 Task: Add a signature Joel Lee containing With gratitude and sincere wishes, Joel Lee to email address softage.5@softage.net and add a label Blogging
Action: Mouse moved to (1241, 102)
Screenshot: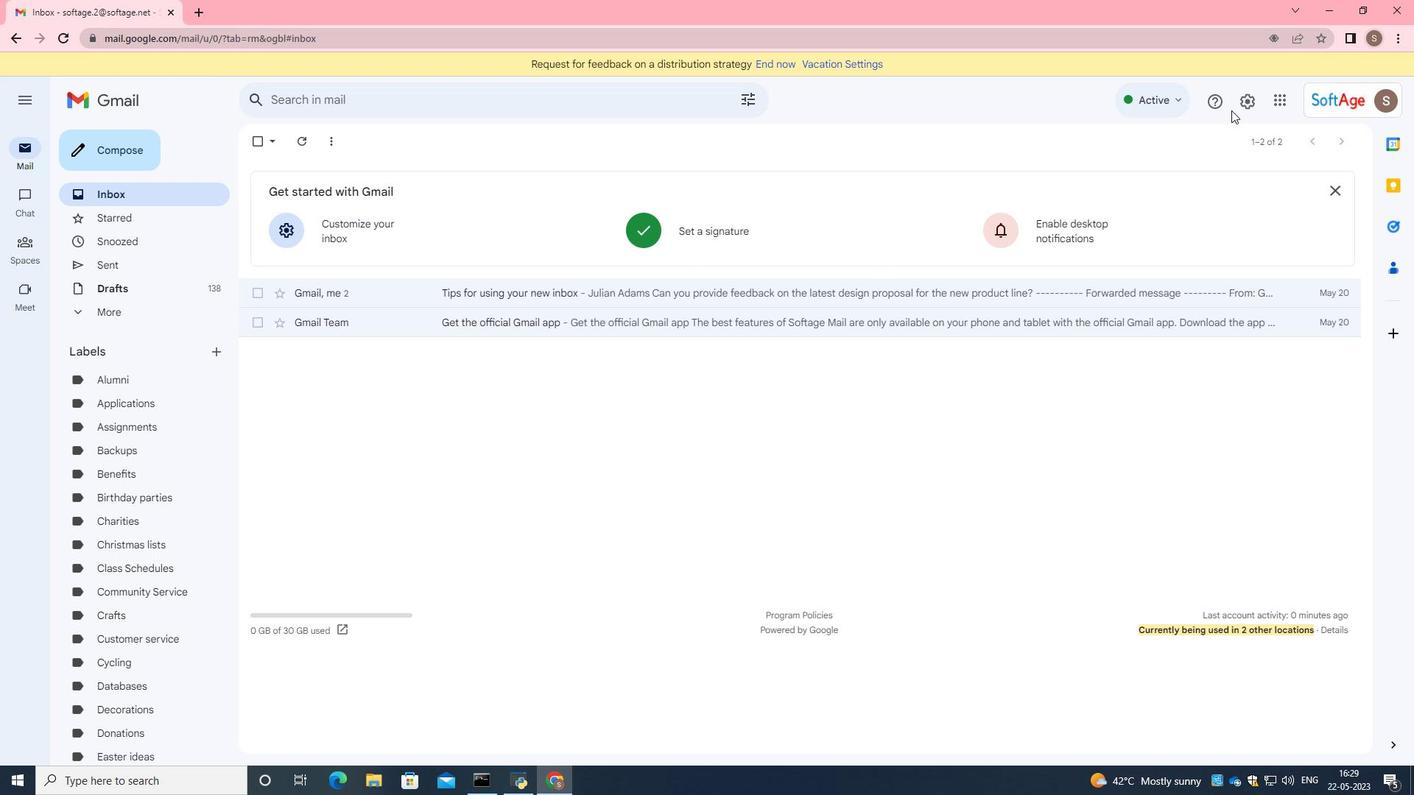 
Action: Mouse pressed left at (1241, 102)
Screenshot: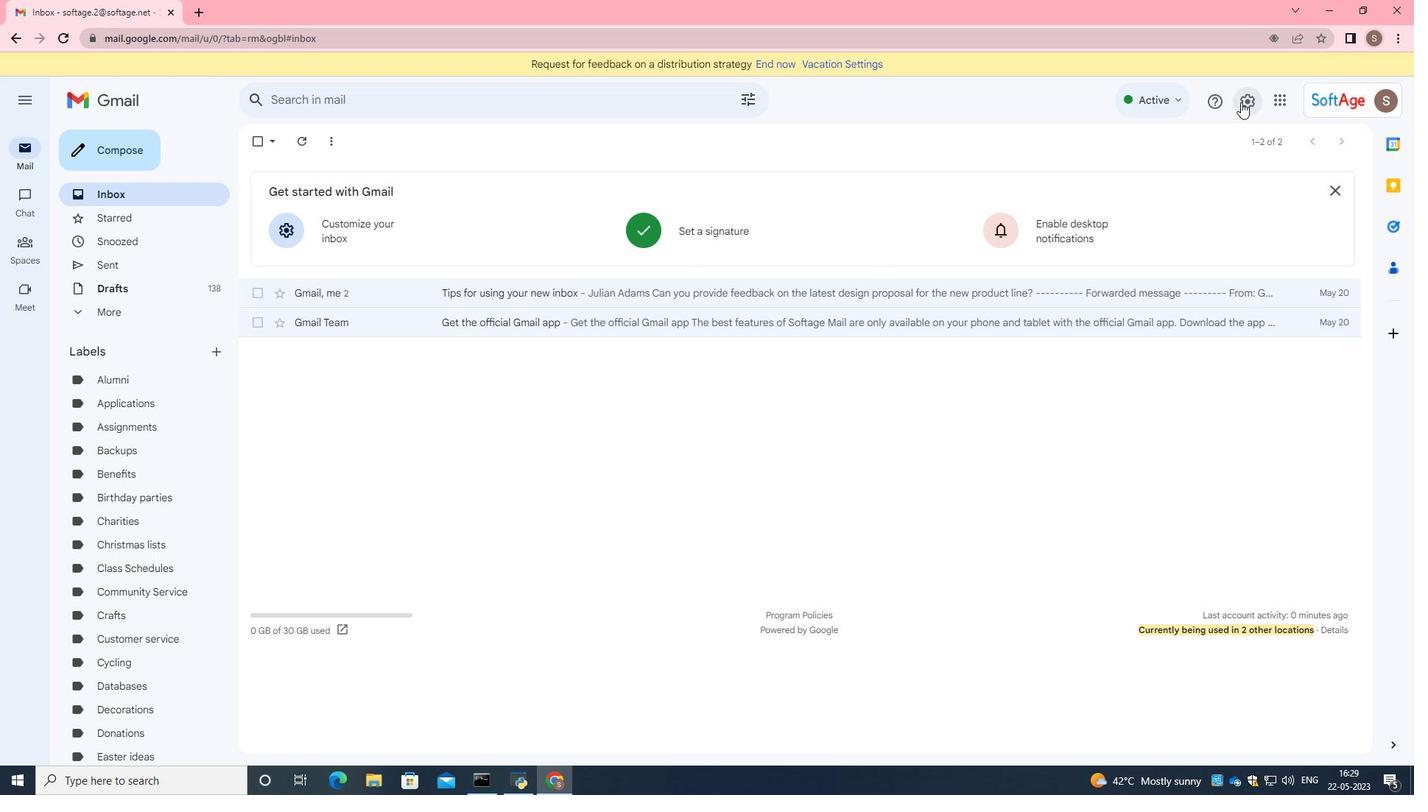 
Action: Mouse moved to (1235, 173)
Screenshot: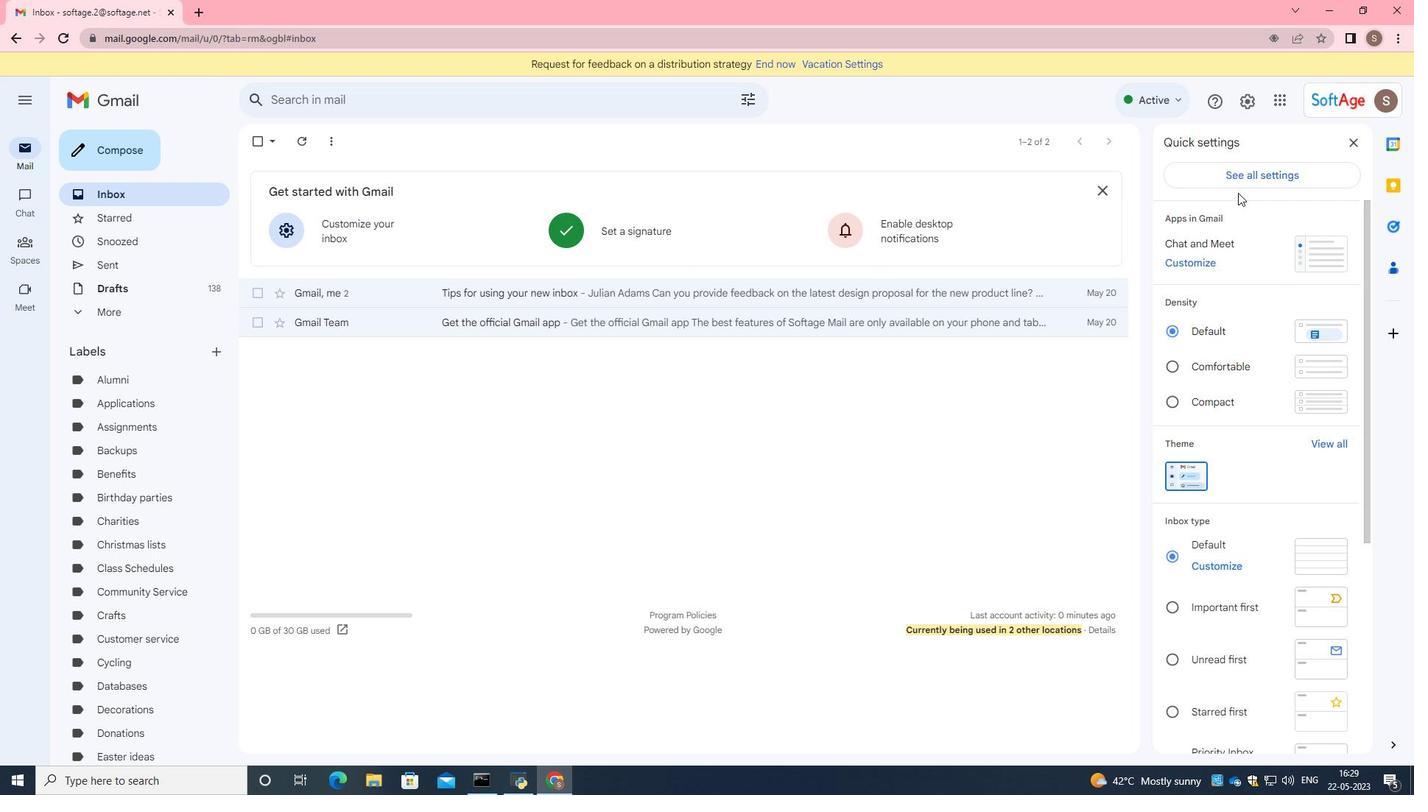 
Action: Mouse pressed left at (1235, 173)
Screenshot: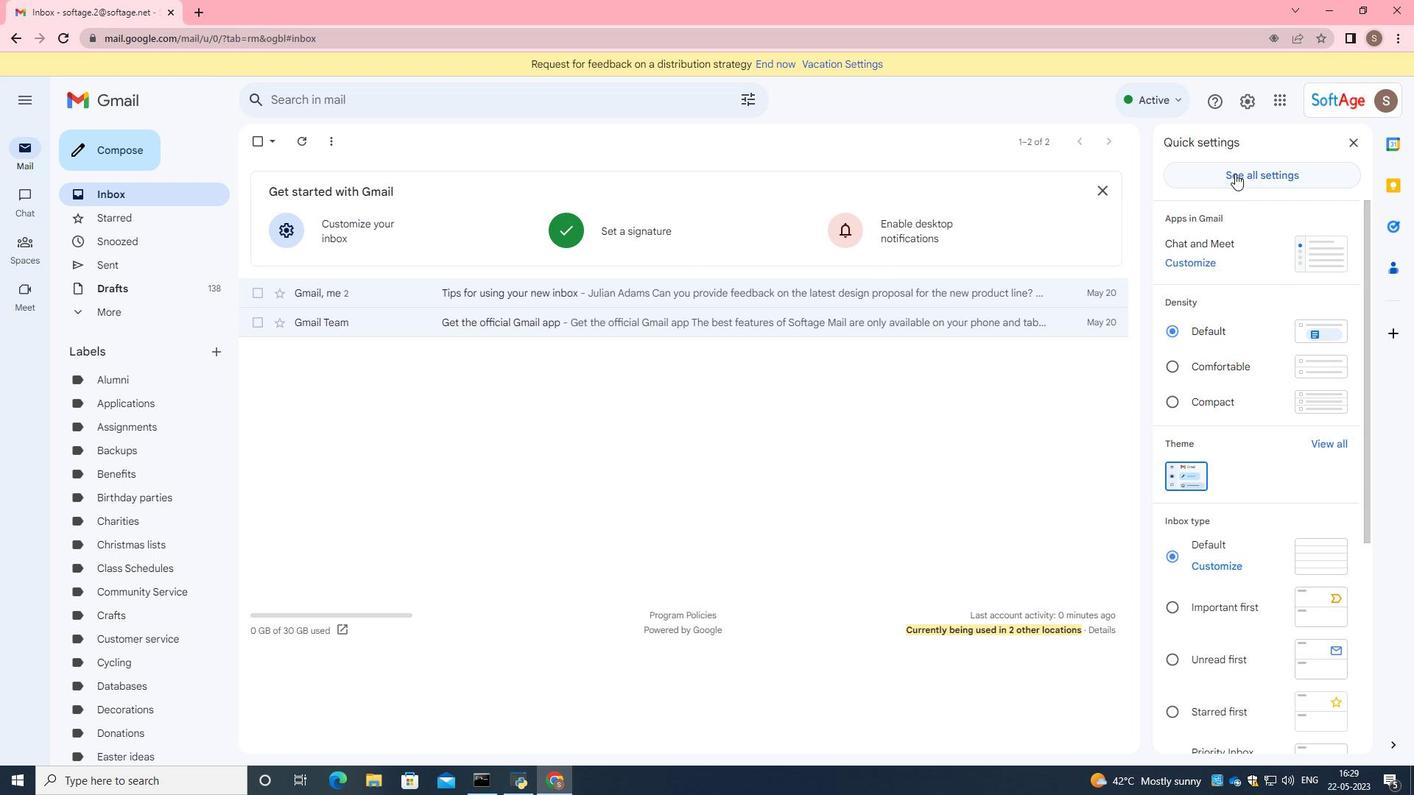 
Action: Mouse moved to (921, 528)
Screenshot: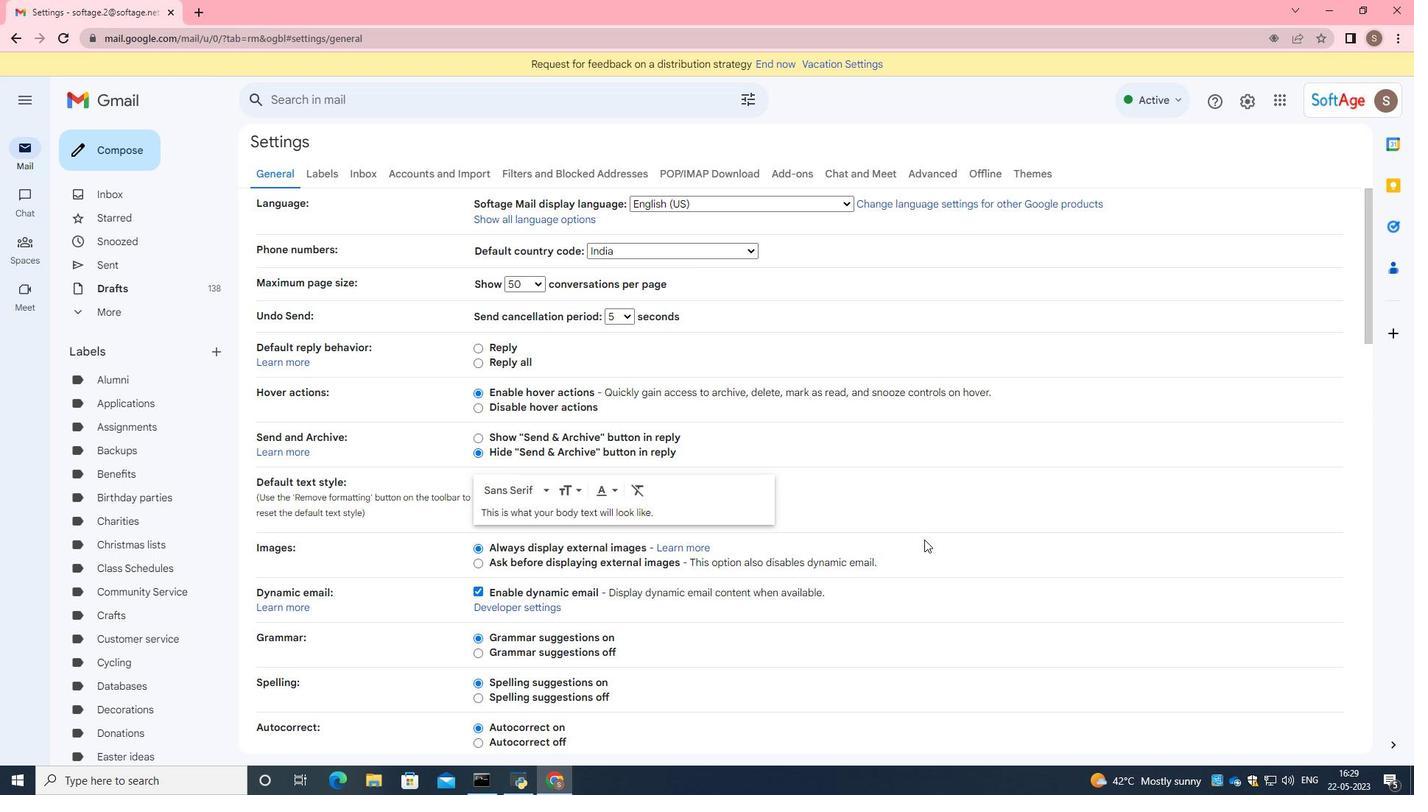 
Action: Mouse scrolled (921, 527) with delta (0, 0)
Screenshot: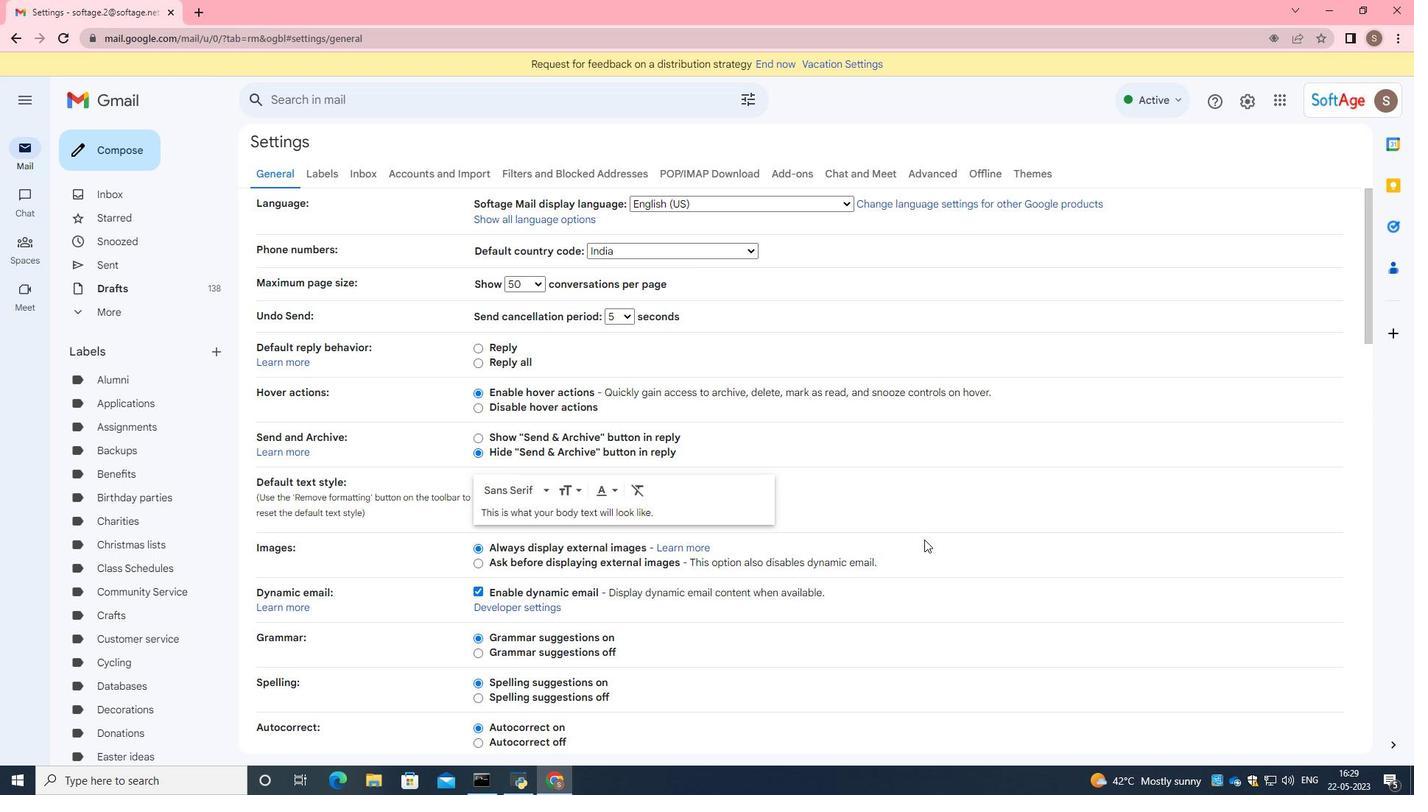 
Action: Mouse moved to (921, 527)
Screenshot: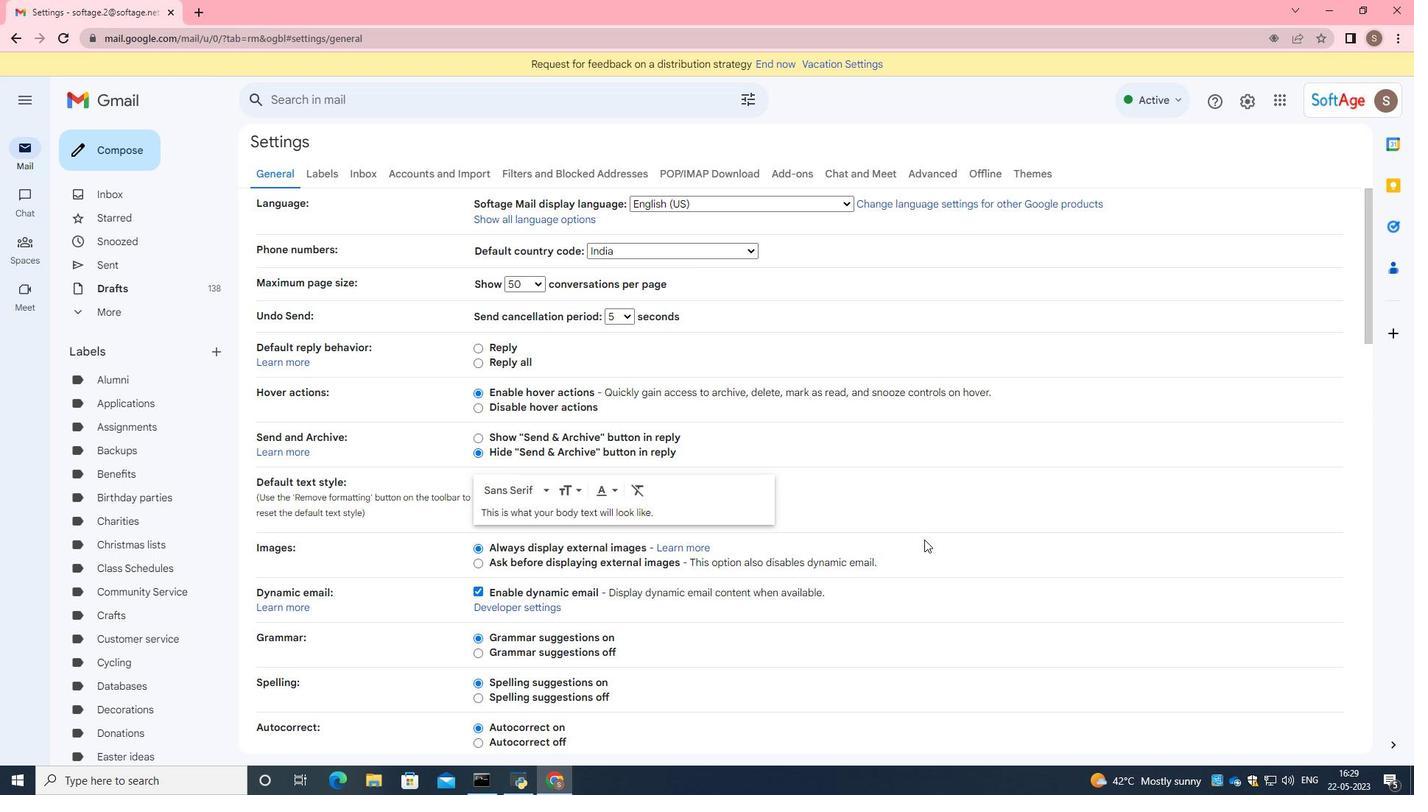 
Action: Mouse scrolled (921, 526) with delta (0, 0)
Screenshot: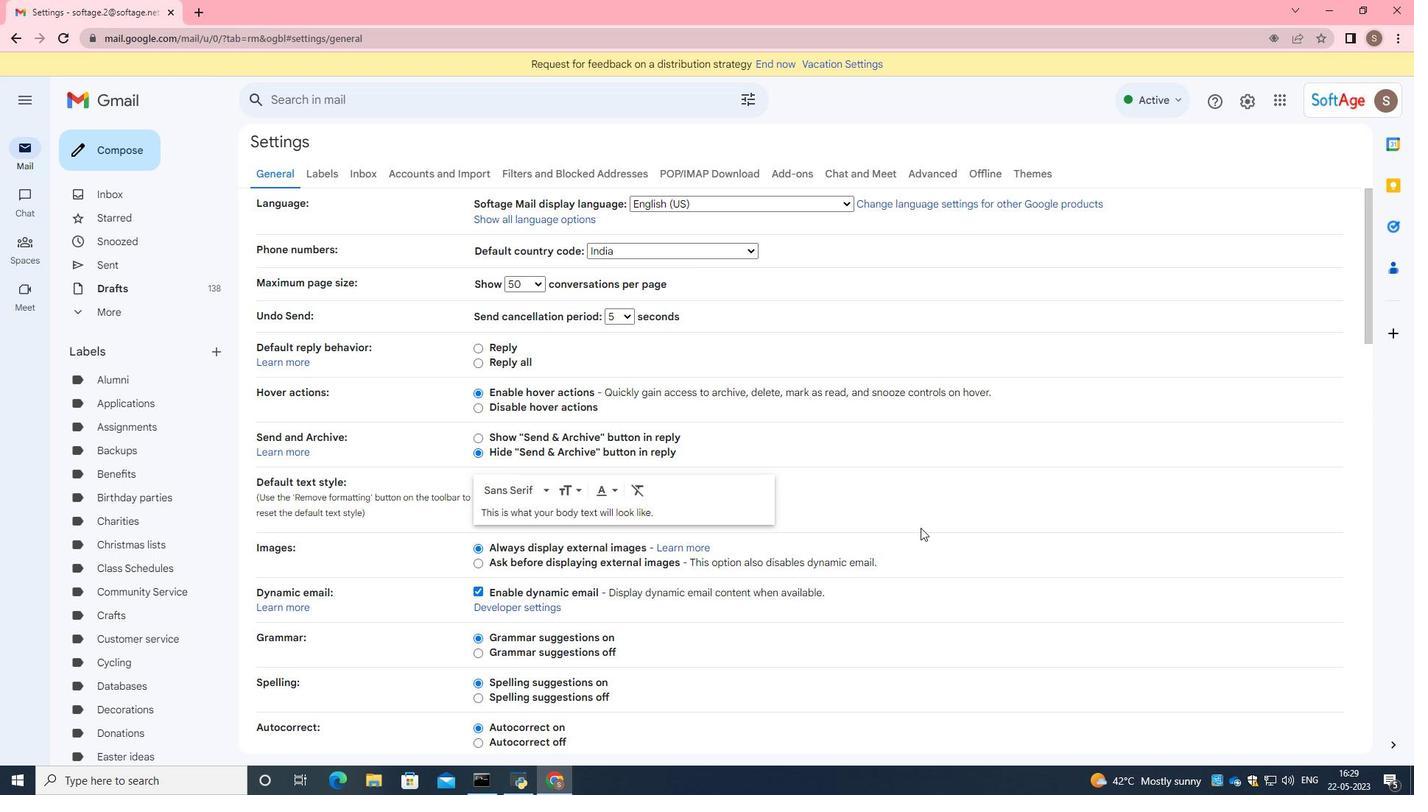 
Action: Mouse scrolled (921, 526) with delta (0, 0)
Screenshot: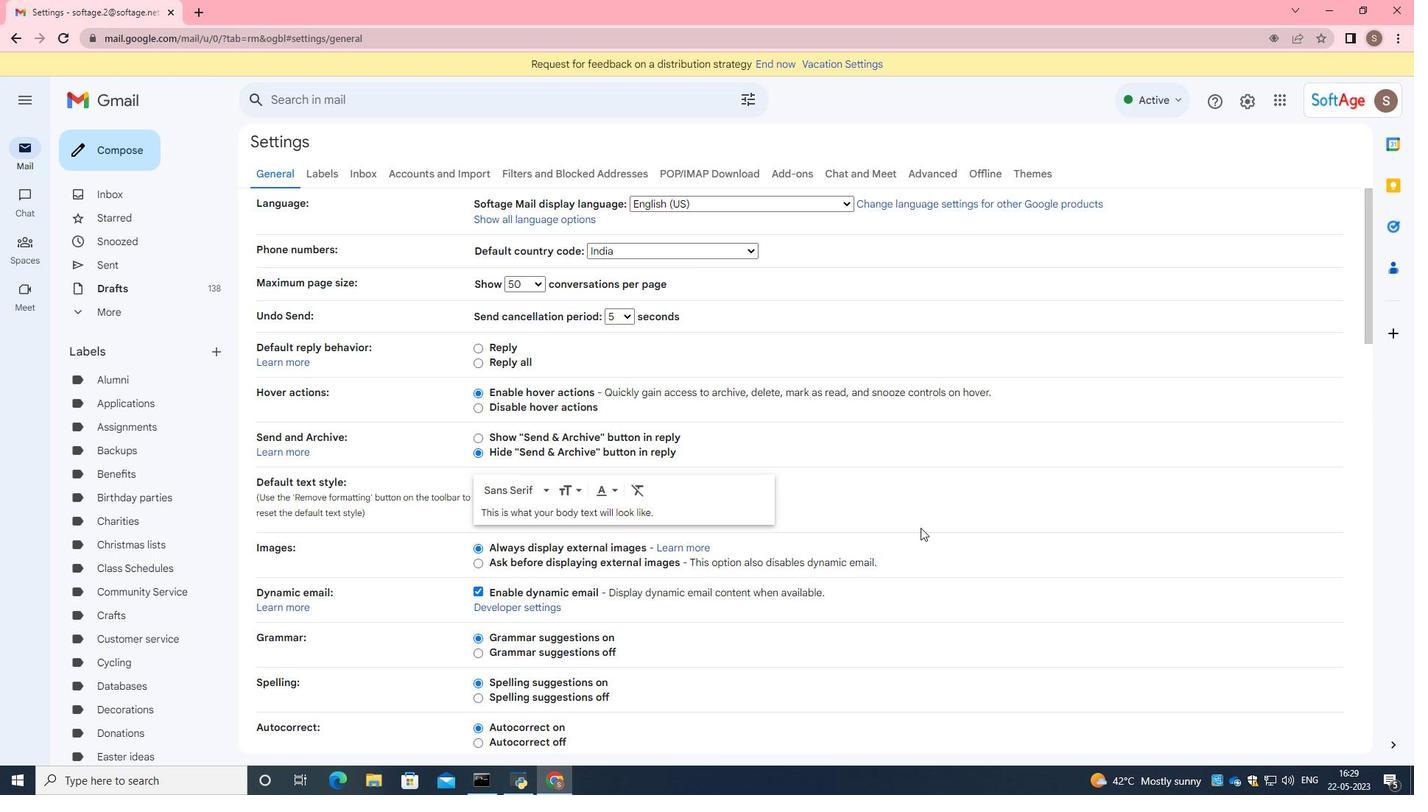 
Action: Mouse moved to (930, 516)
Screenshot: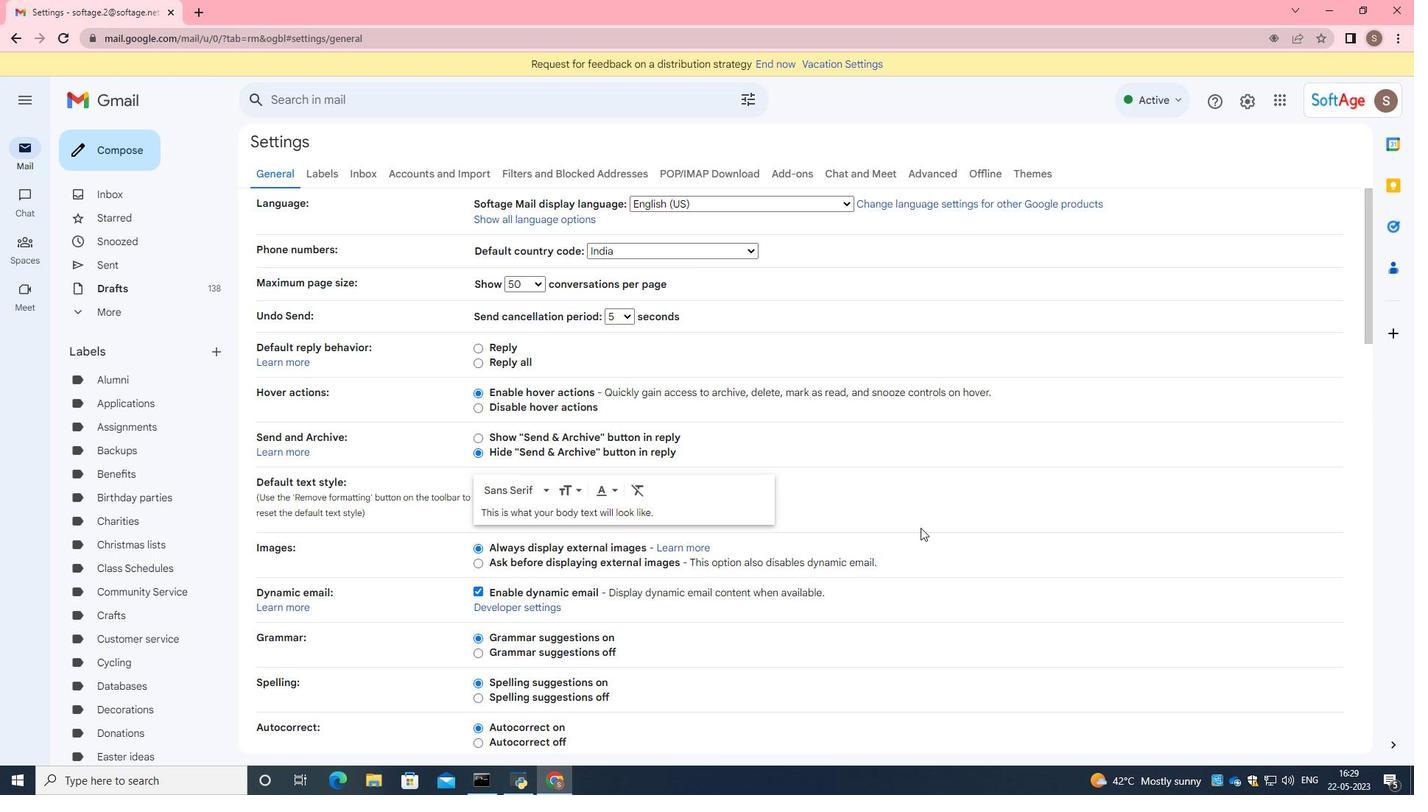 
Action: Mouse scrolled (930, 515) with delta (0, 0)
Screenshot: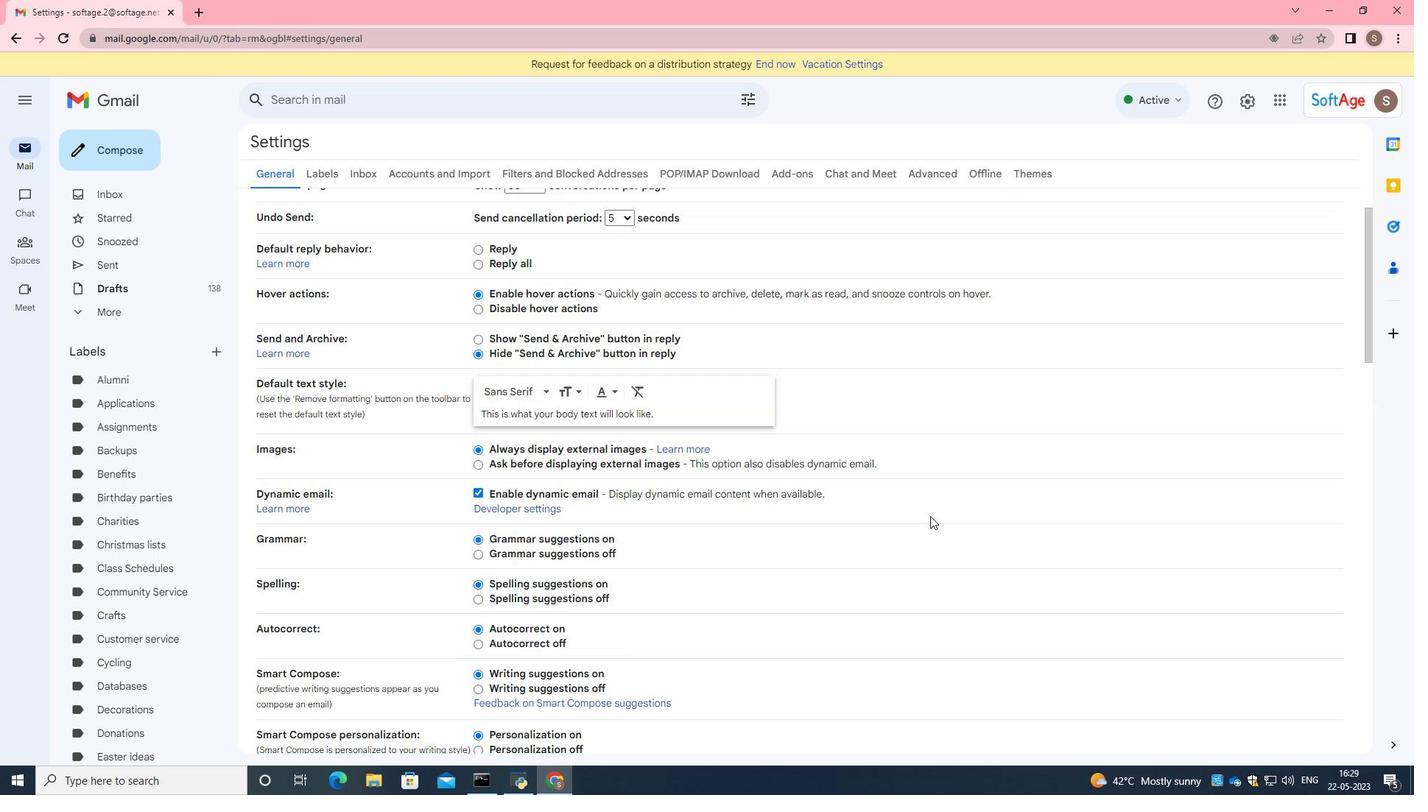 
Action: Mouse scrolled (930, 515) with delta (0, 0)
Screenshot: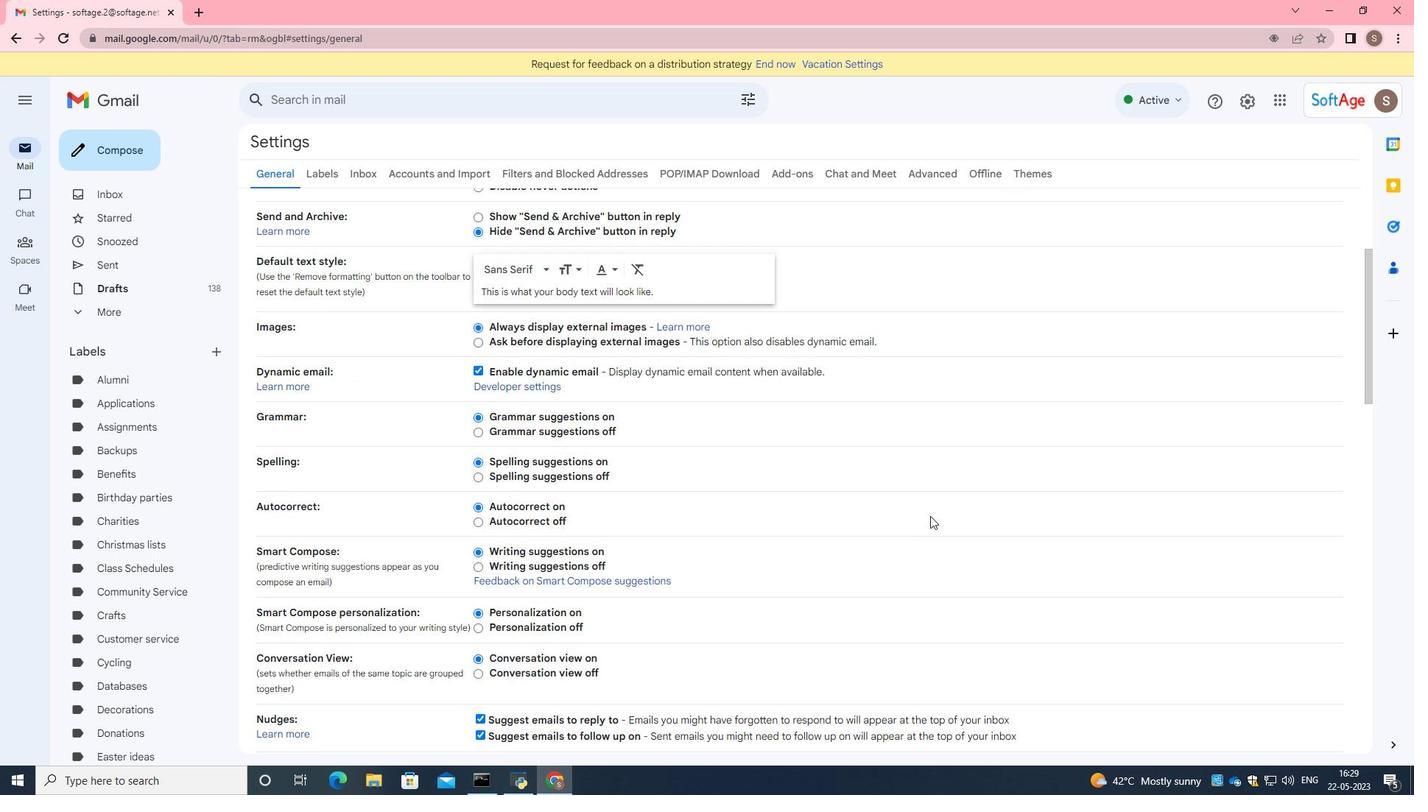 
Action: Mouse moved to (930, 515)
Screenshot: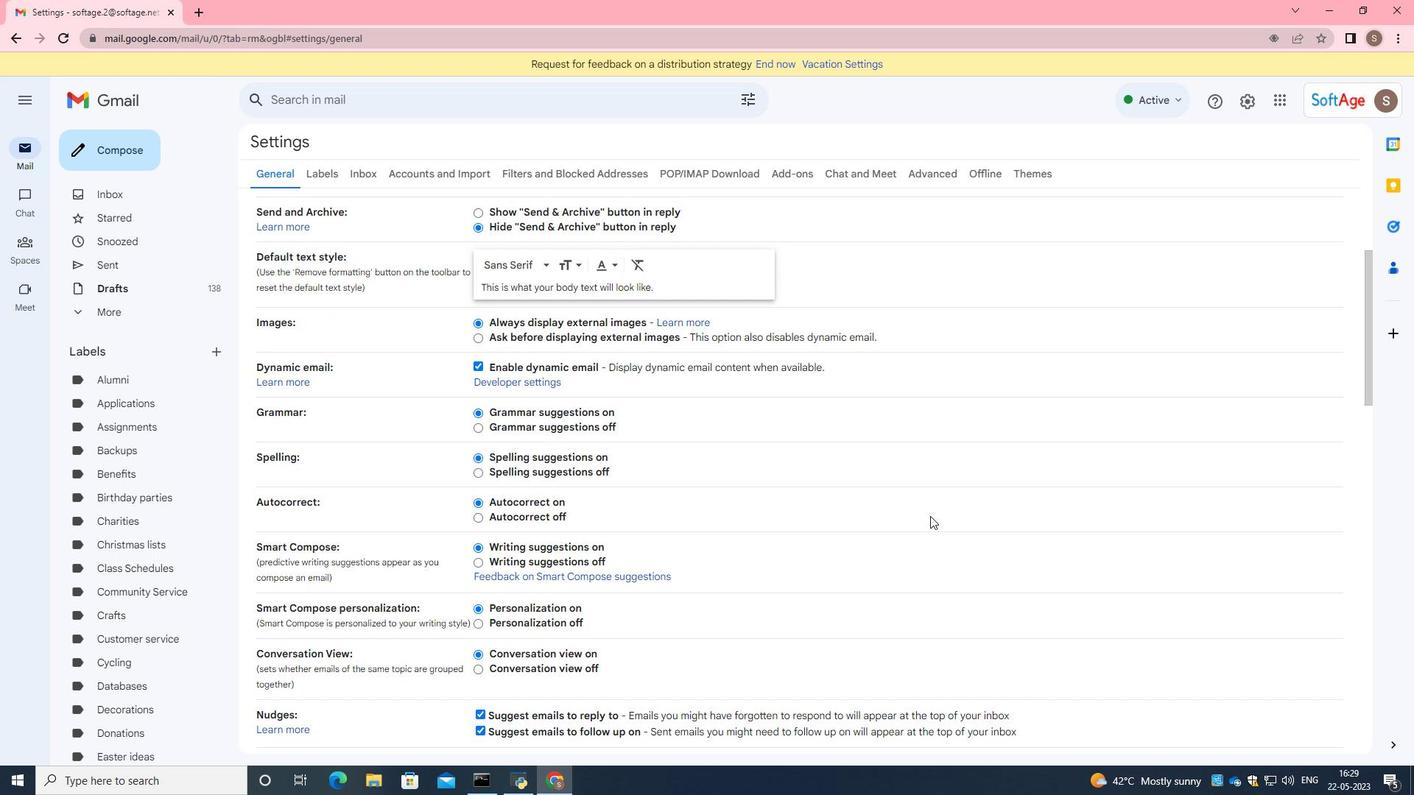 
Action: Mouse scrolled (930, 514) with delta (0, 0)
Screenshot: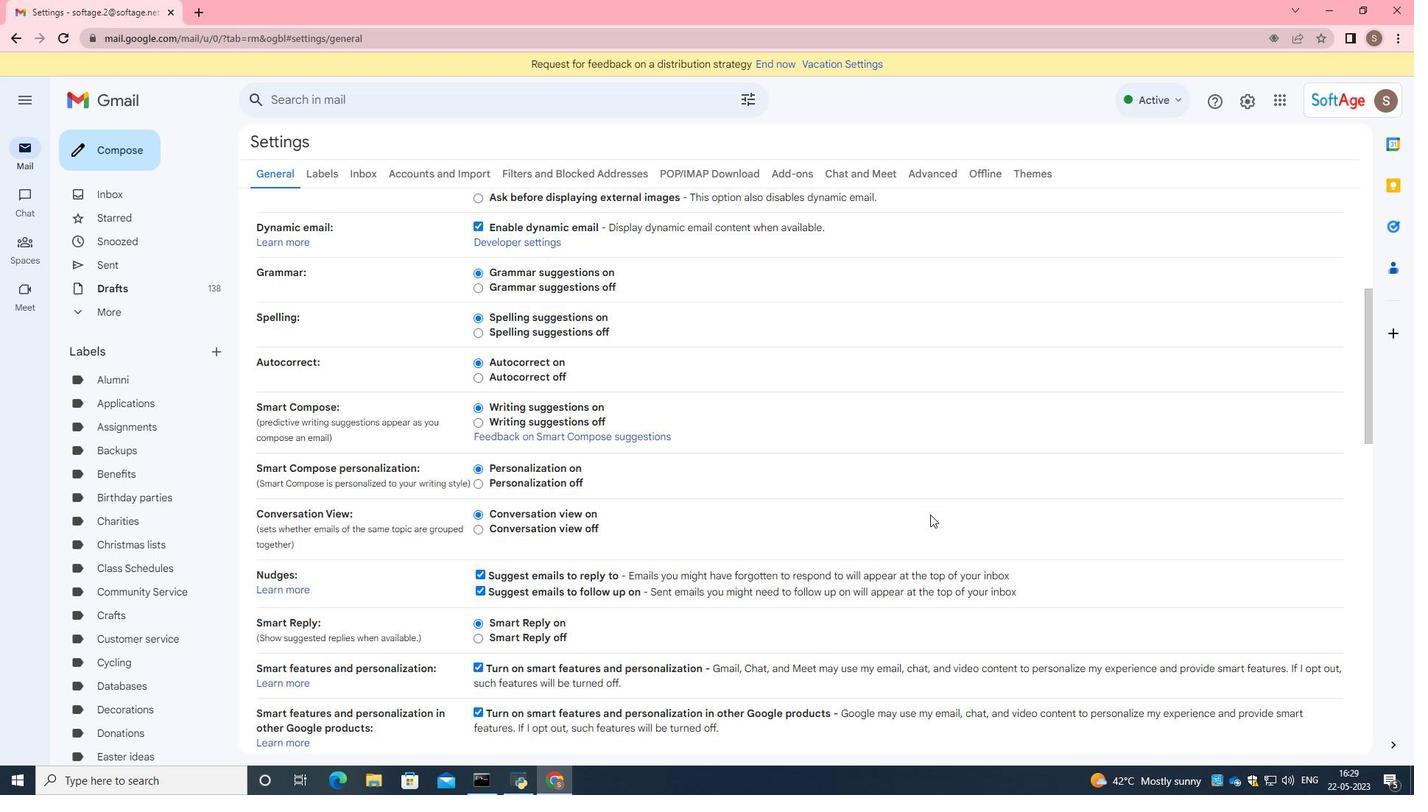 
Action: Mouse scrolled (930, 514) with delta (0, 0)
Screenshot: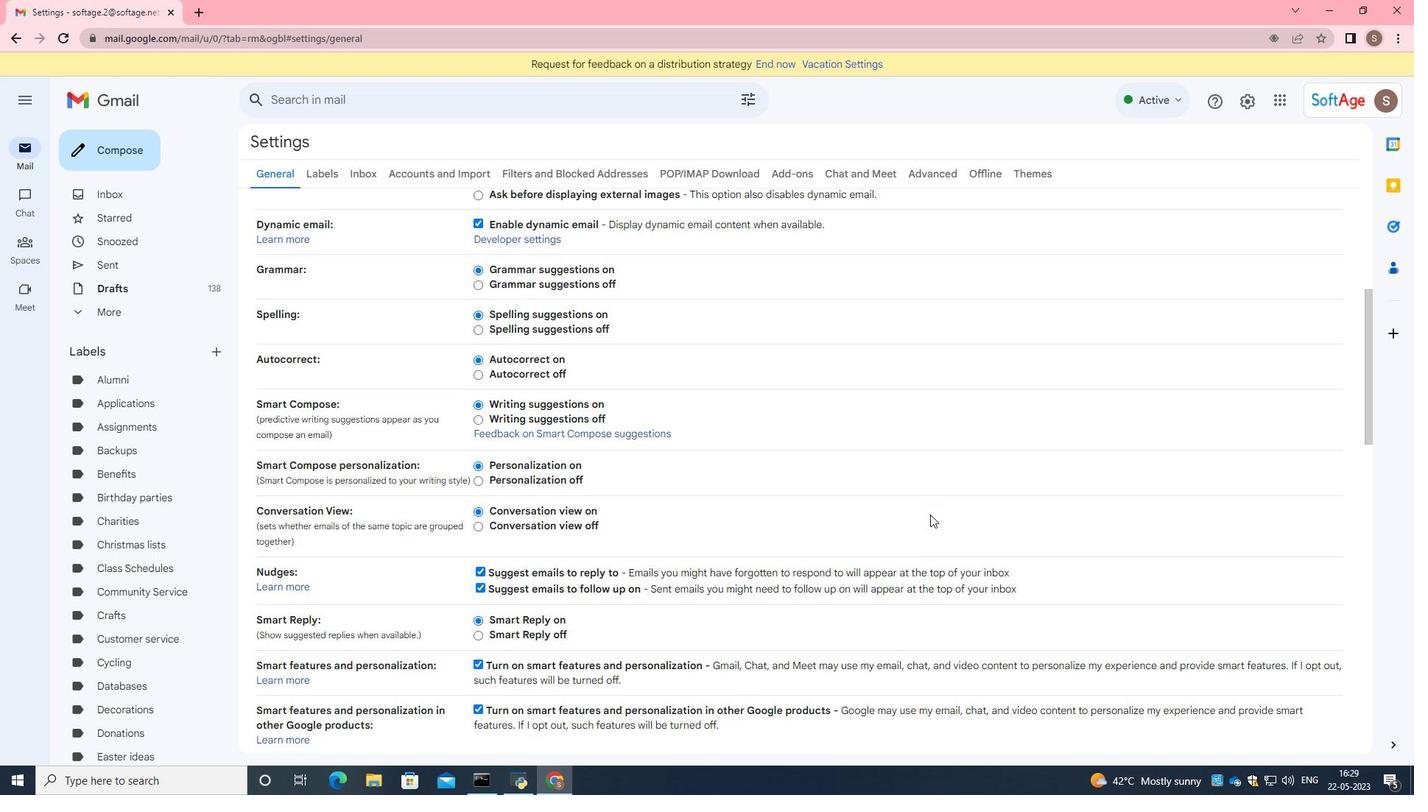 
Action: Mouse scrolled (930, 514) with delta (0, 0)
Screenshot: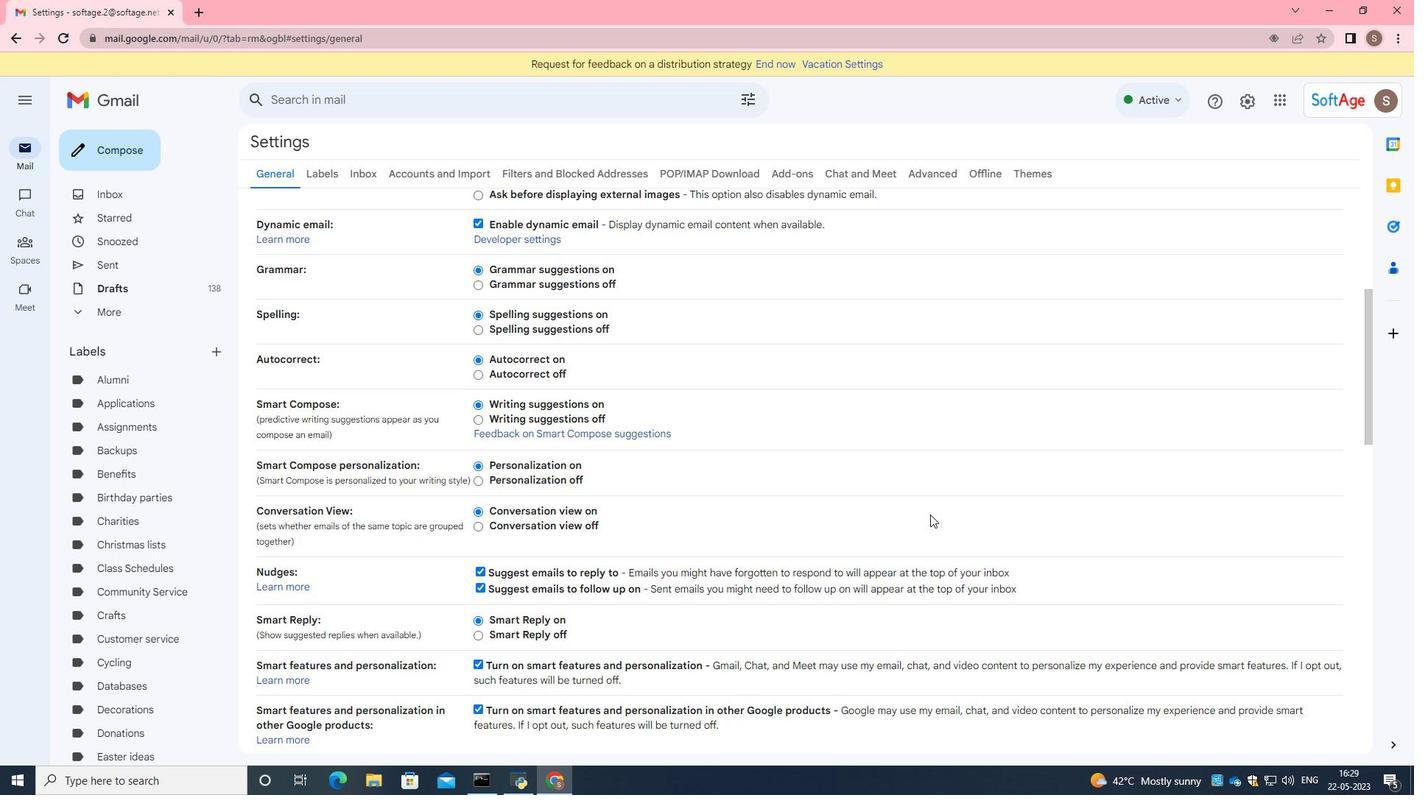 
Action: Mouse scrolled (930, 514) with delta (0, 0)
Screenshot: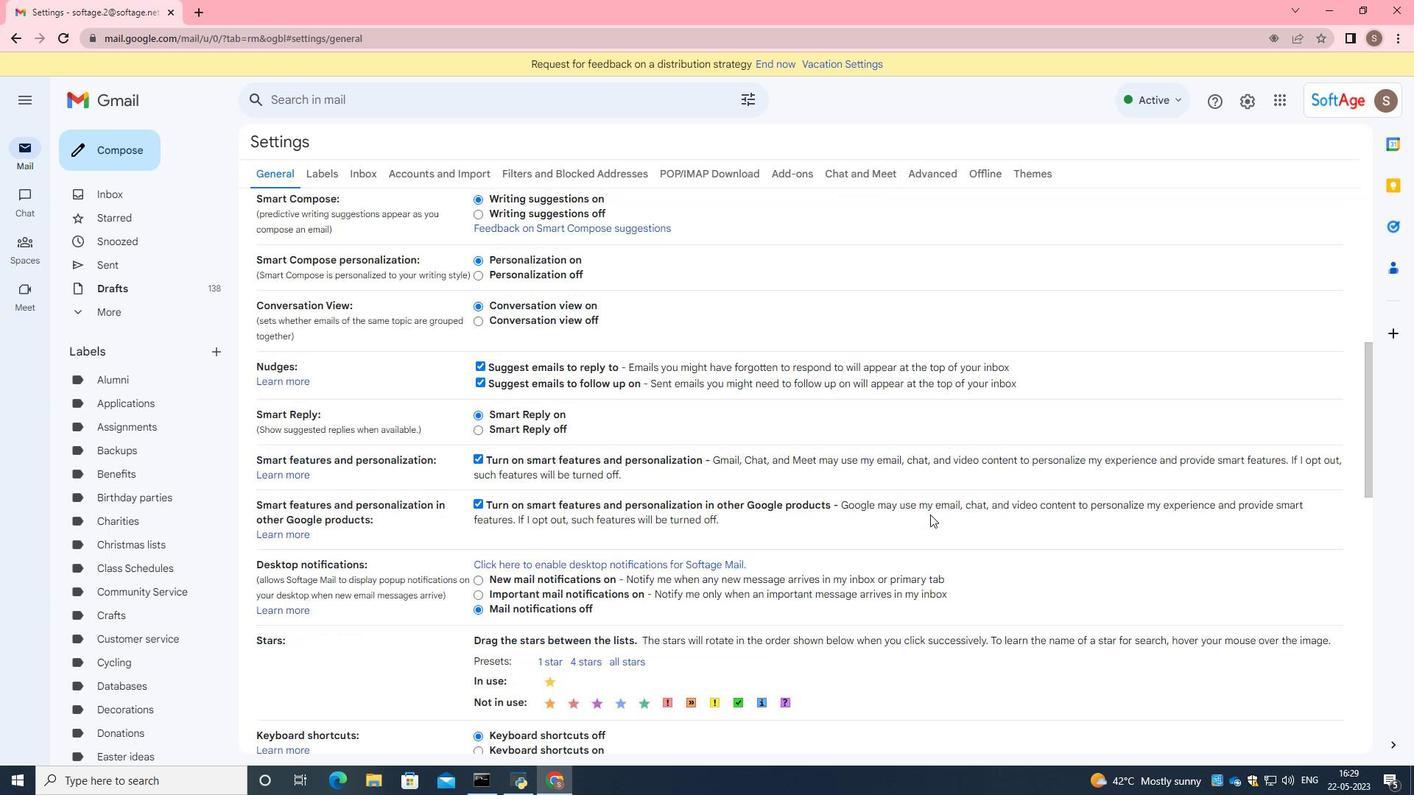 
Action: Mouse scrolled (930, 514) with delta (0, 0)
Screenshot: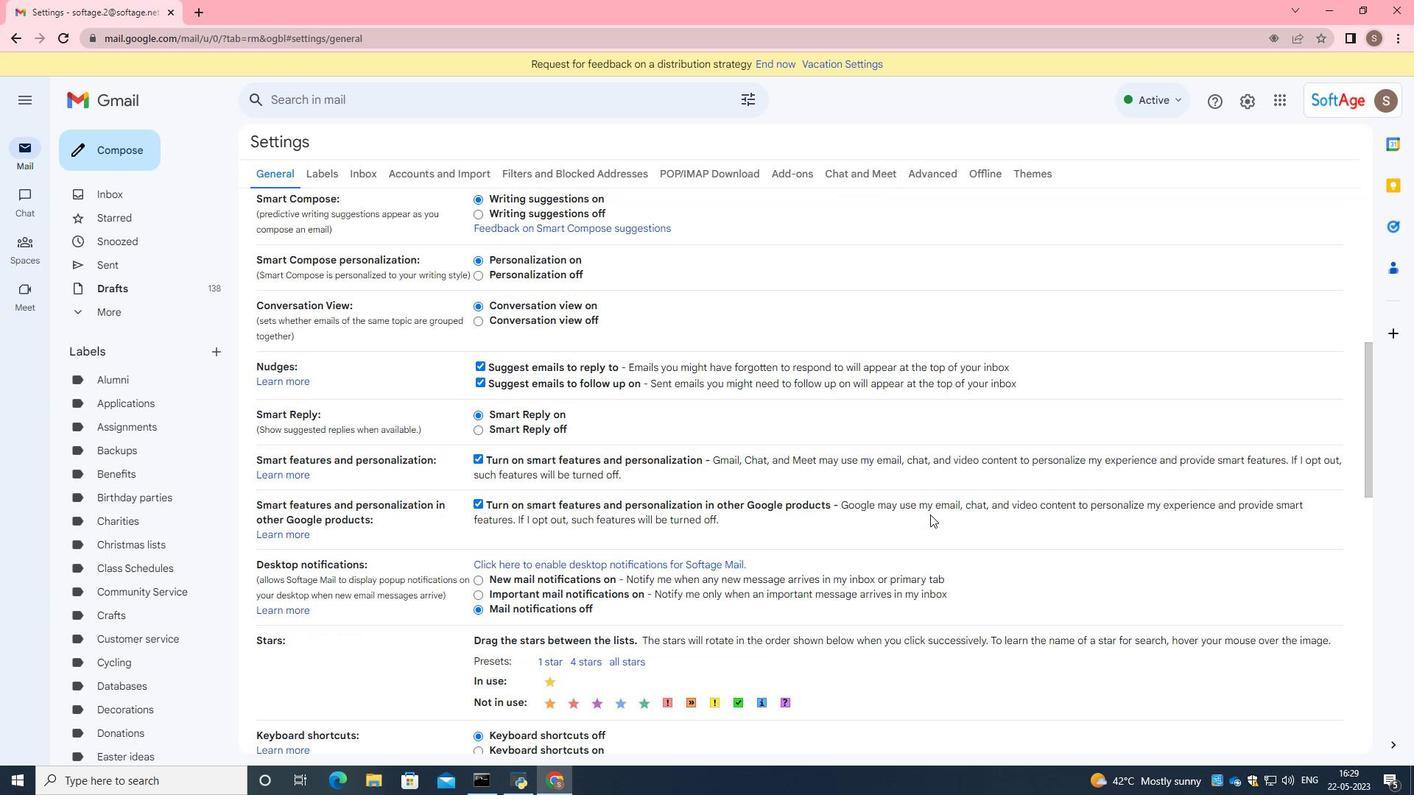 
Action: Mouse moved to (711, 655)
Screenshot: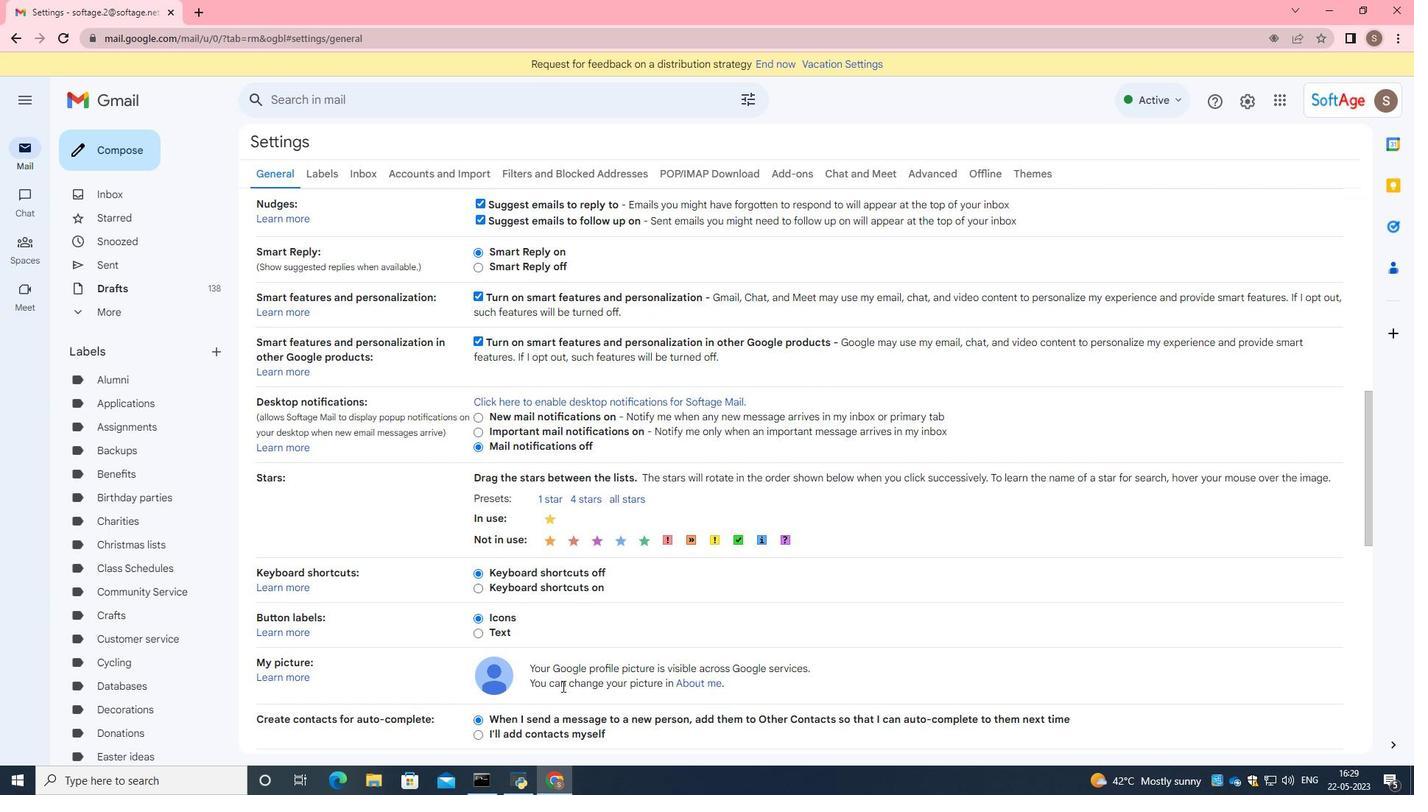 
Action: Mouse scrolled (711, 654) with delta (0, 0)
Screenshot: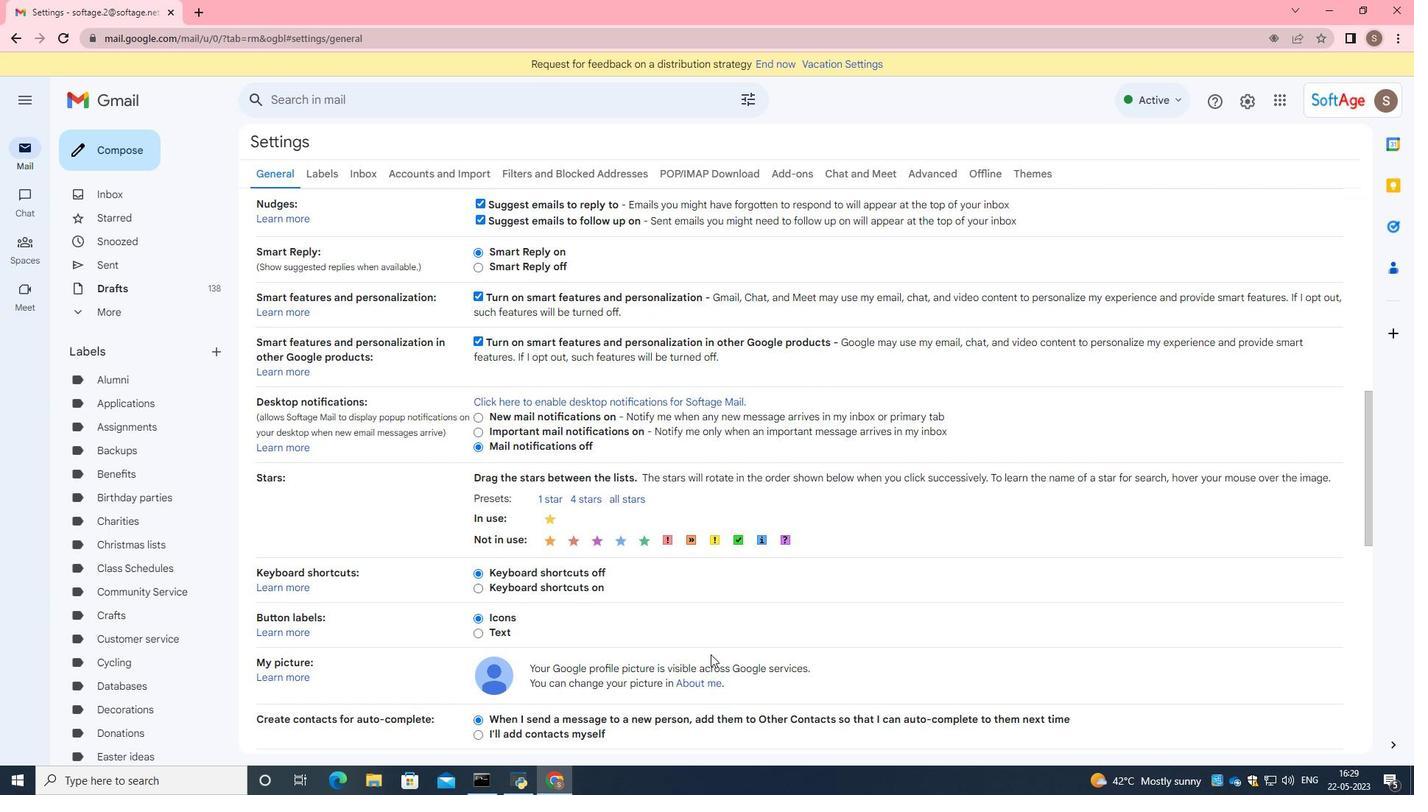 
Action: Mouse scrolled (711, 654) with delta (0, 0)
Screenshot: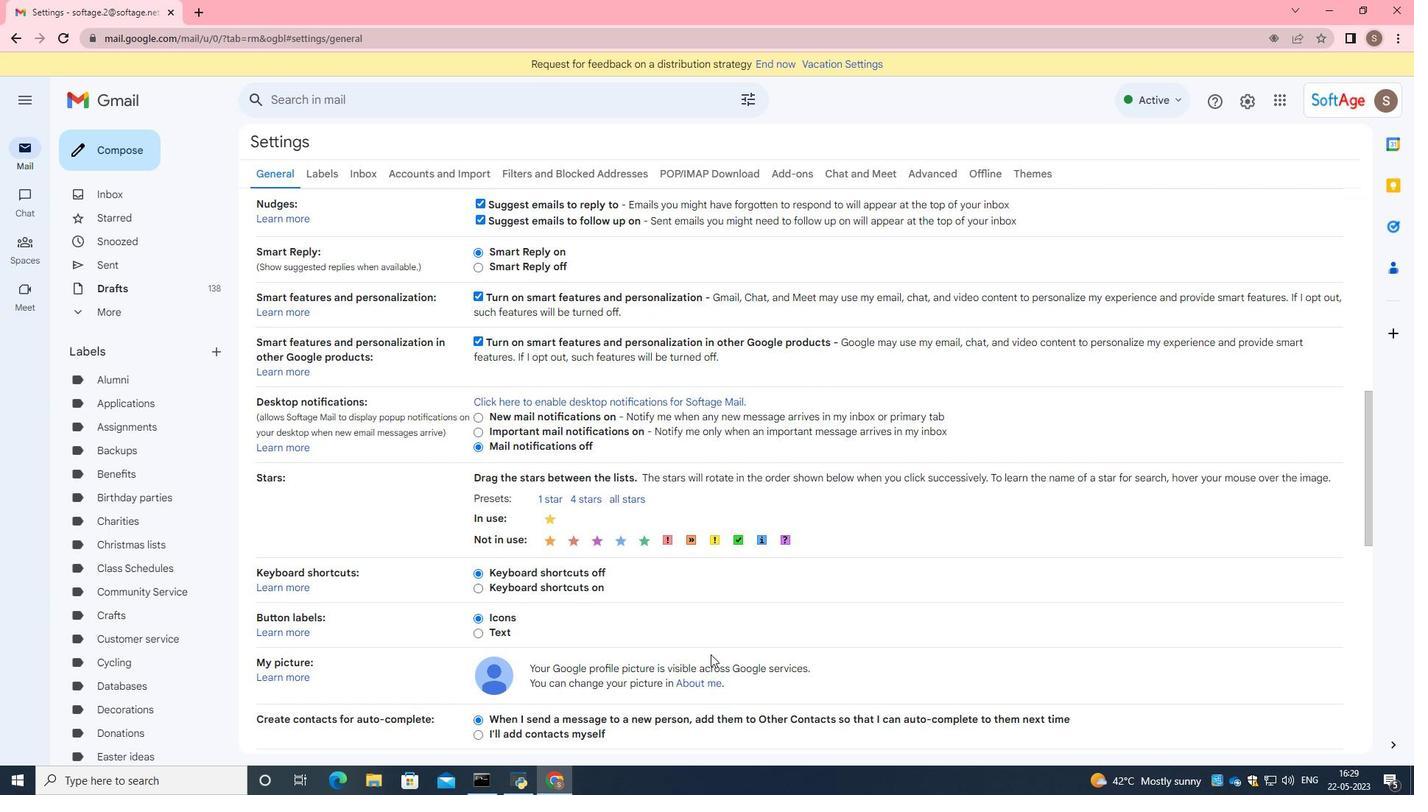 
Action: Mouse moved to (628, 635)
Screenshot: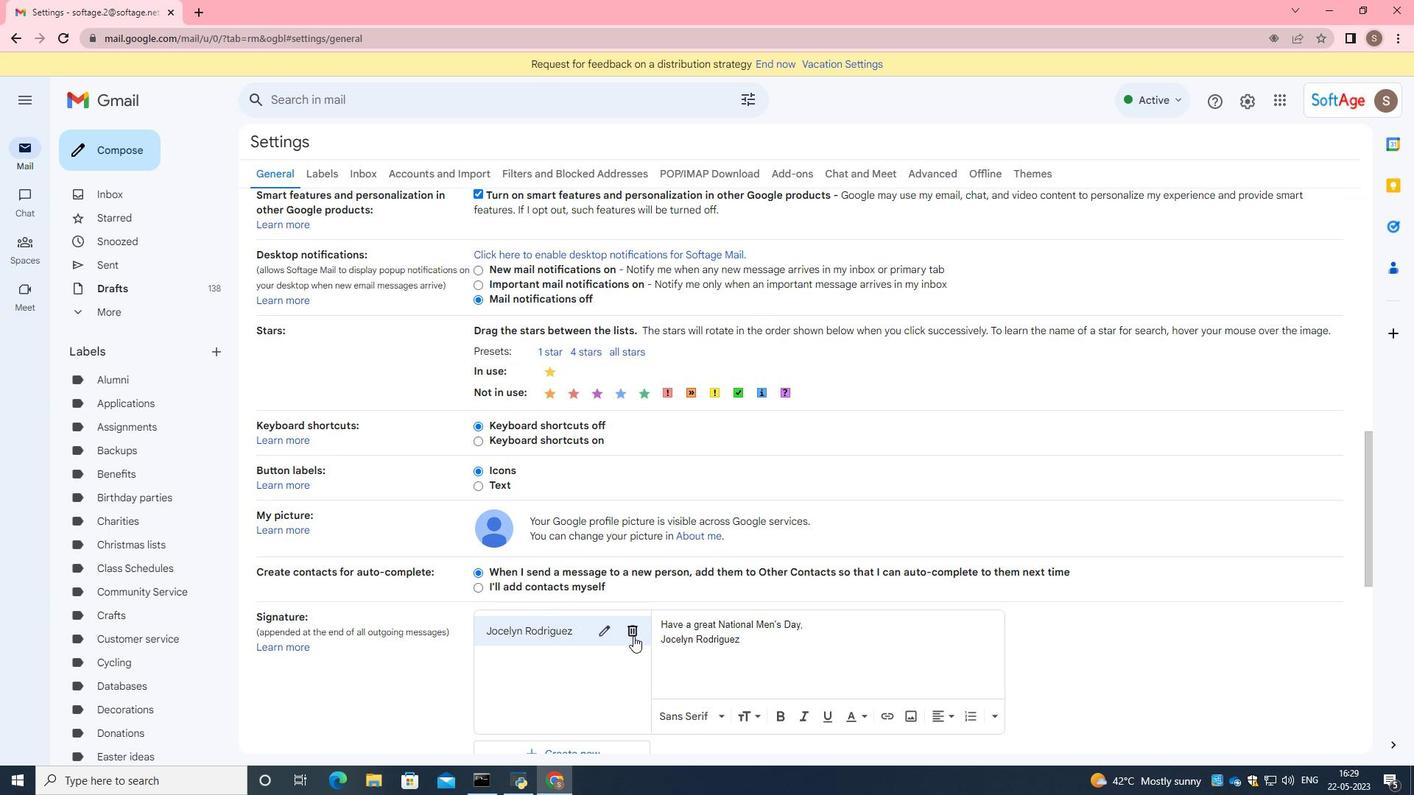 
Action: Mouse pressed left at (628, 635)
Screenshot: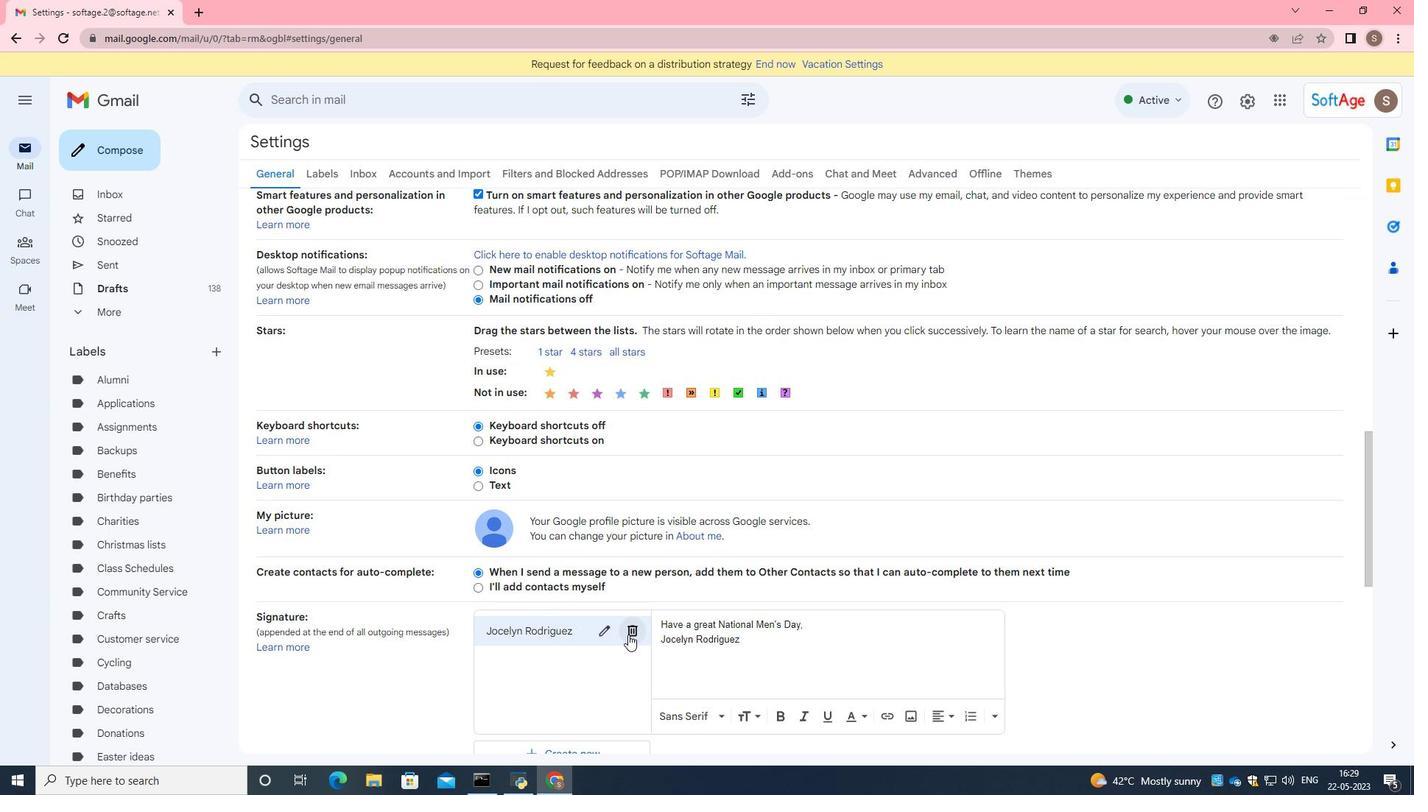 
Action: Mouse scrolled (628, 634) with delta (0, 0)
Screenshot: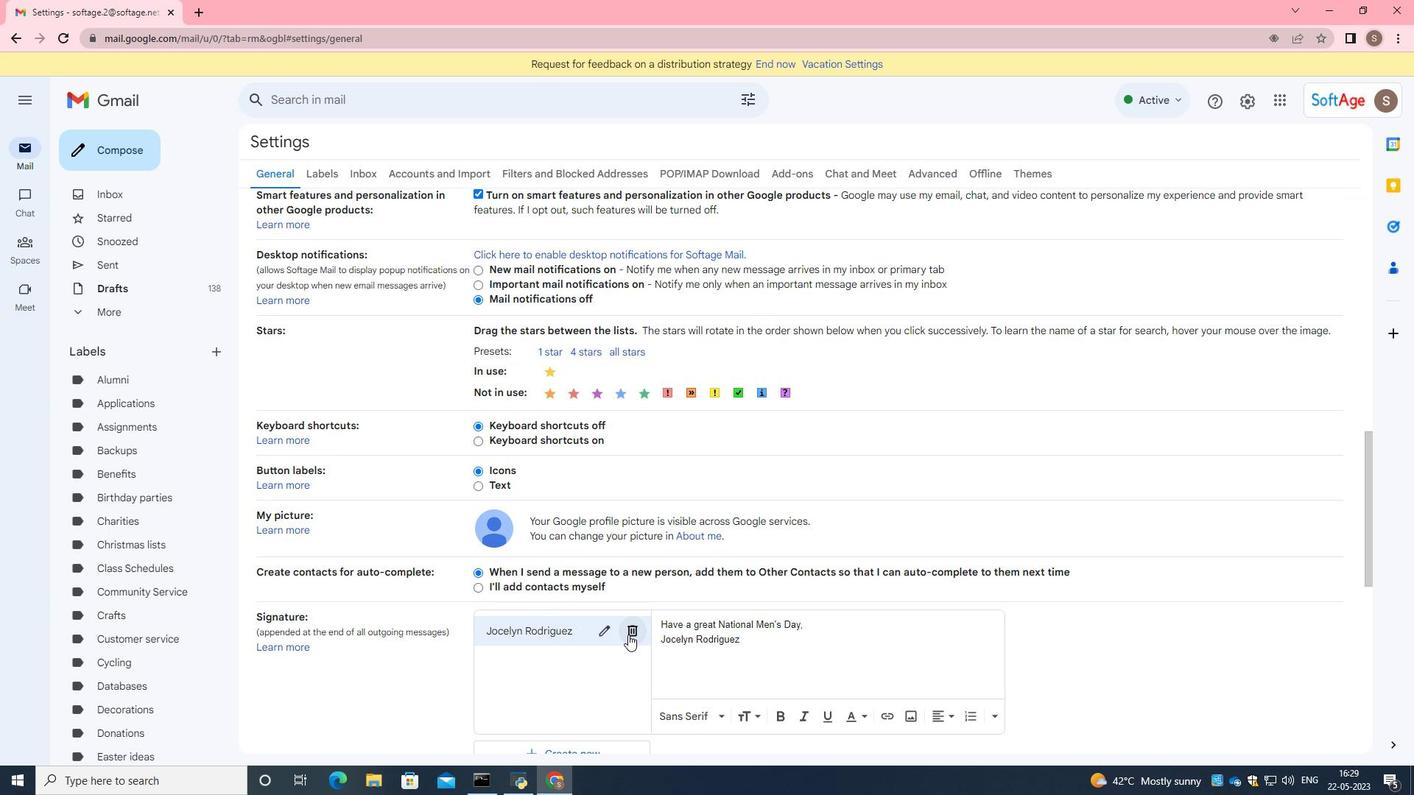 
Action: Mouse moved to (850, 437)
Screenshot: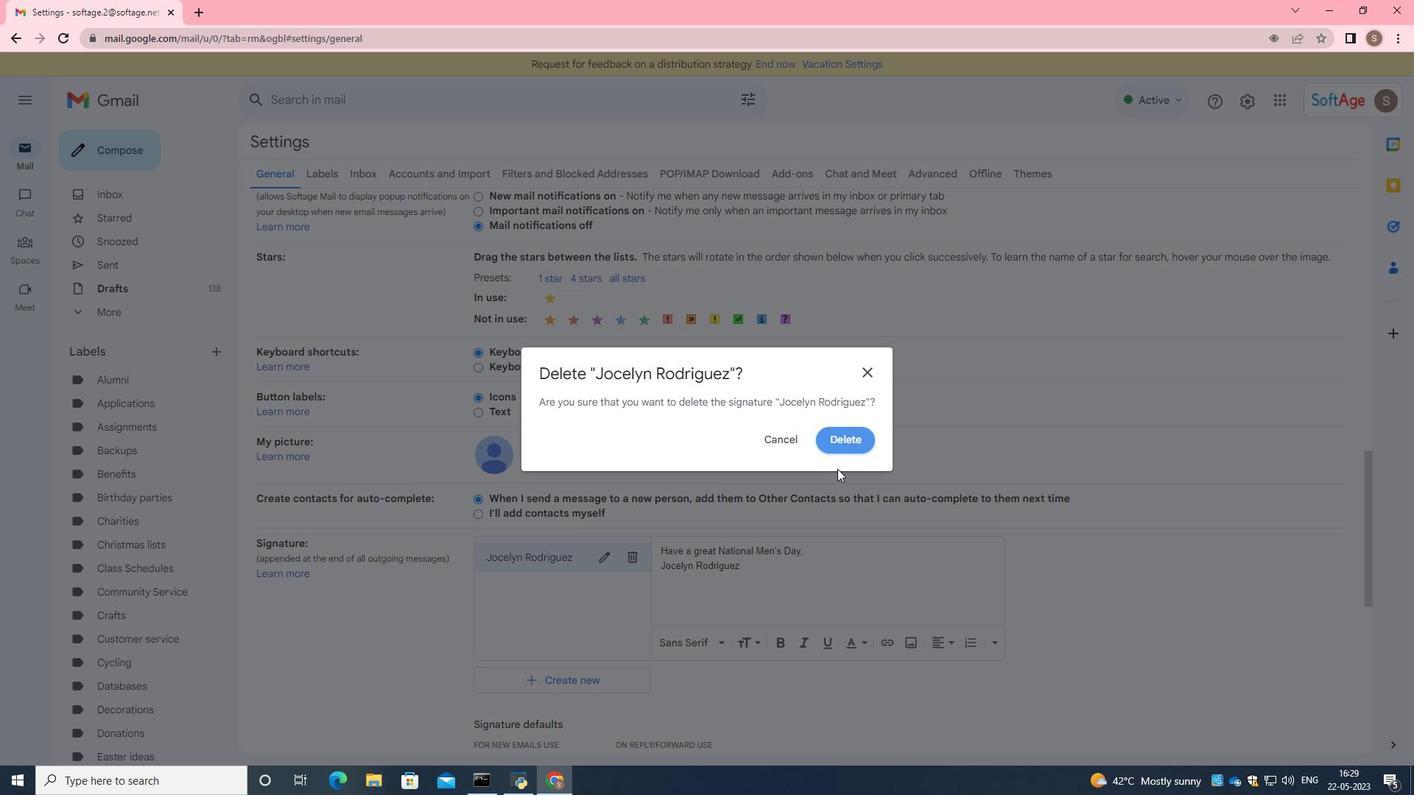 
Action: Mouse pressed left at (850, 437)
Screenshot: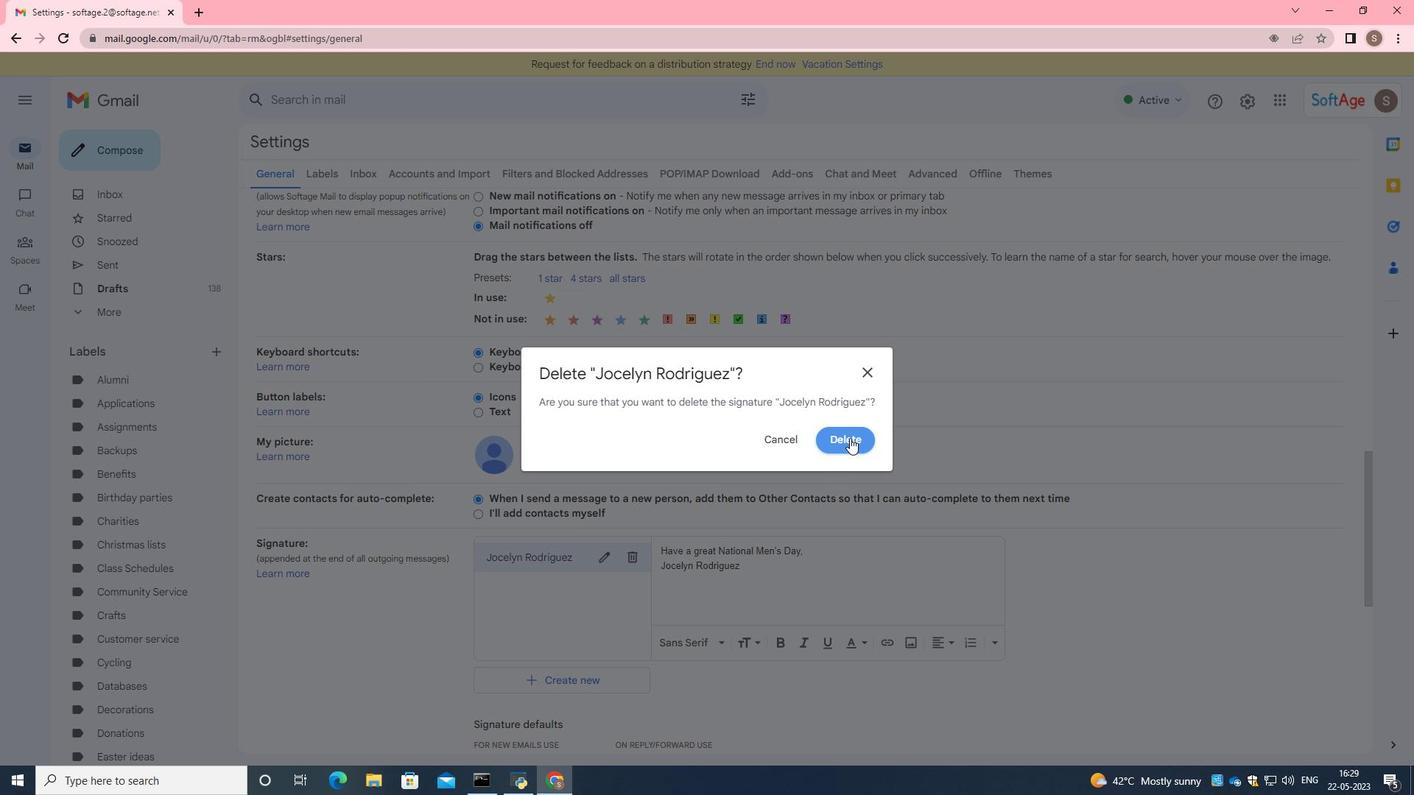 
Action: Mouse moved to (657, 616)
Screenshot: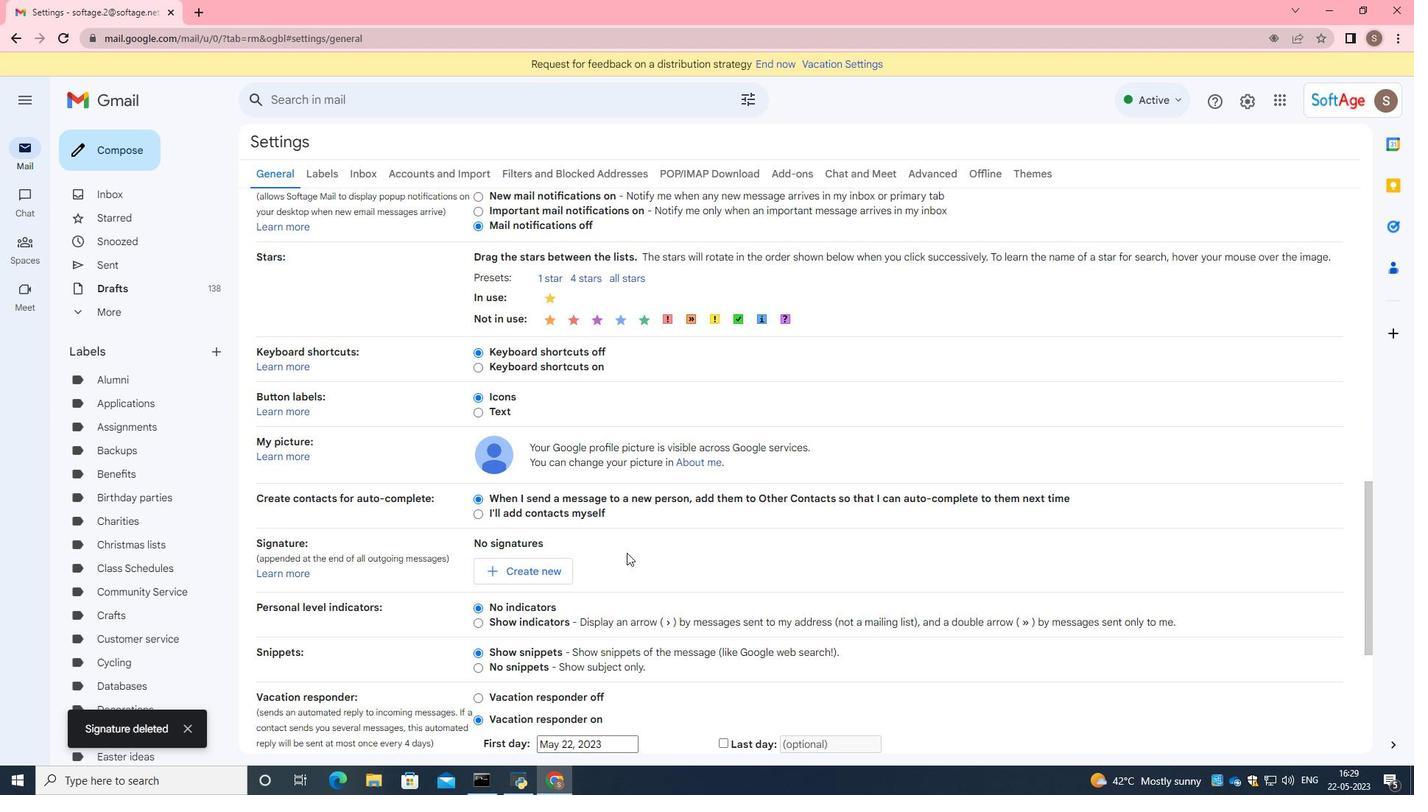 
Action: Mouse scrolled (657, 615) with delta (0, 0)
Screenshot: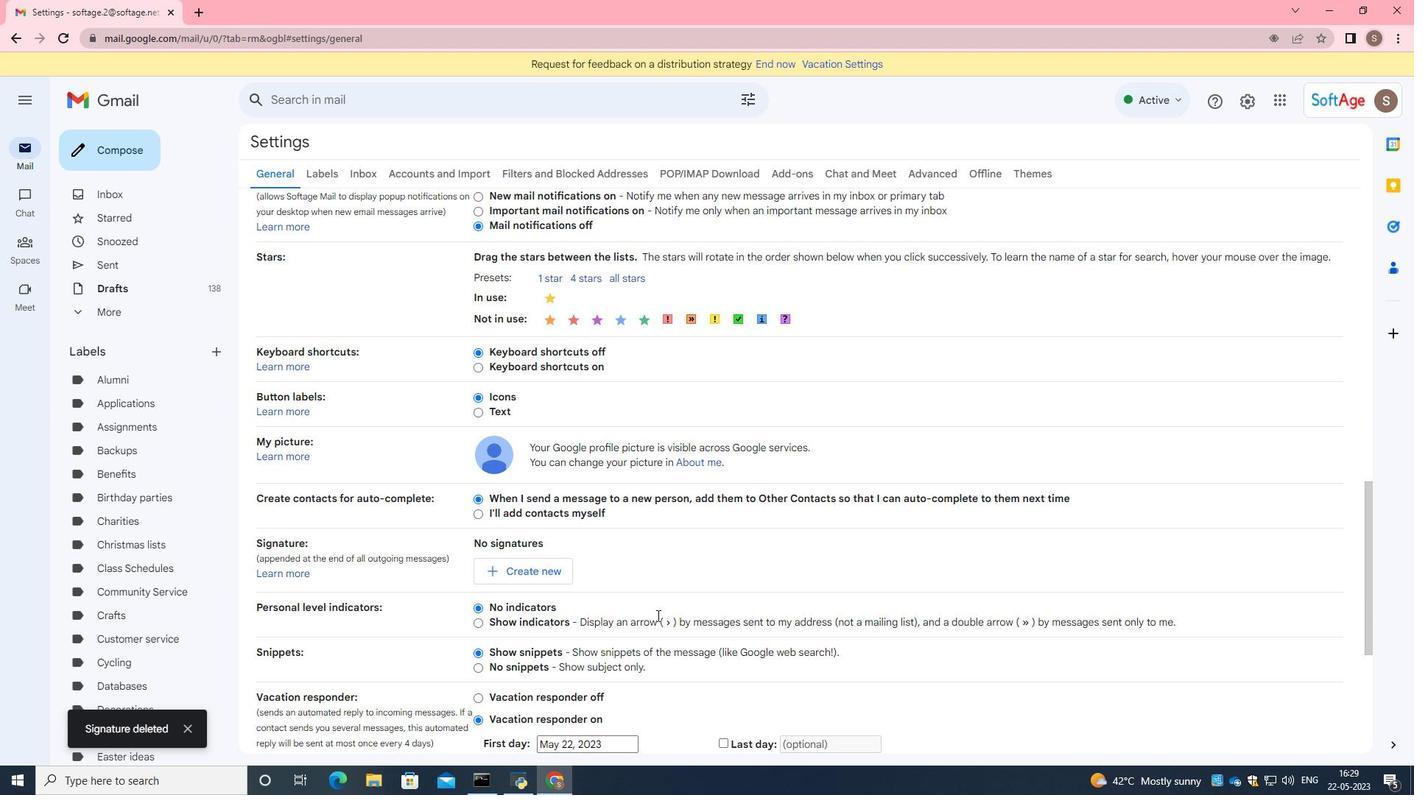 
Action: Mouse moved to (532, 496)
Screenshot: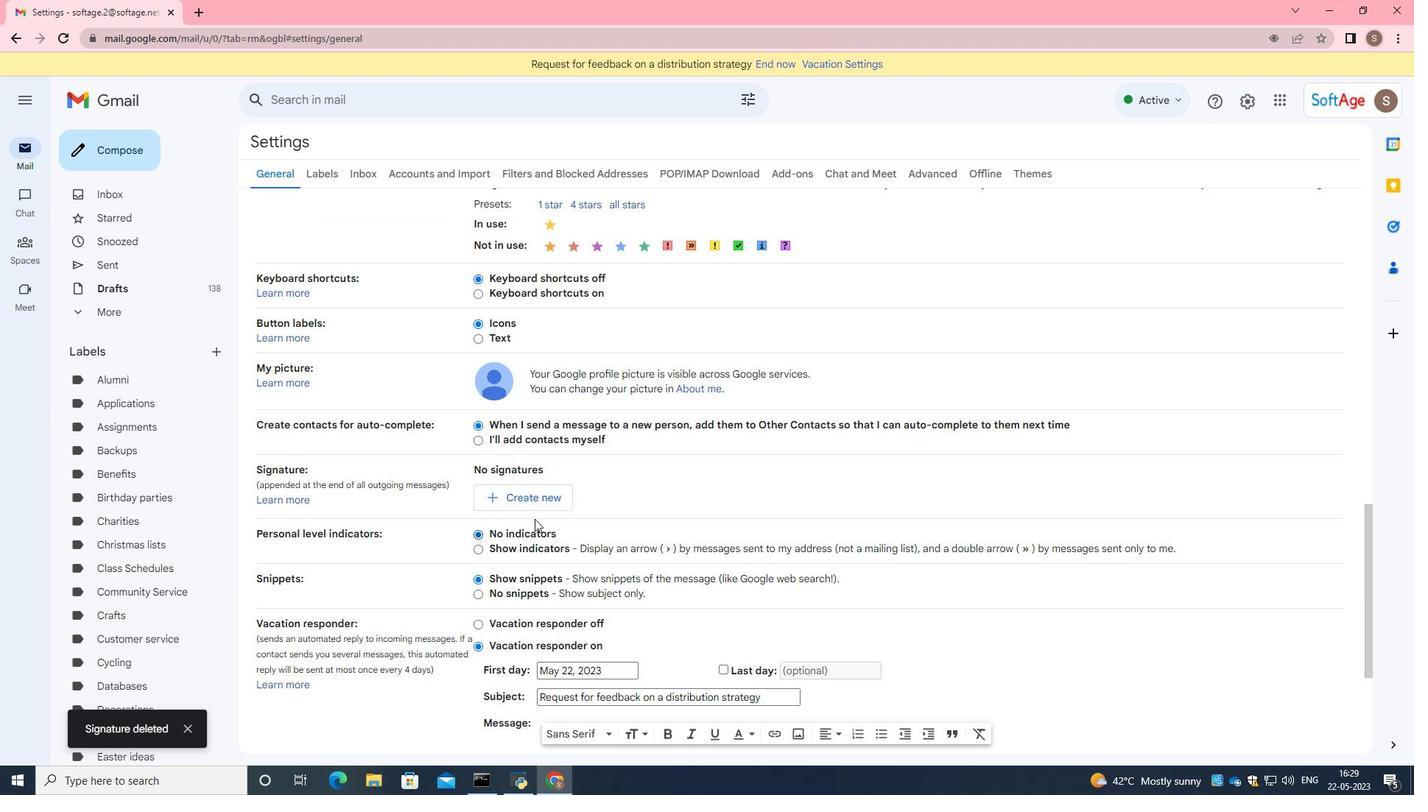 
Action: Mouse pressed left at (532, 496)
Screenshot: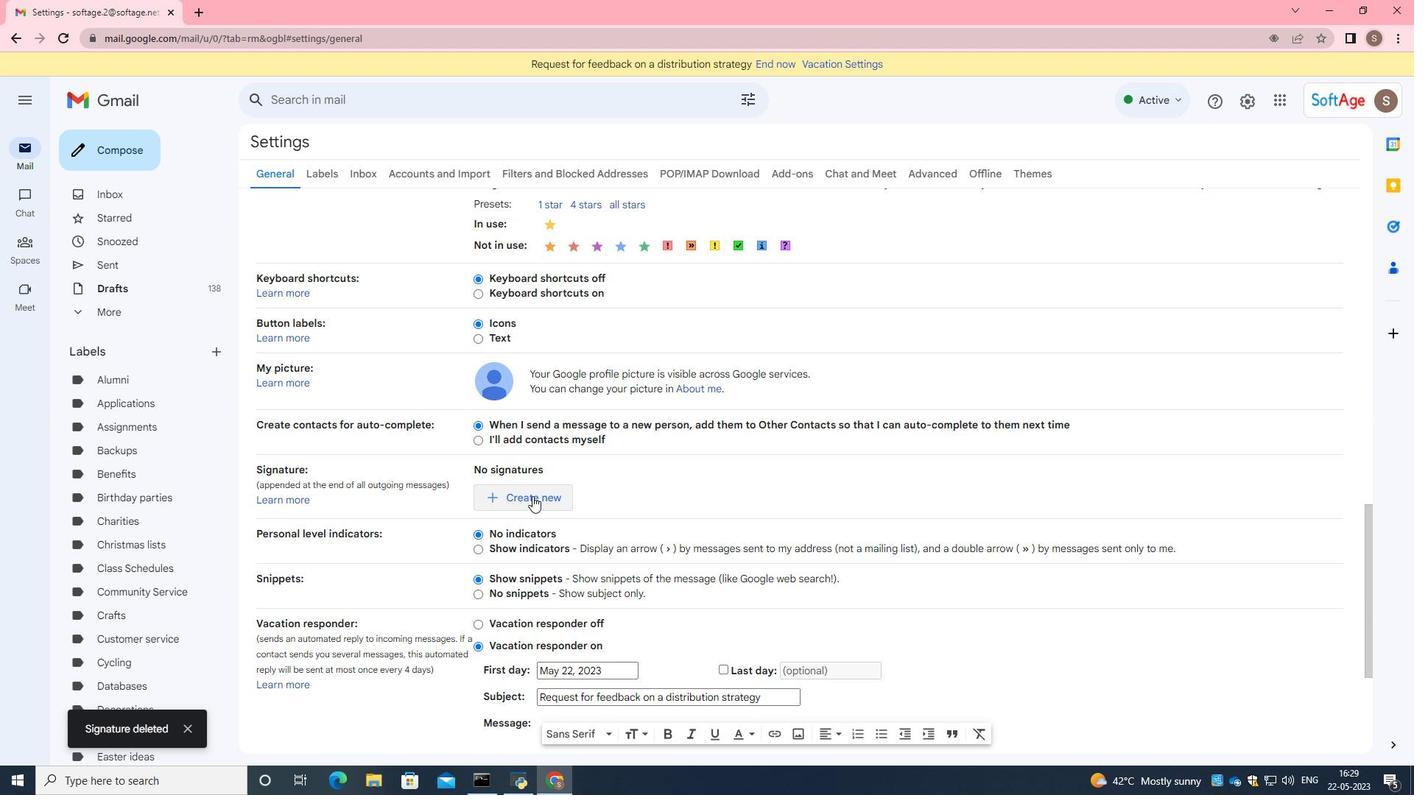 
Action: Mouse moved to (680, 411)
Screenshot: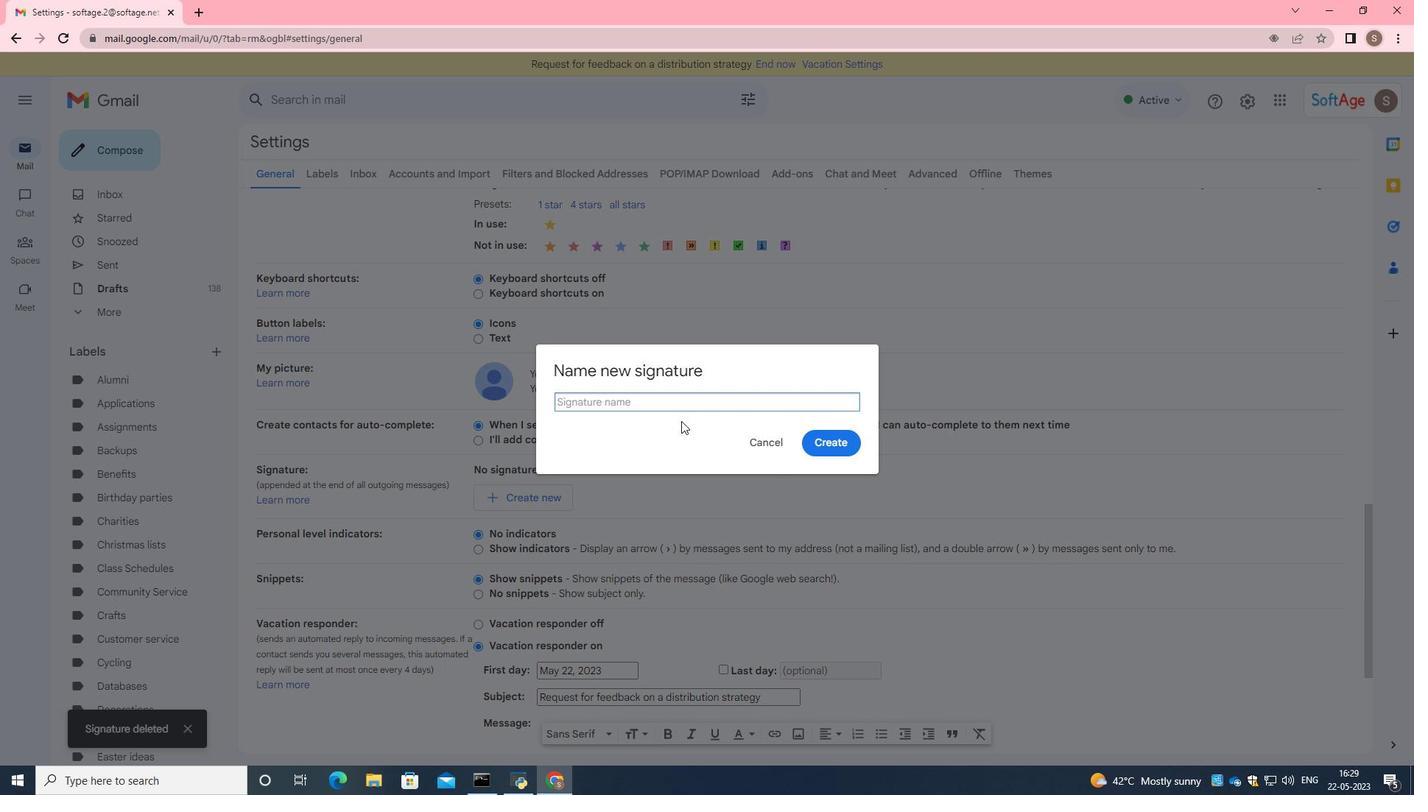 
Action: Key pressed <Key.caps_lock>J<Key.caps_lock>oel<Key.space><Key.caps_lock>L<Key.caps_lock>ee
Screenshot: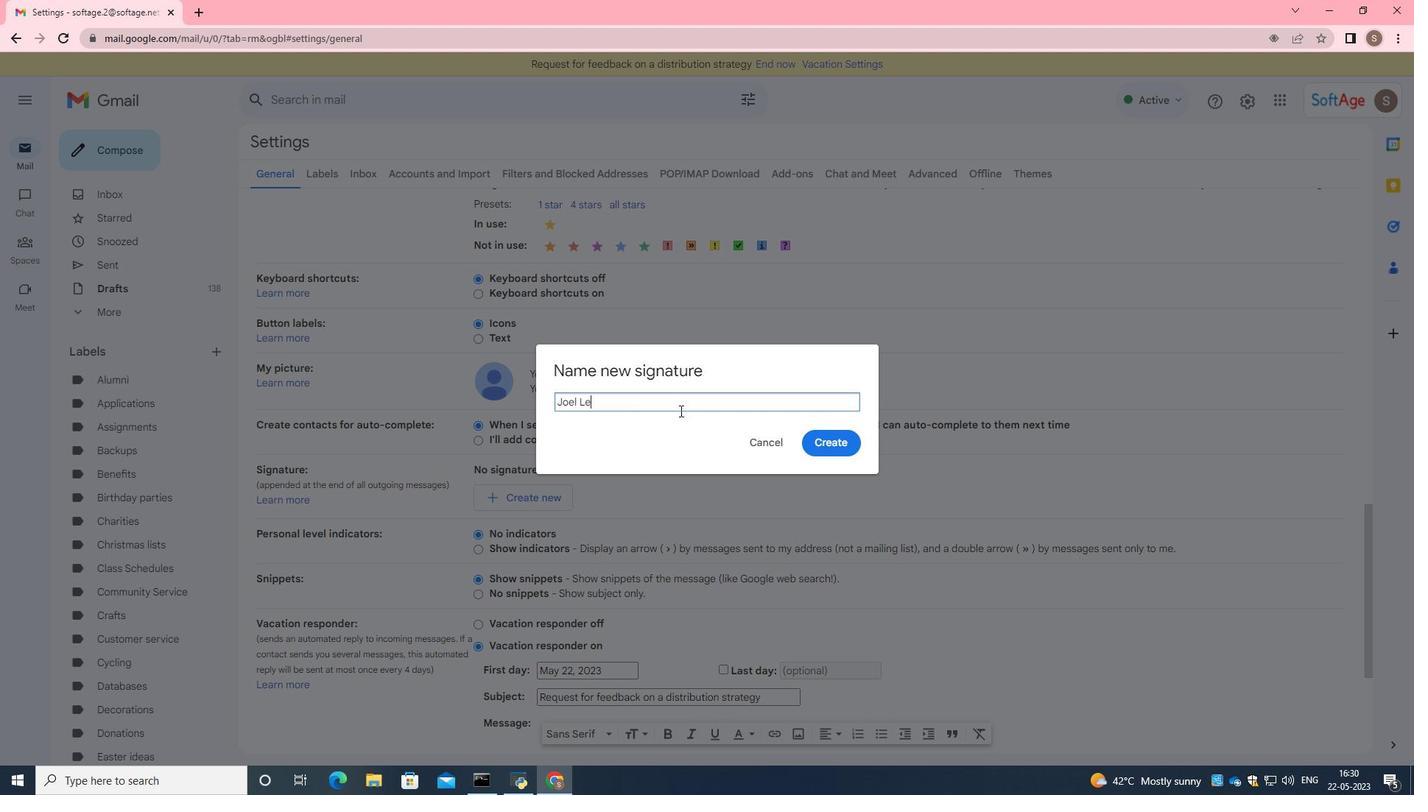
Action: Mouse moved to (817, 439)
Screenshot: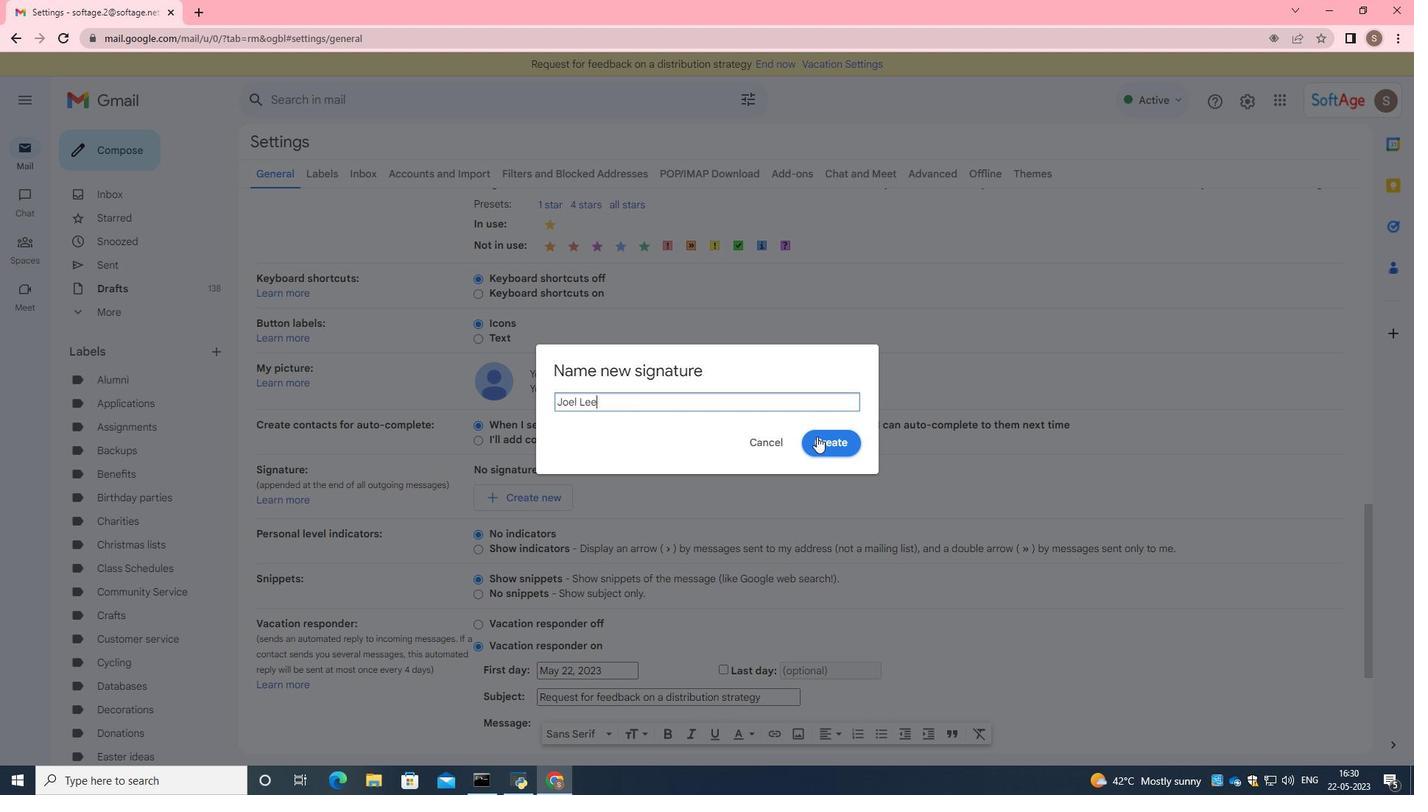 
Action: Mouse pressed left at (817, 439)
Screenshot: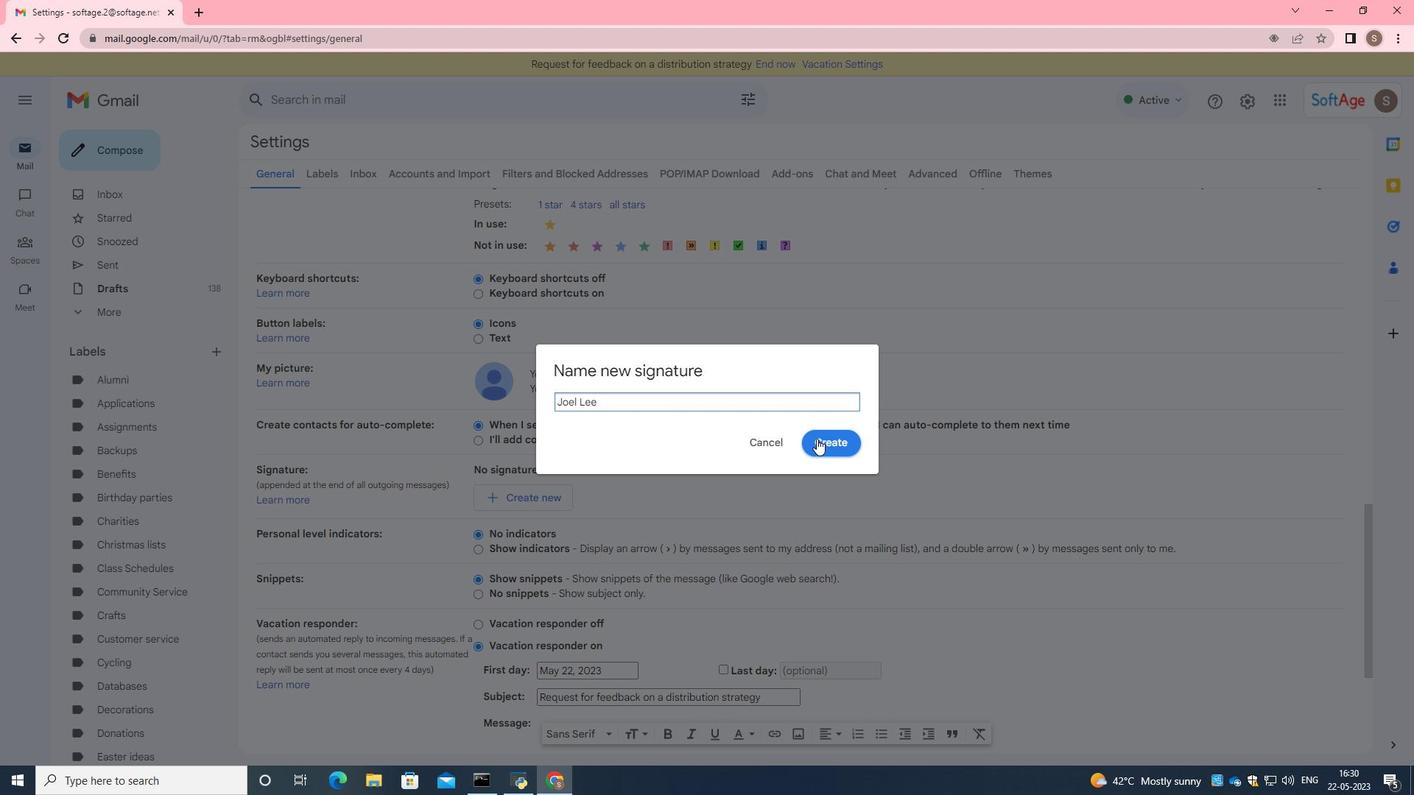 
Action: Mouse moved to (736, 506)
Screenshot: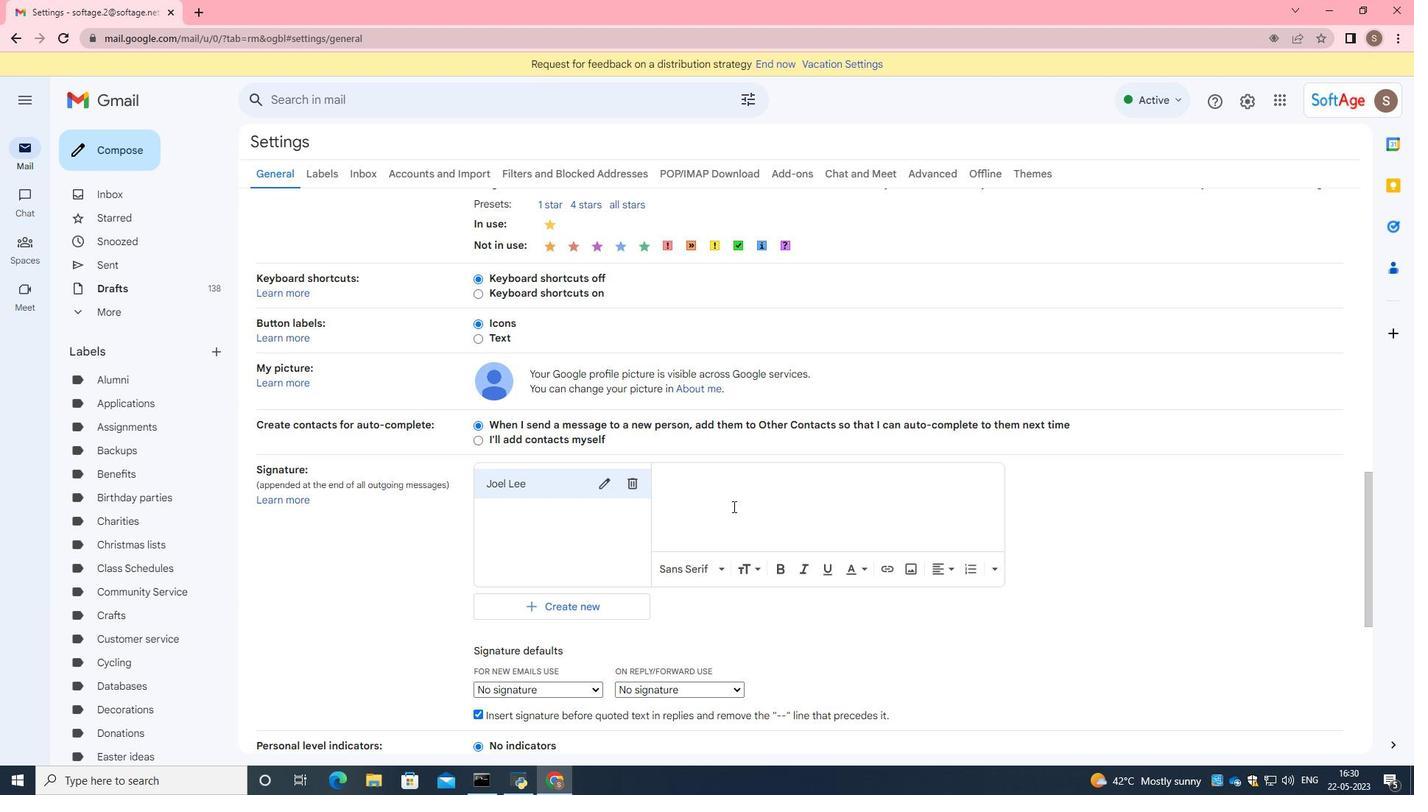 
Action: Mouse pressed left at (736, 506)
Screenshot: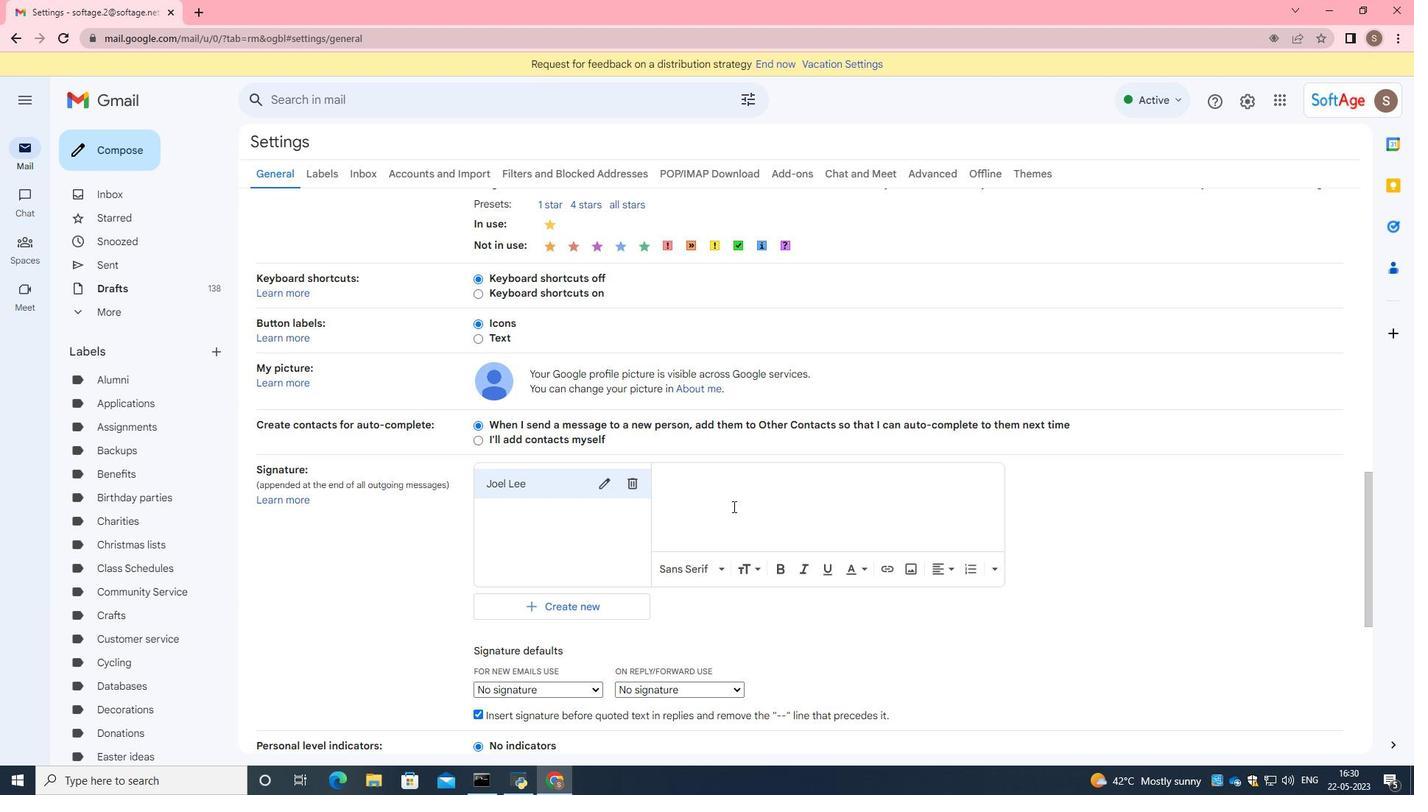 
Action: Key pressed <Key.caps_lock>G<Key.caps_lock>ratitude<Key.space>and<Key.space>sincere<Key.space>wishes,<Key.enter><Key.caps_lock>J<Key.caps_lock>oel<Key.space><Key.caps_lock>L<Key.caps_lock>ee
Screenshot: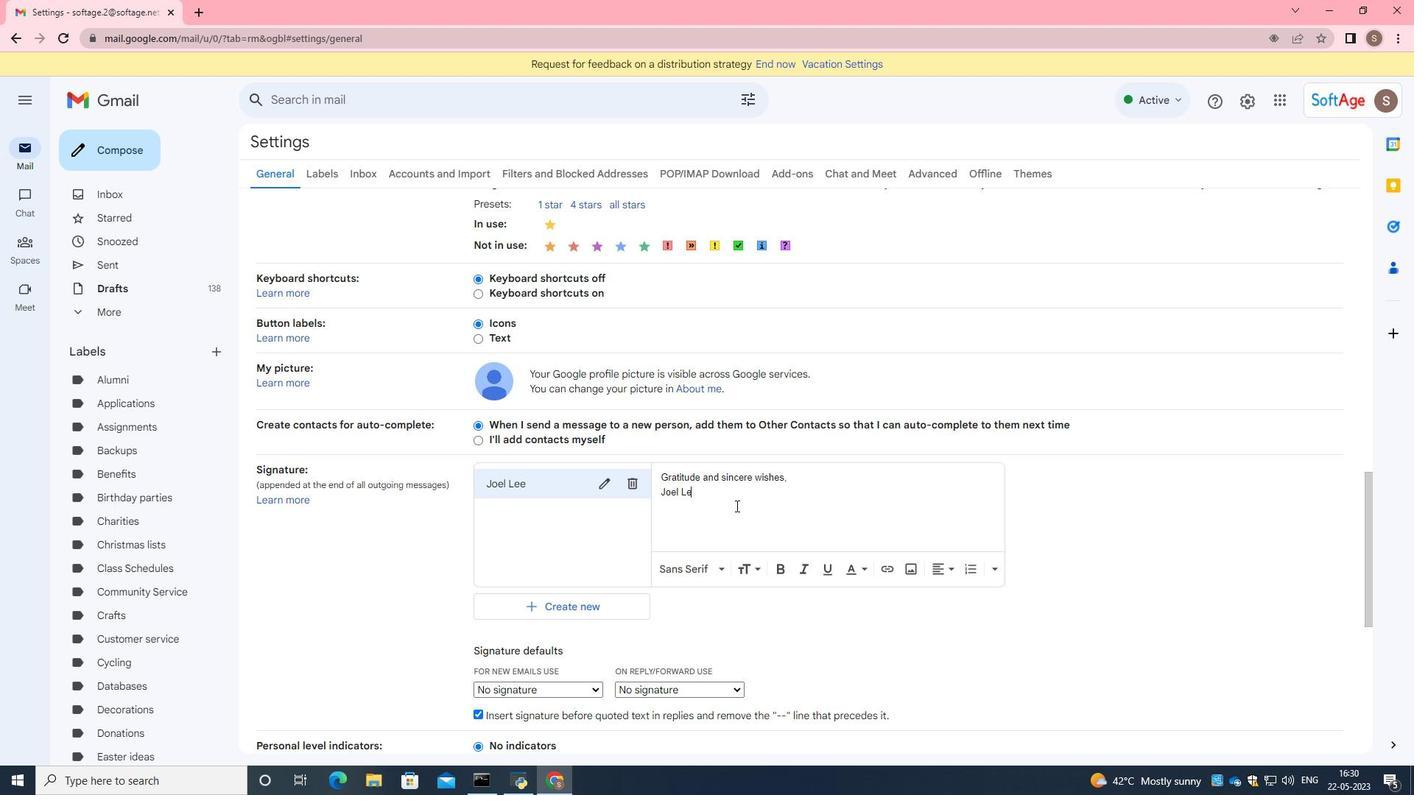 
Action: Mouse moved to (739, 509)
Screenshot: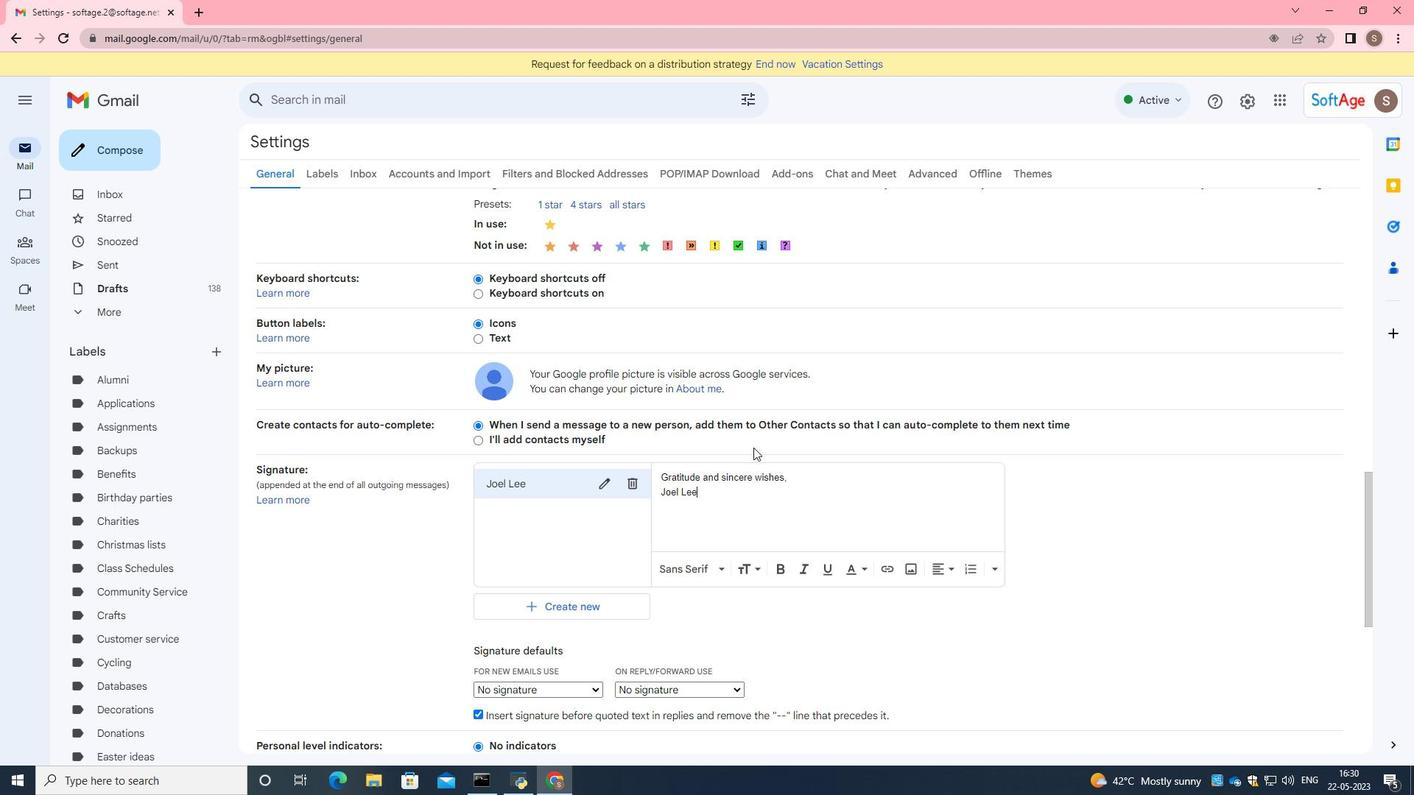 
Action: Mouse scrolled (739, 508) with delta (0, 0)
Screenshot: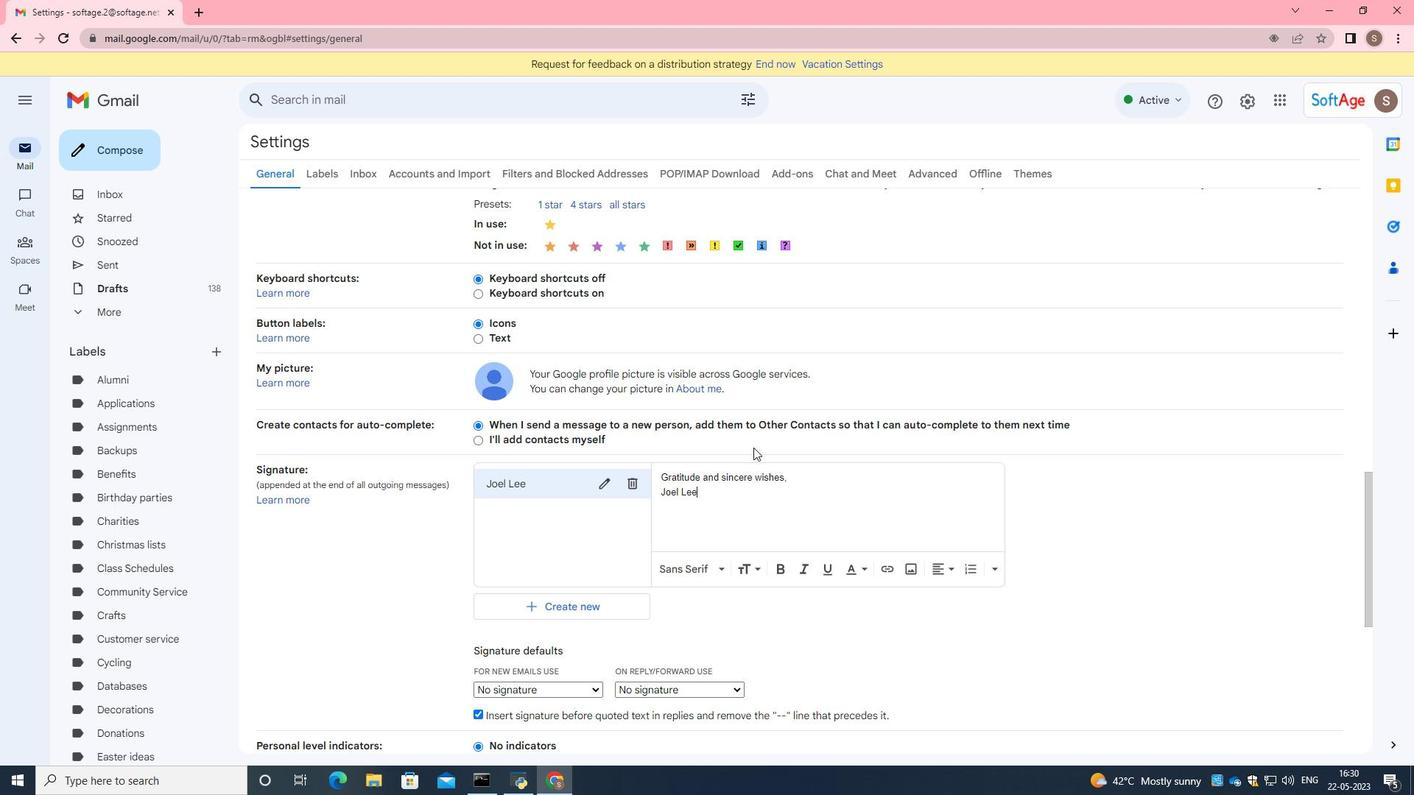 
Action: Mouse scrolled (739, 508) with delta (0, 0)
Screenshot: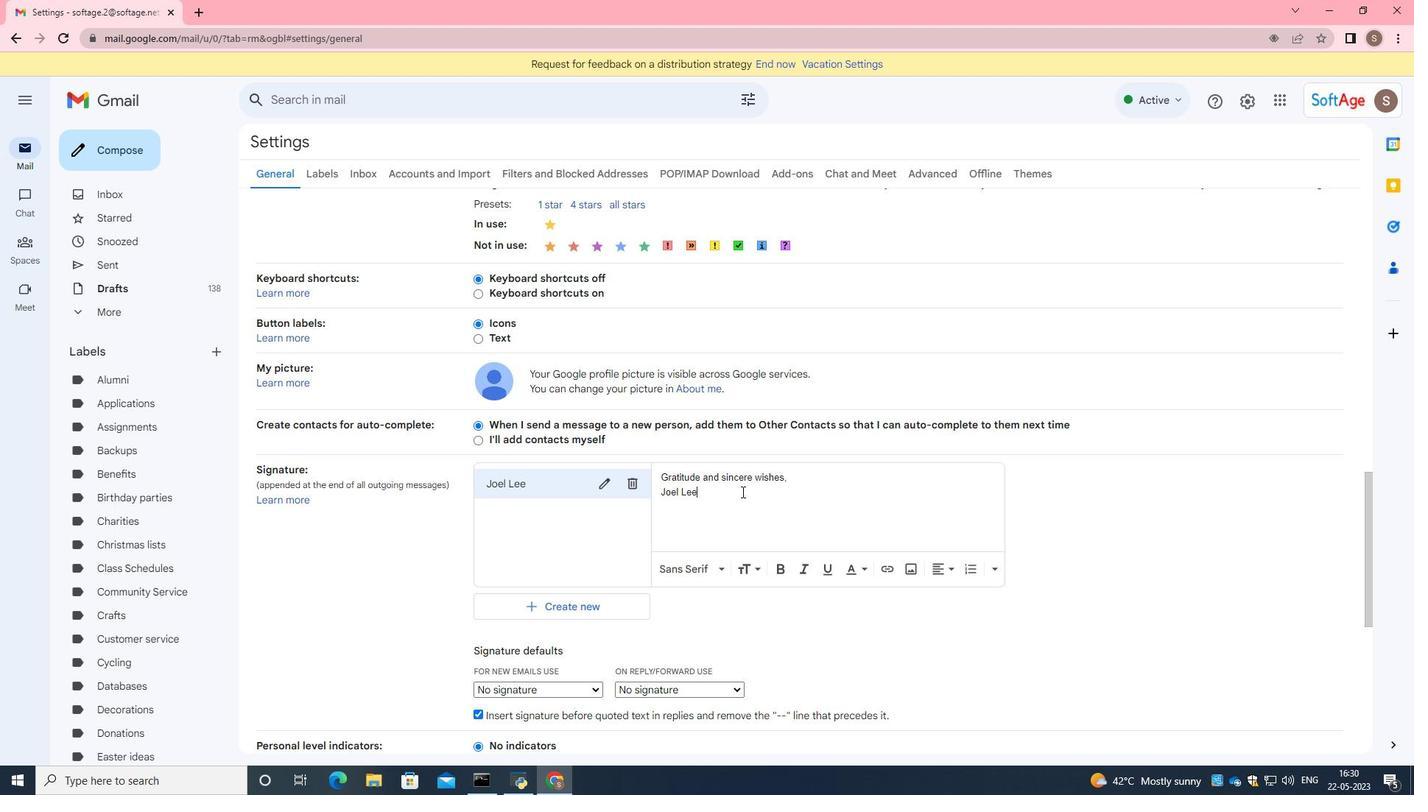 
Action: Mouse scrolled (739, 508) with delta (0, 0)
Screenshot: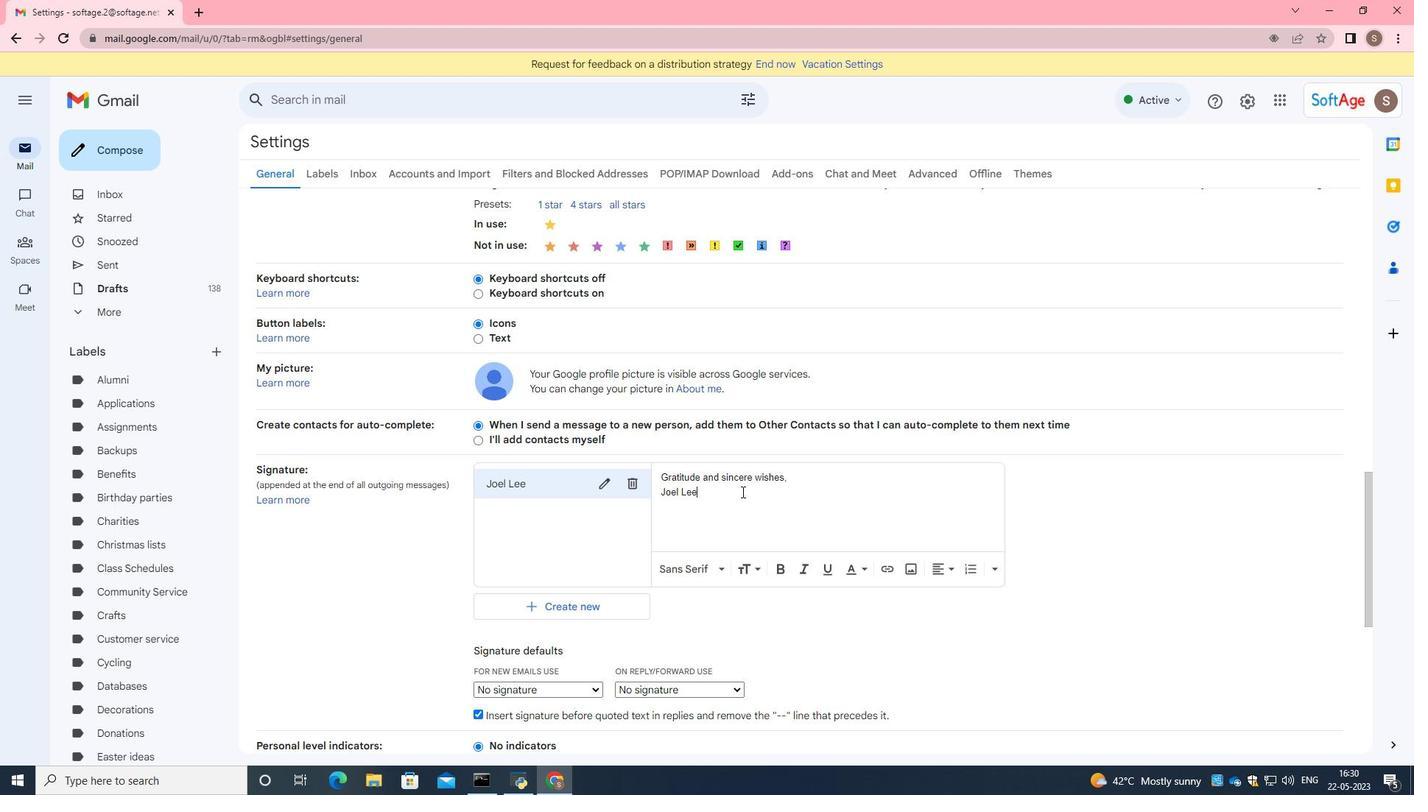
Action: Mouse scrolled (739, 508) with delta (0, 0)
Screenshot: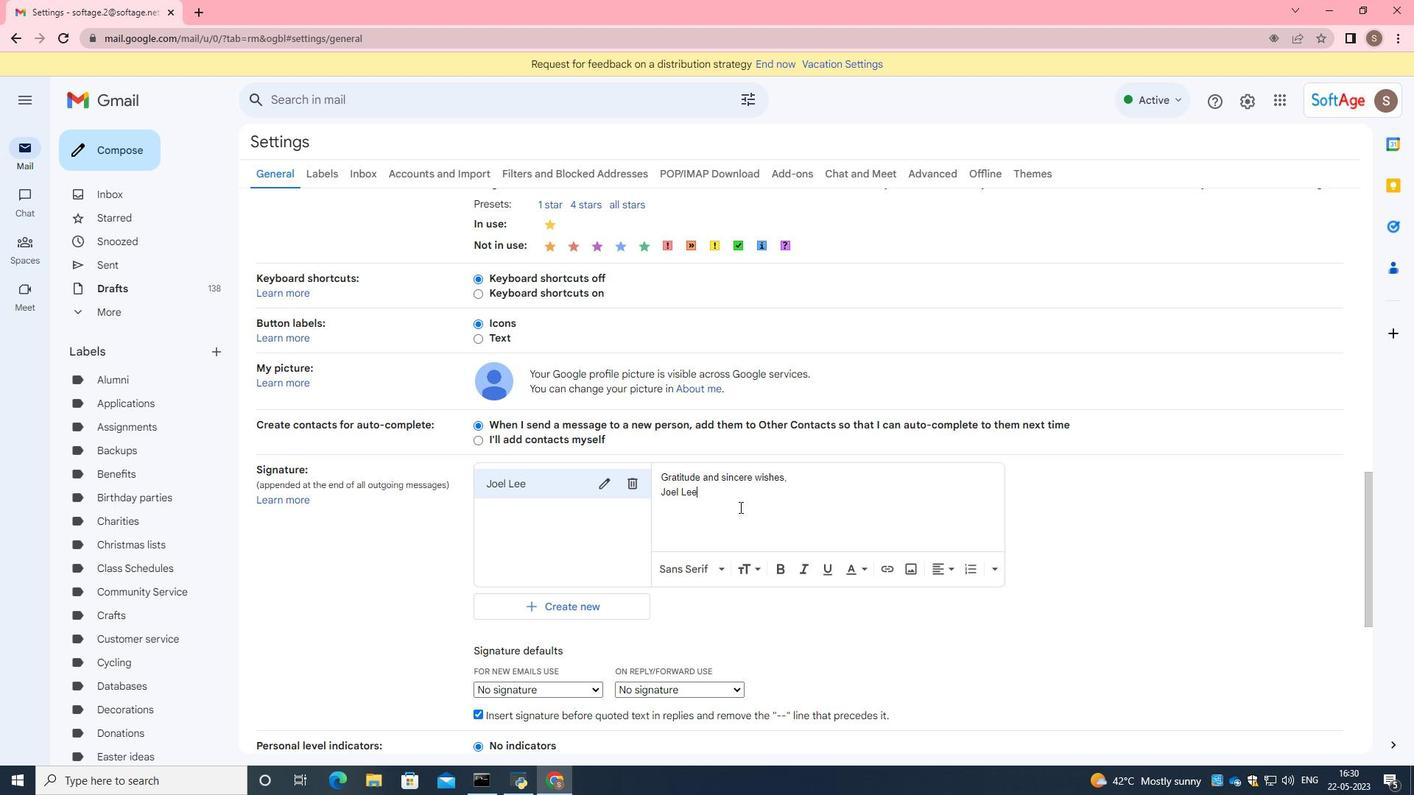 
Action: Mouse scrolled (739, 508) with delta (0, 0)
Screenshot: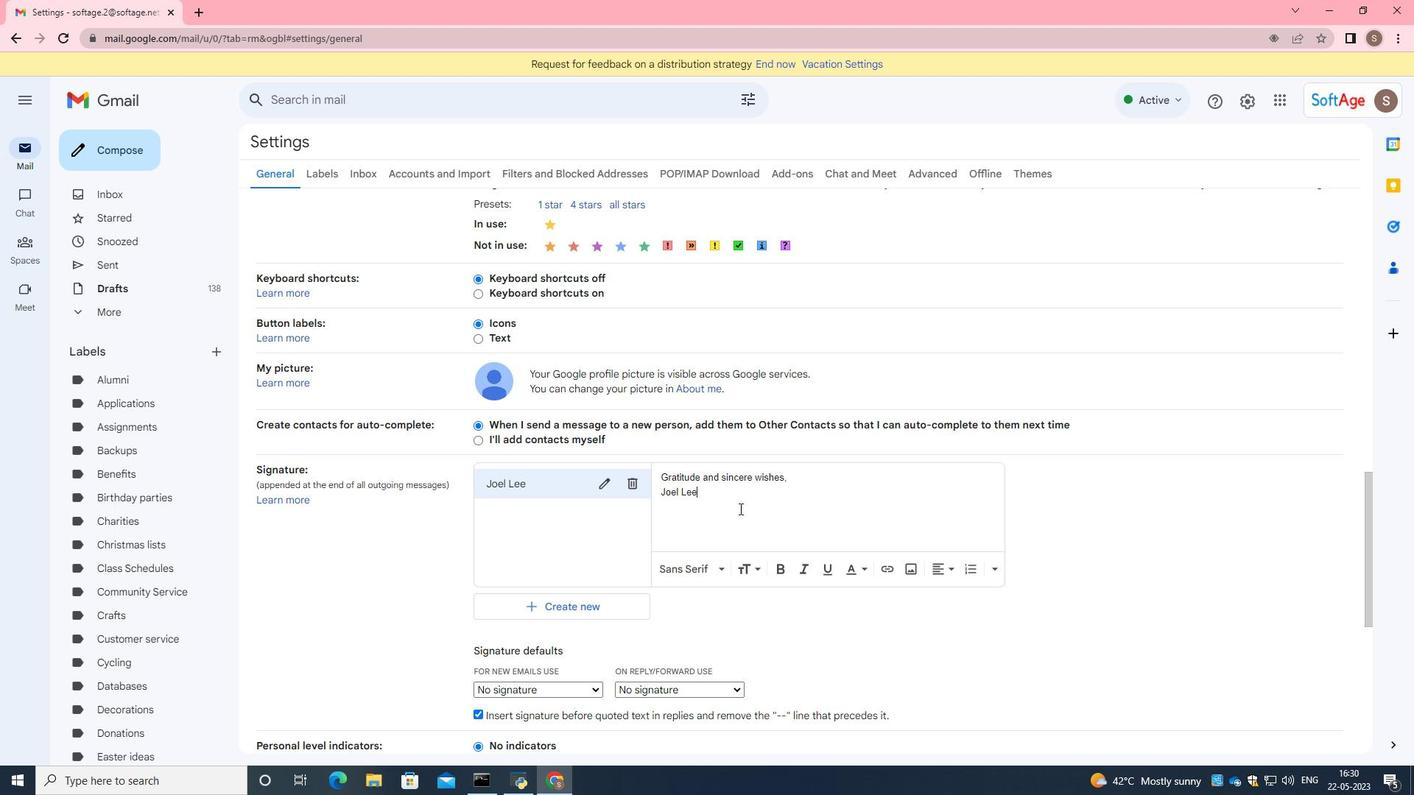 
Action: Mouse moved to (739, 509)
Screenshot: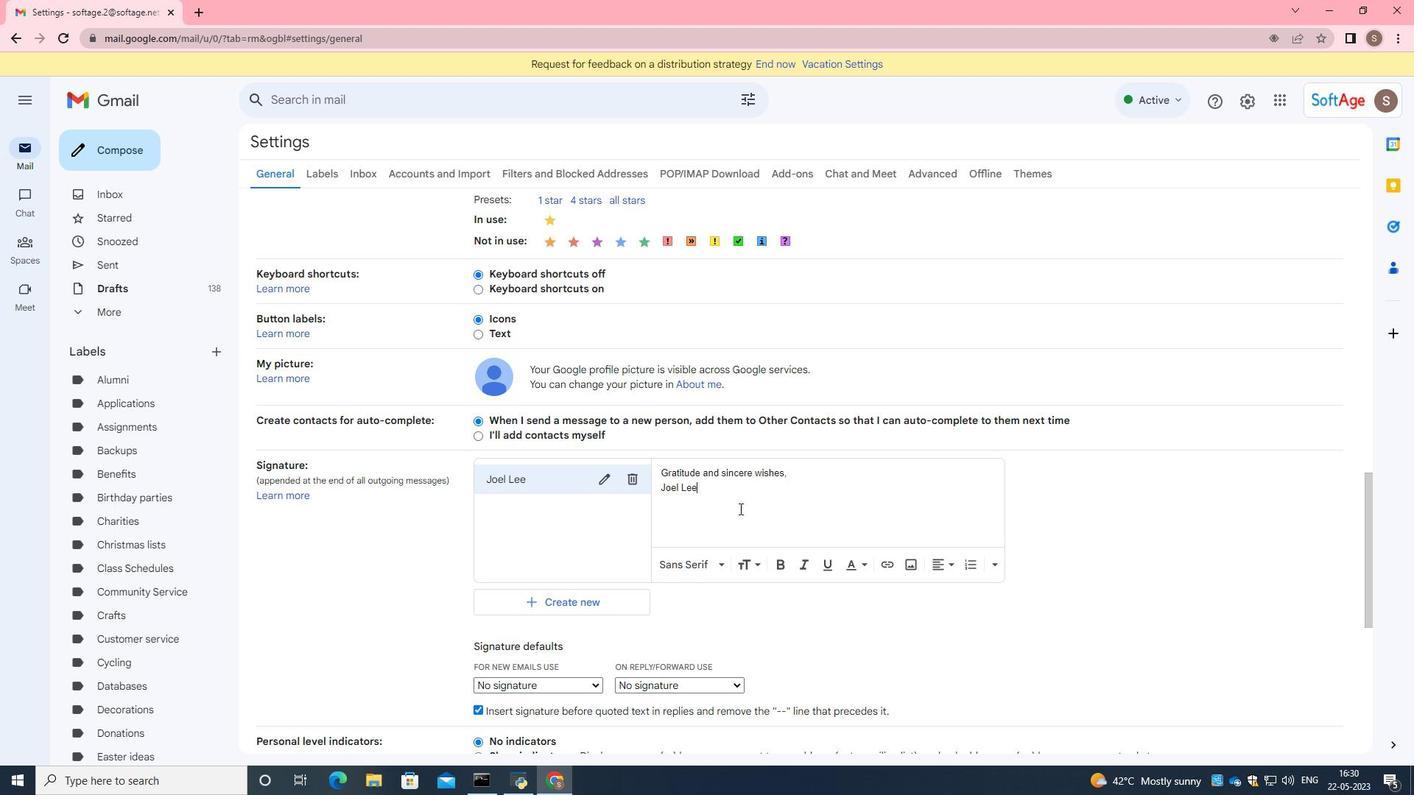 
Action: Mouse scrolled (739, 508) with delta (0, 0)
Screenshot: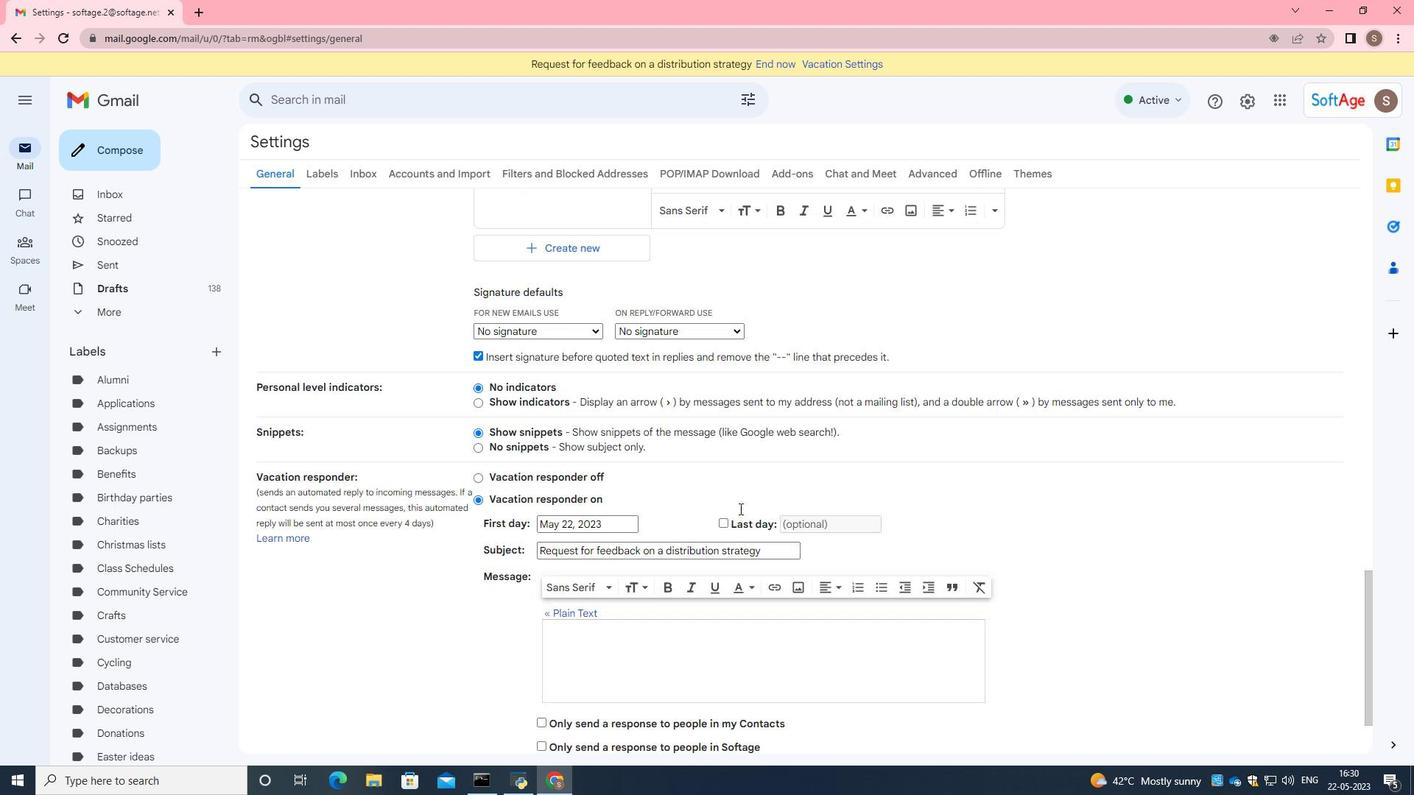 
Action: Mouse scrolled (739, 508) with delta (0, 0)
Screenshot: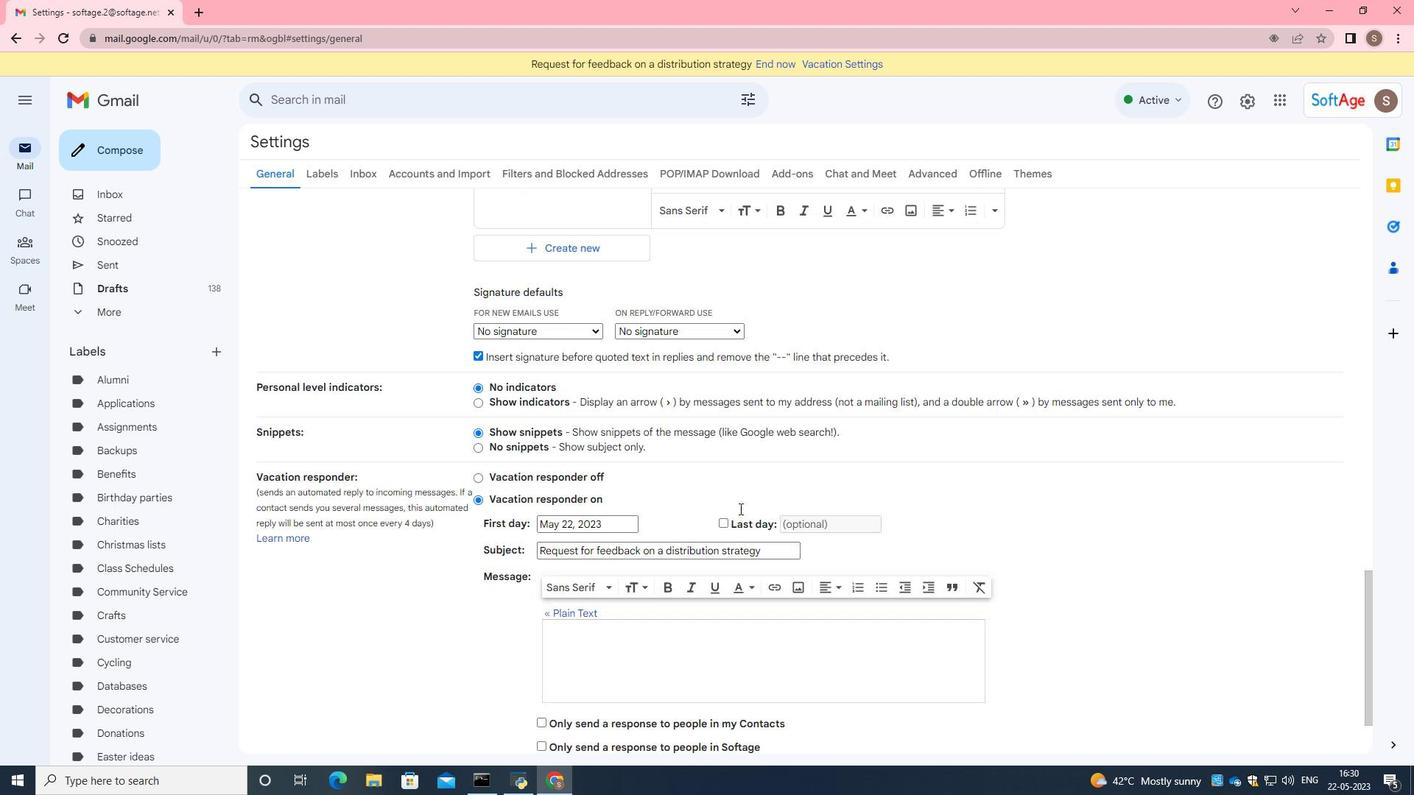 
Action: Mouse scrolled (739, 508) with delta (0, 0)
Screenshot: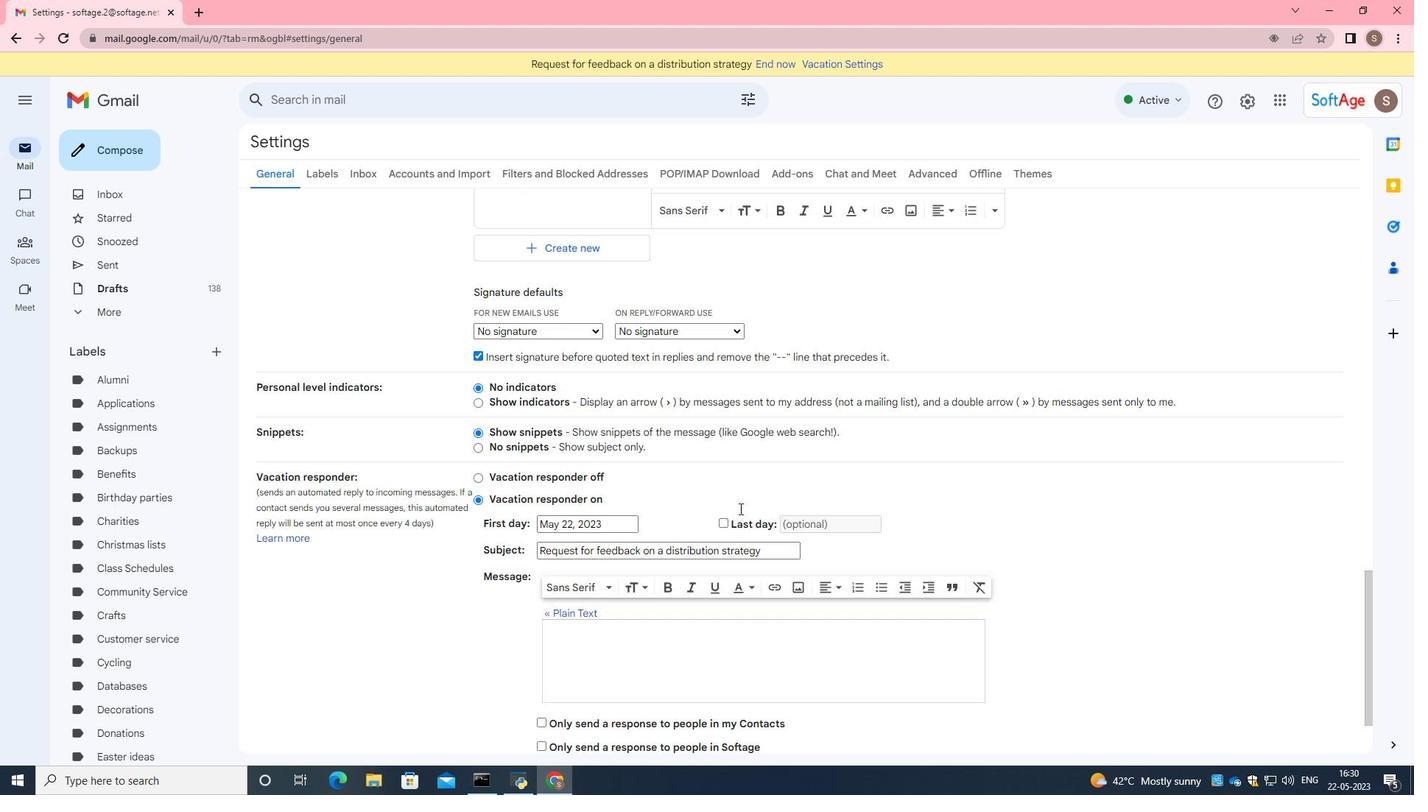 
Action: Mouse scrolled (739, 508) with delta (0, 0)
Screenshot: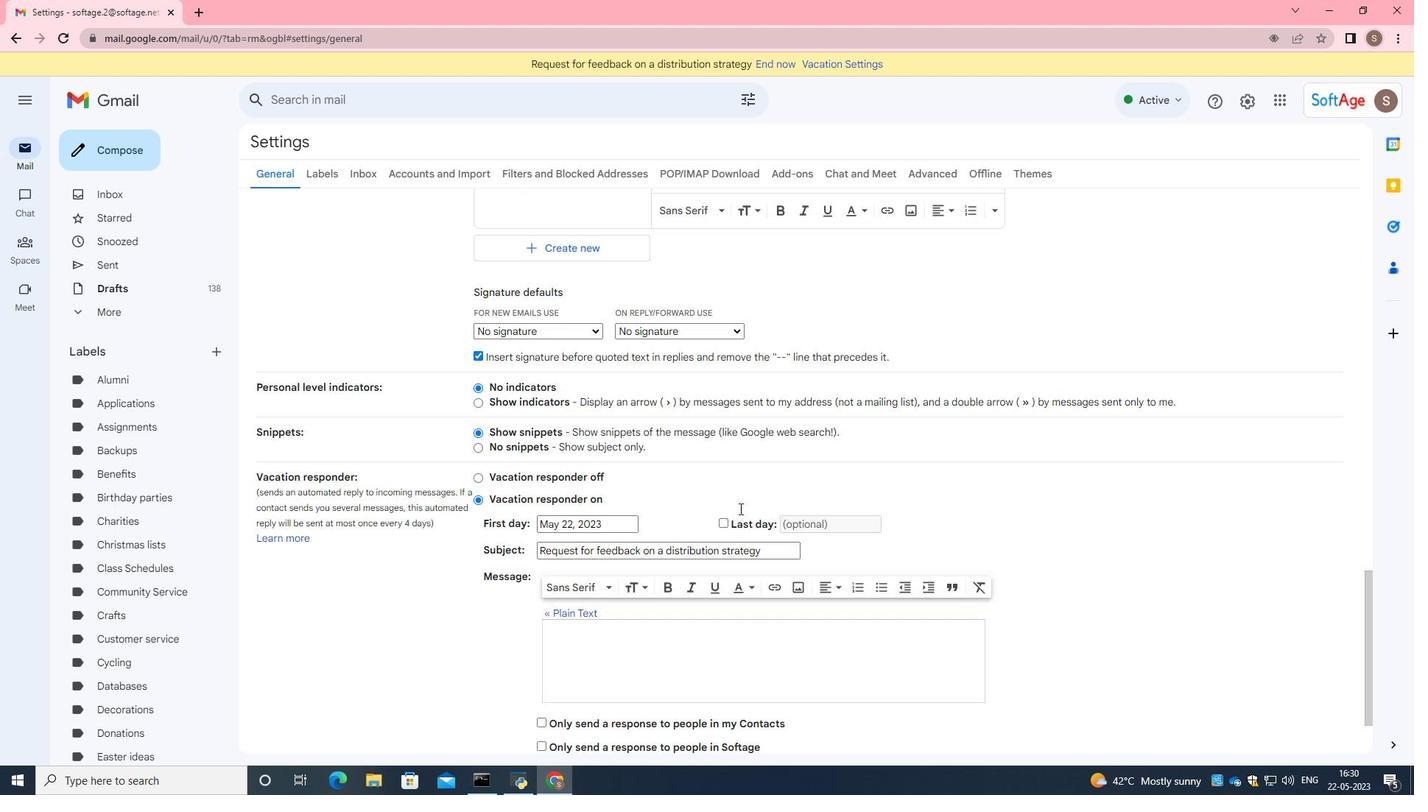 
Action: Mouse moved to (787, 688)
Screenshot: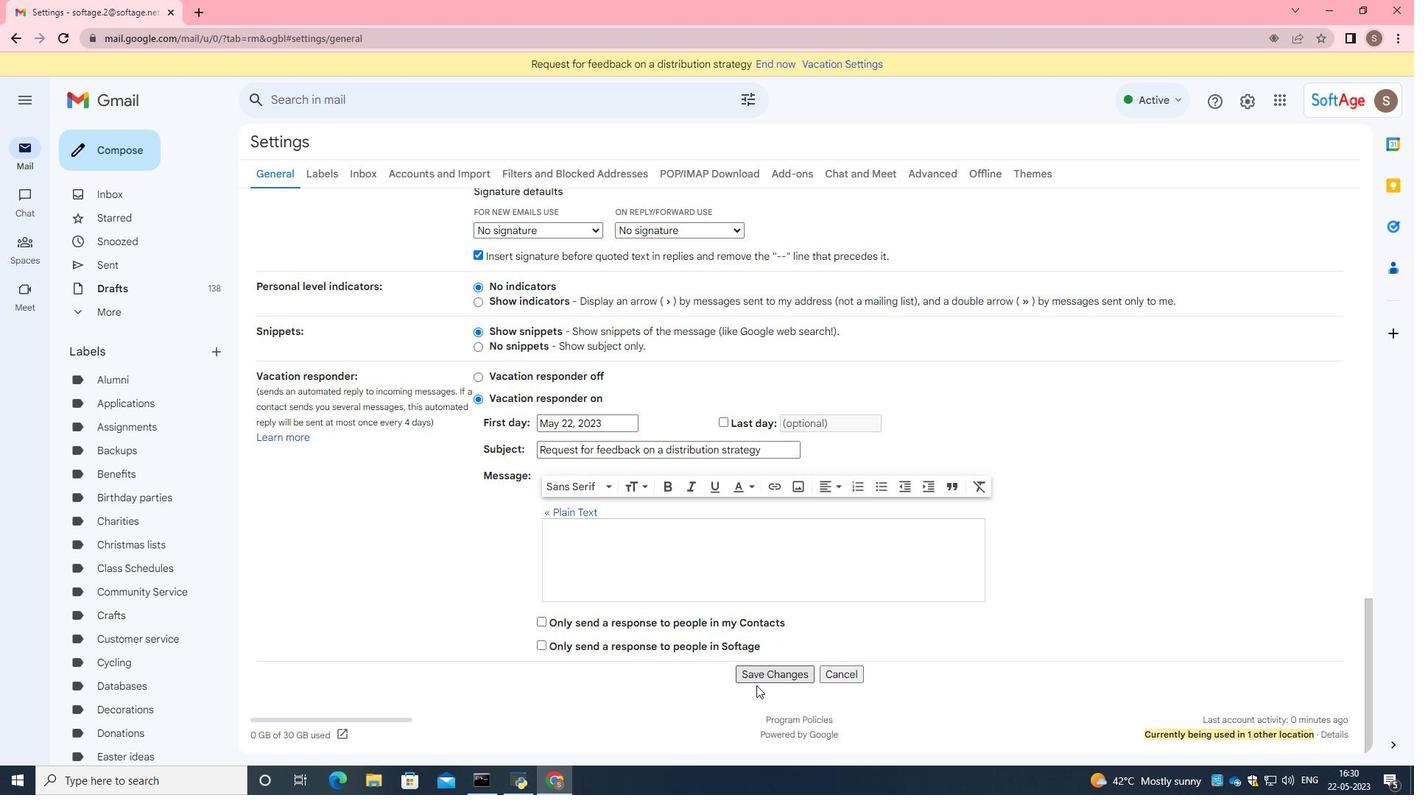 
Action: Mouse pressed left at (787, 688)
Screenshot: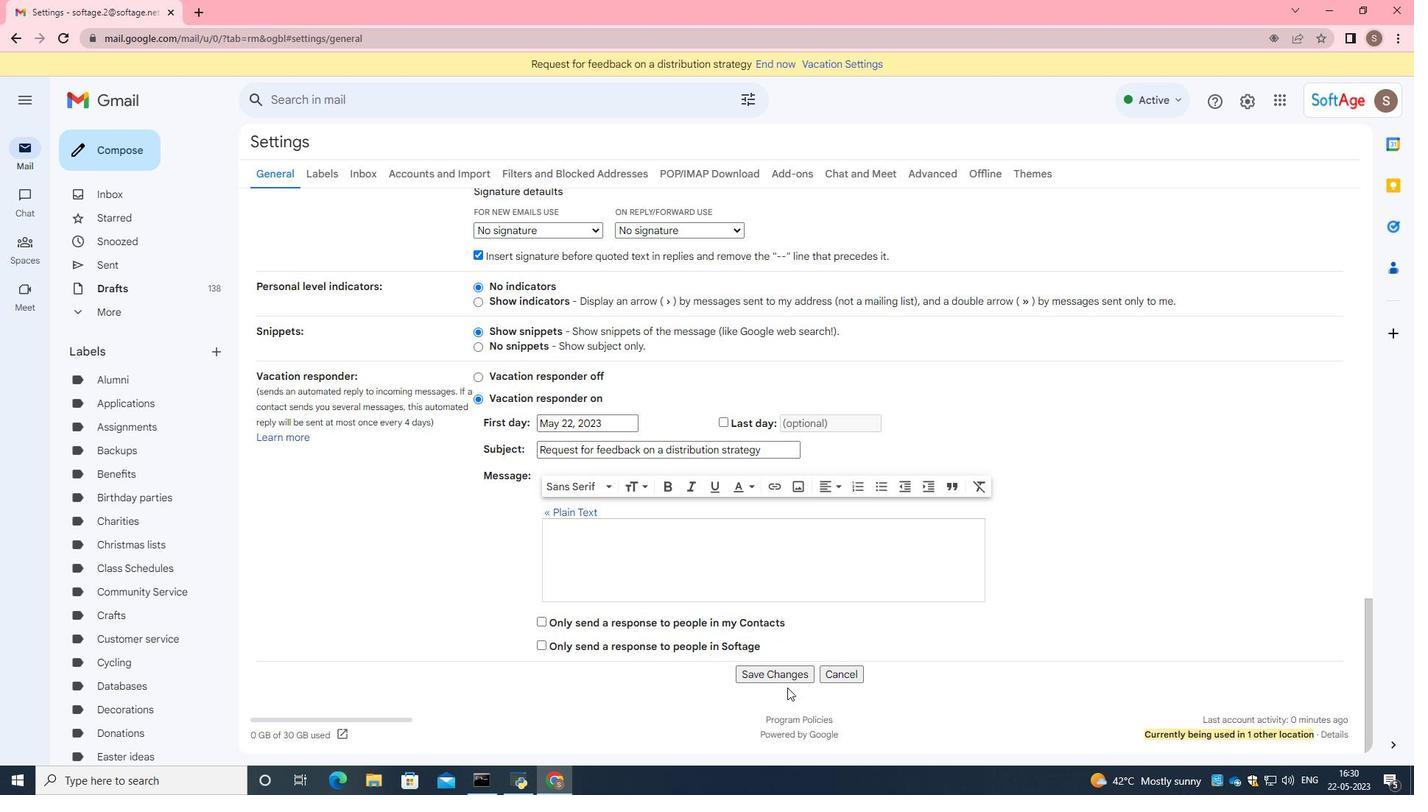 
Action: Mouse moved to (787, 676)
Screenshot: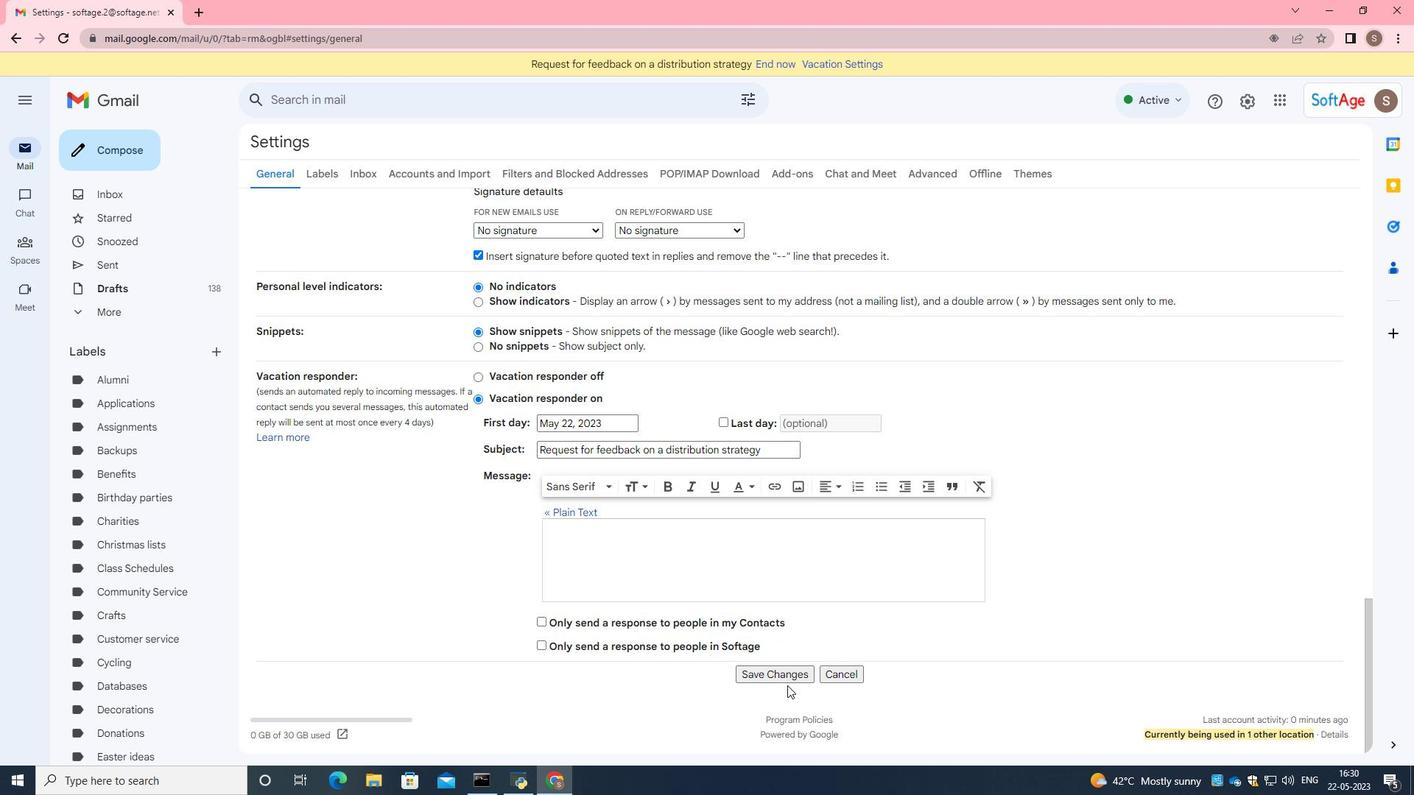 
Action: Mouse pressed left at (787, 676)
Screenshot: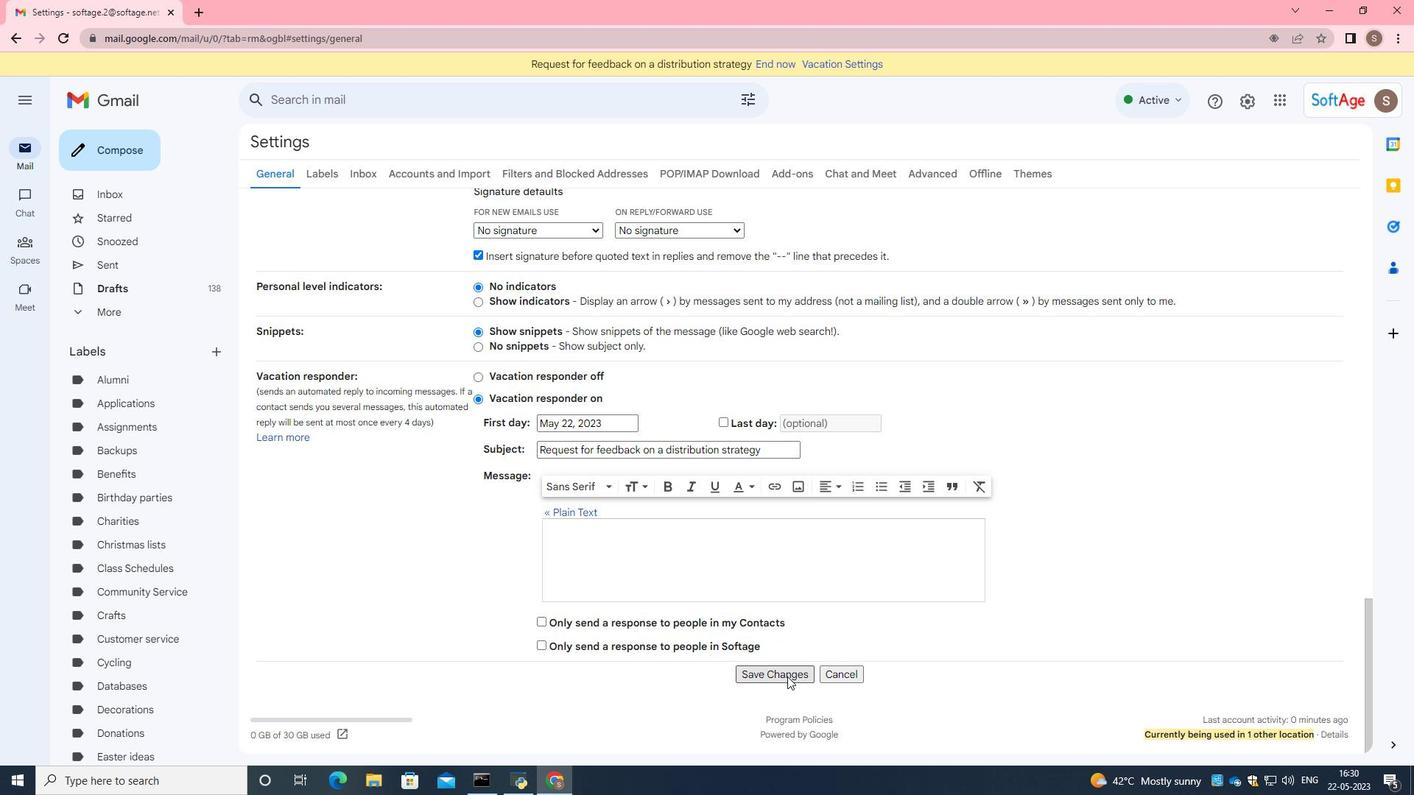 
Action: Mouse moved to (101, 150)
Screenshot: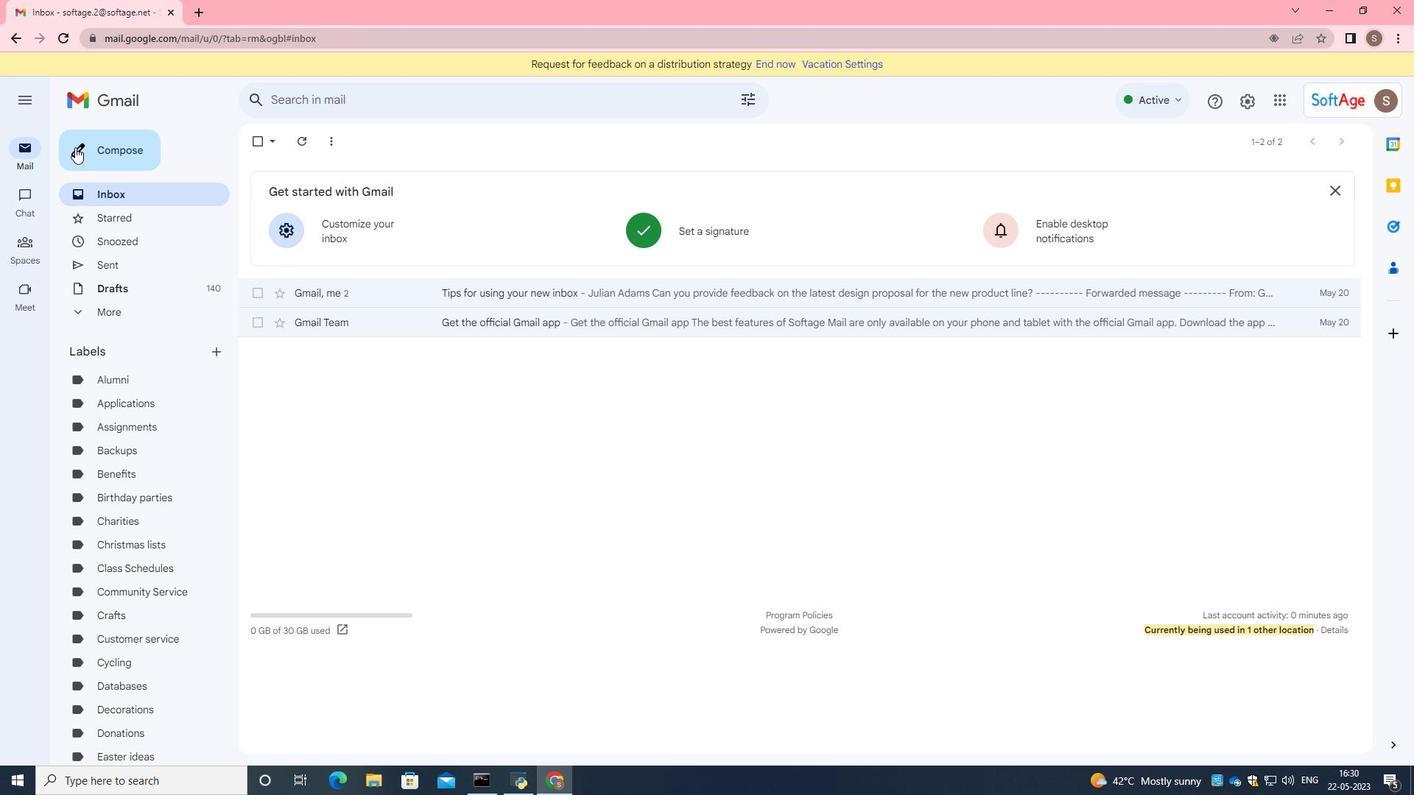 
Action: Mouse pressed left at (101, 150)
Screenshot: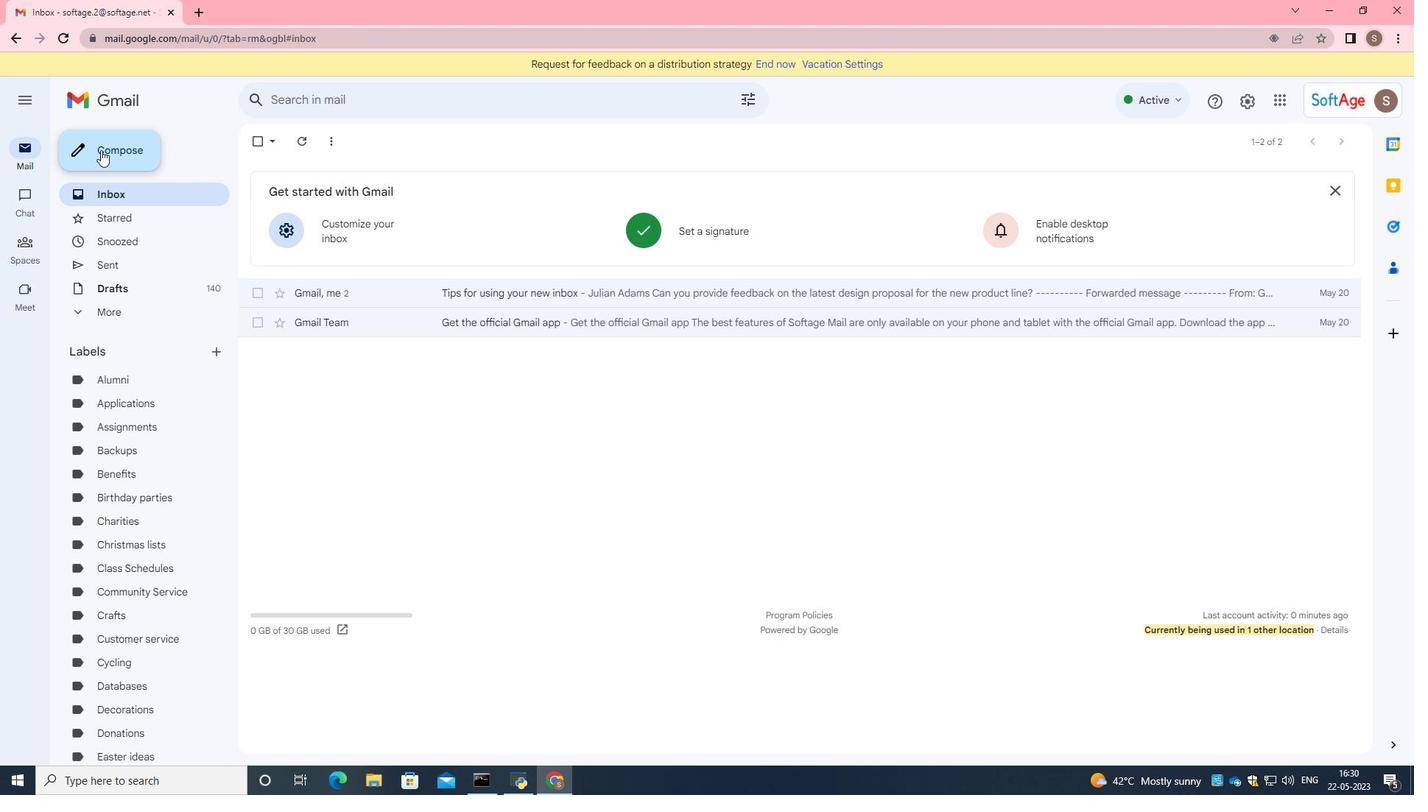 
Action: Mouse moved to (965, 364)
Screenshot: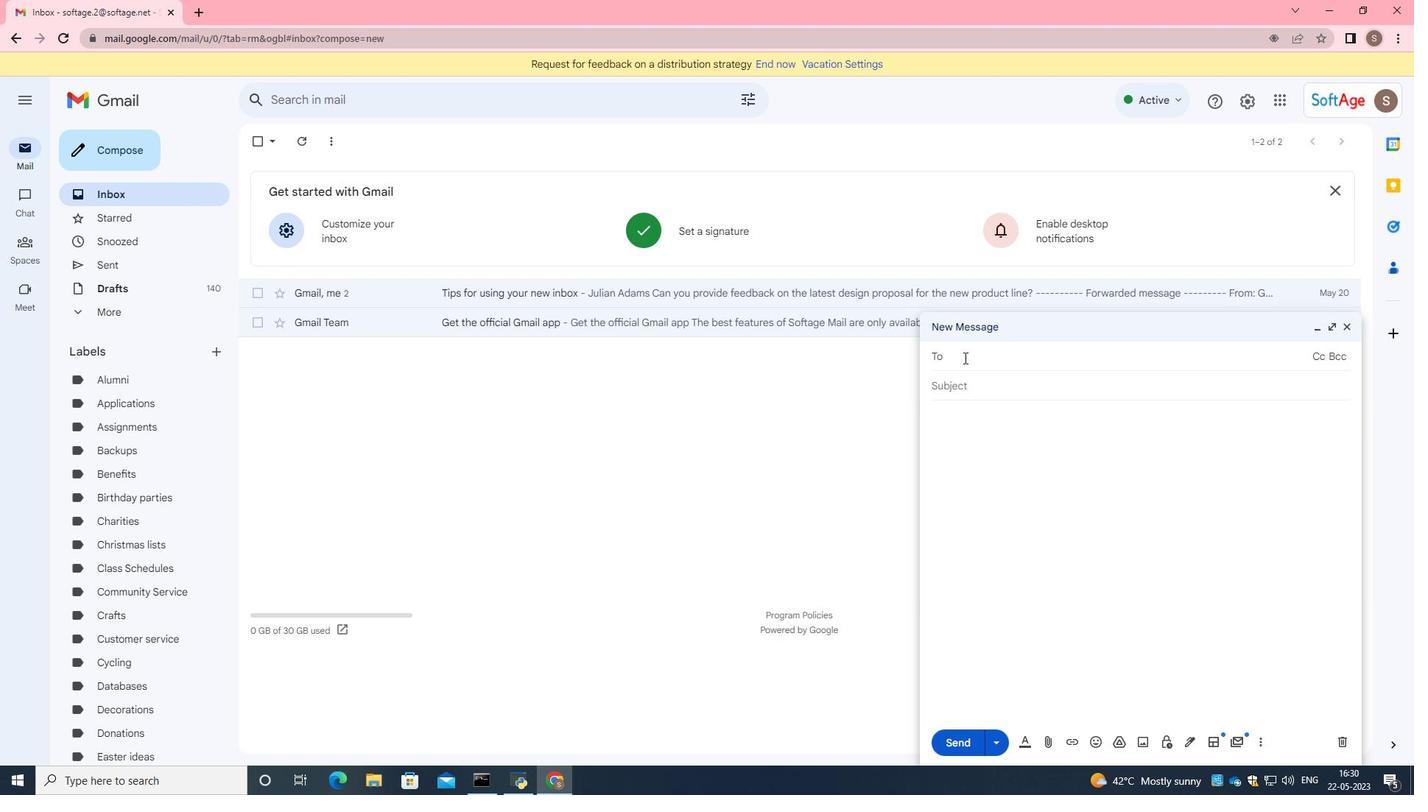 
Action: Key pressed softage.5<Key.shift>@softage.net
Screenshot: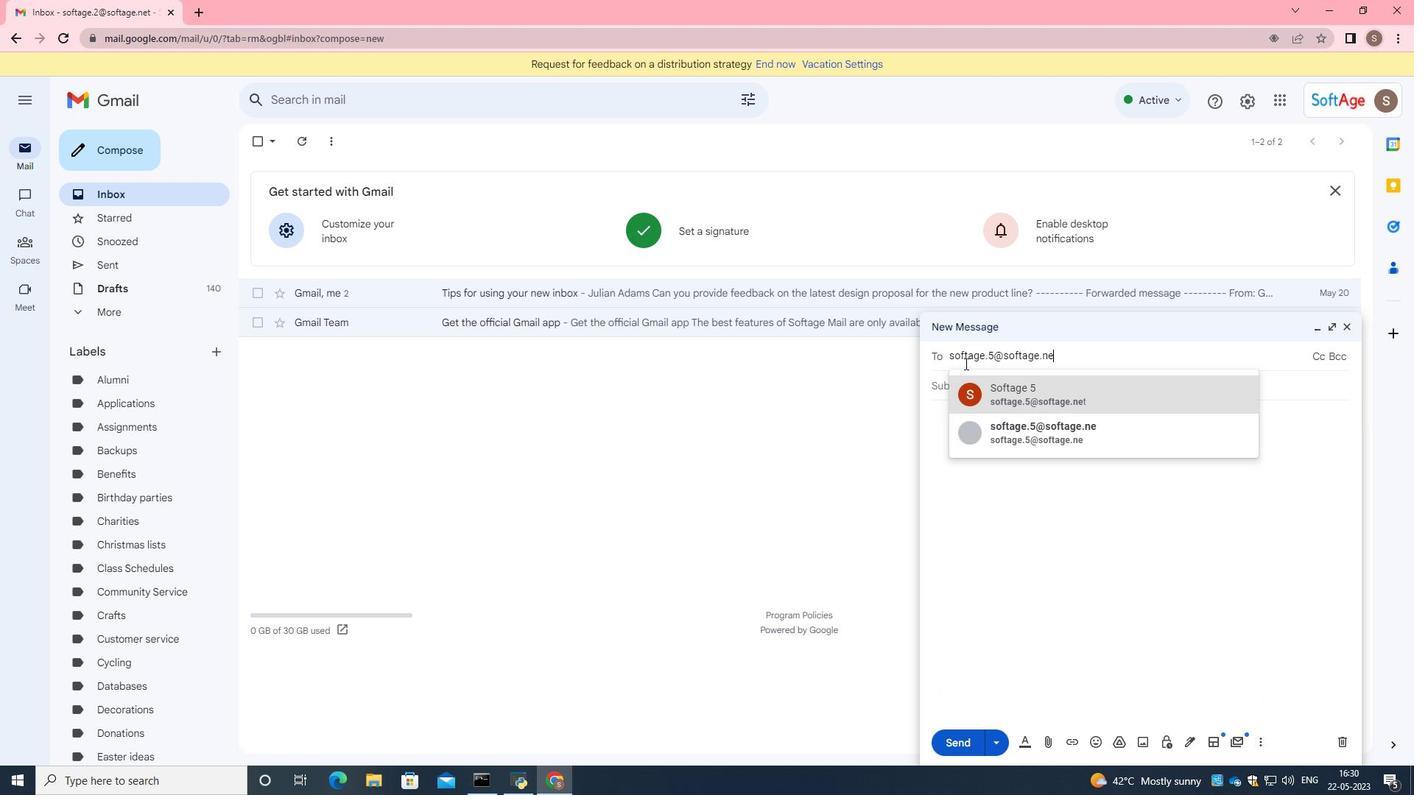 
Action: Mouse moved to (1018, 395)
Screenshot: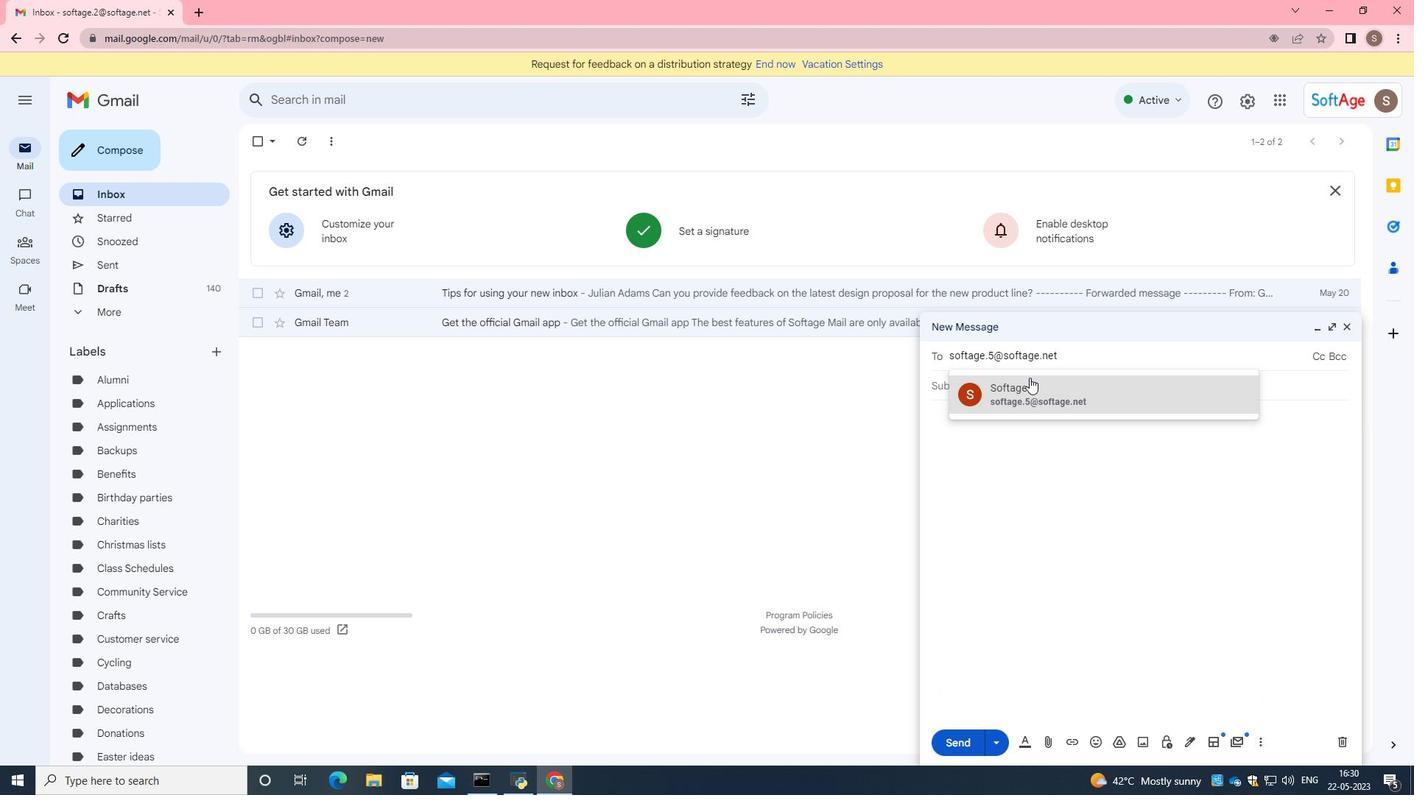 
Action: Mouse pressed left at (1018, 395)
Screenshot: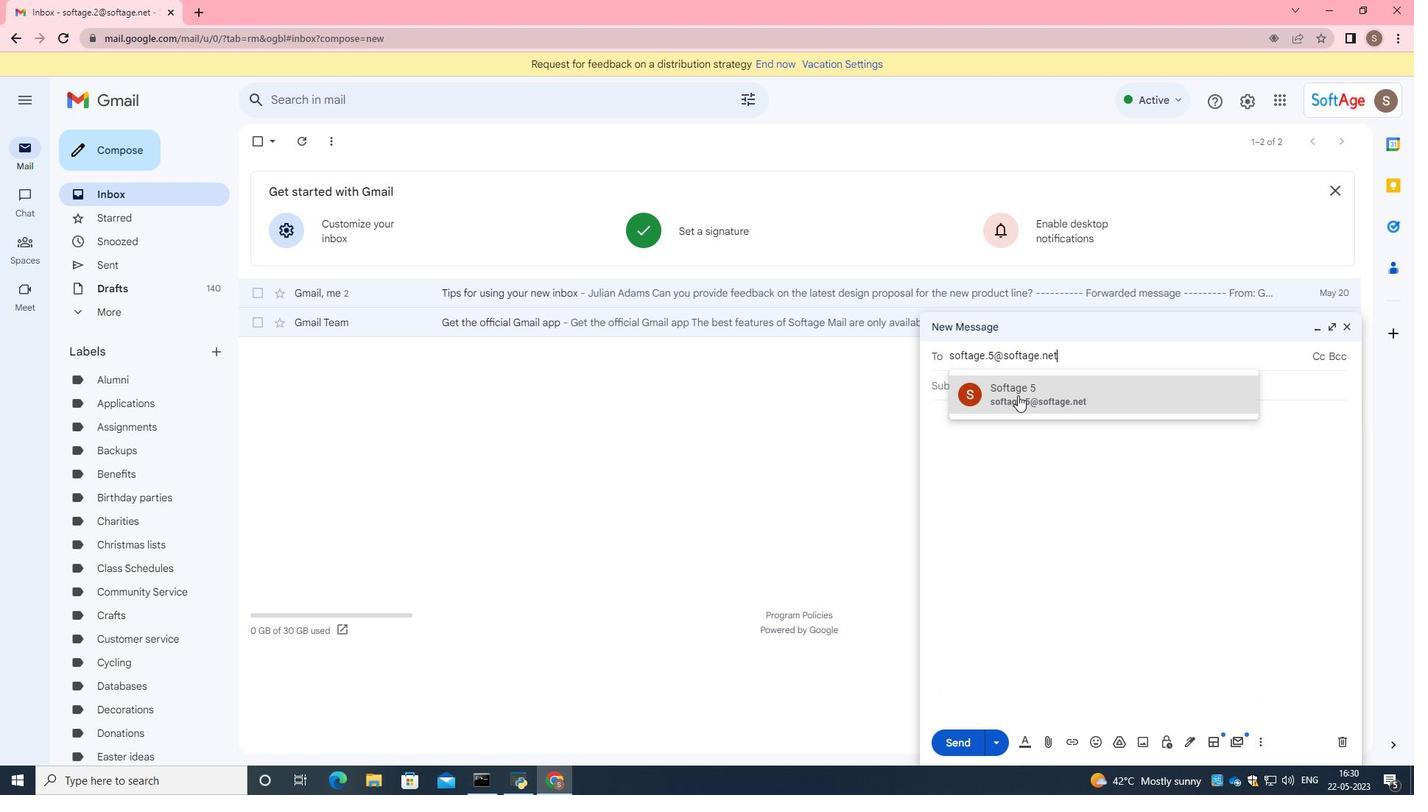 
Action: Mouse moved to (1187, 744)
Screenshot: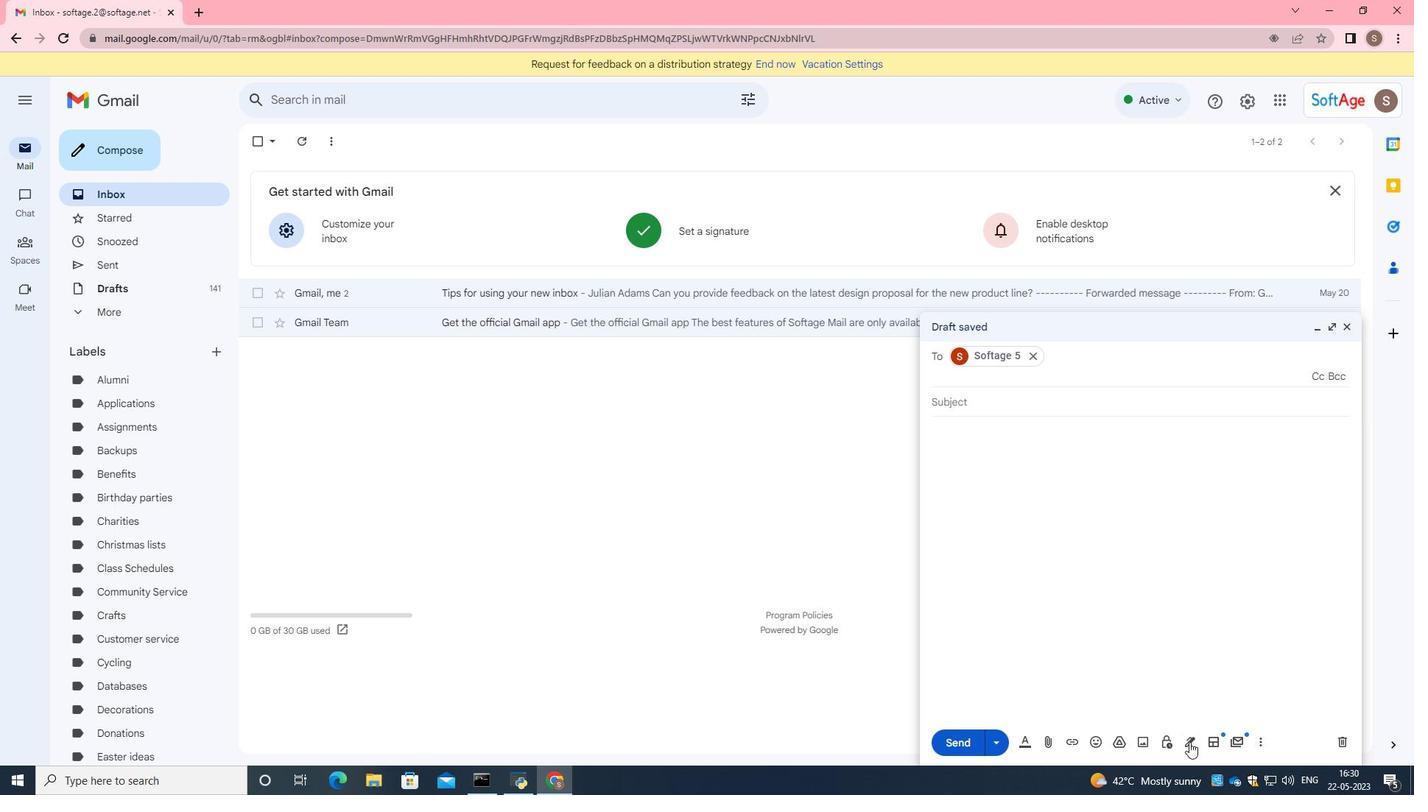 
Action: Mouse pressed left at (1187, 744)
Screenshot: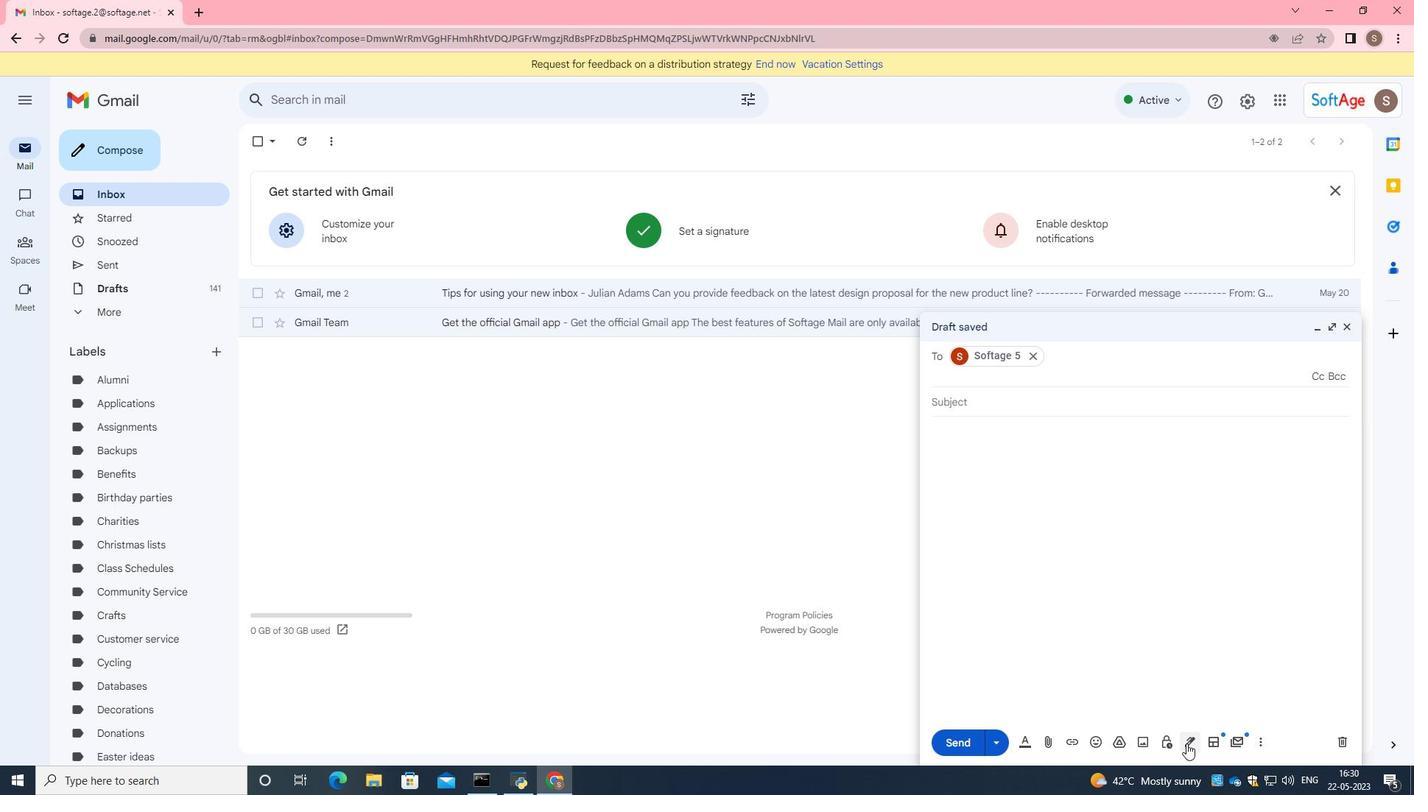 
Action: Mouse moved to (1228, 714)
Screenshot: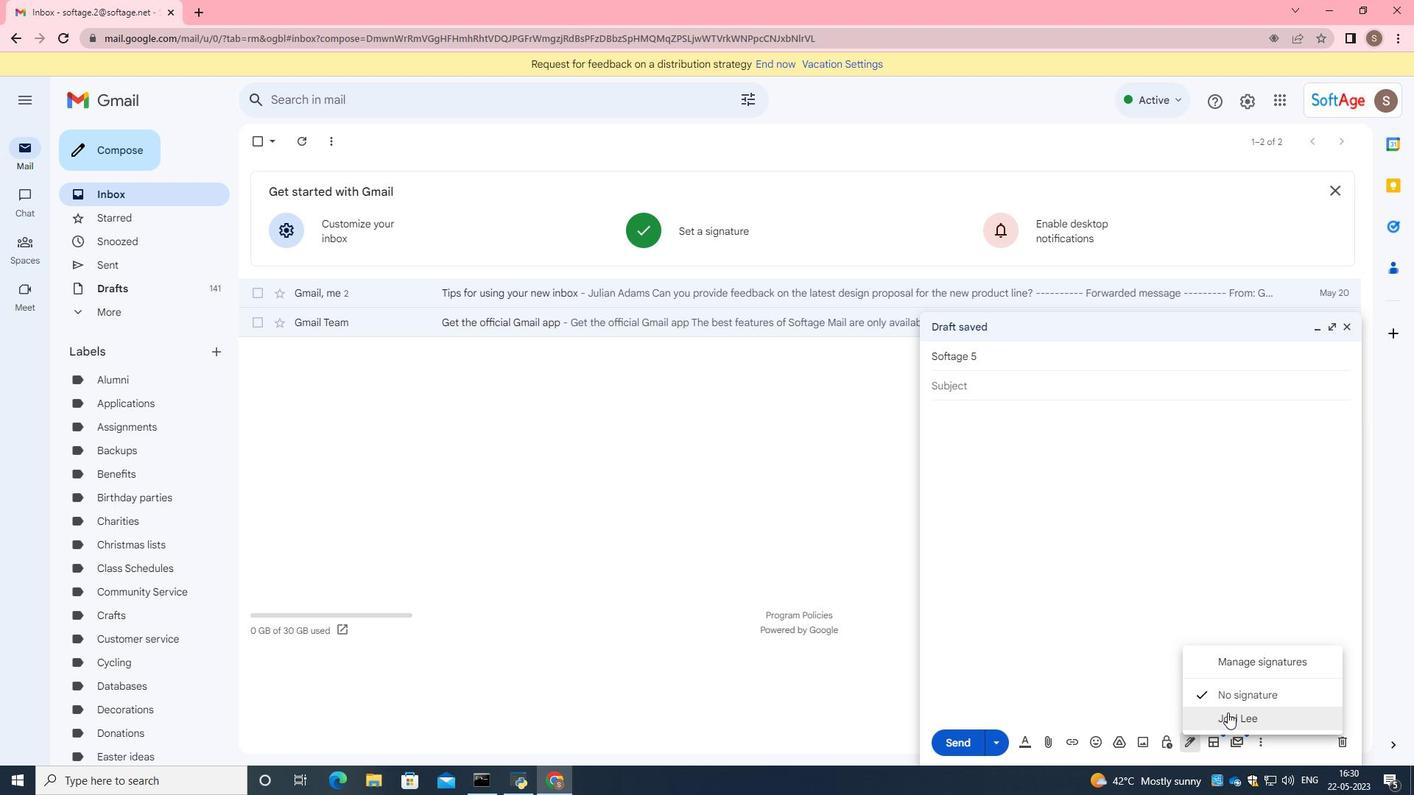 
Action: Mouse pressed left at (1228, 714)
Screenshot: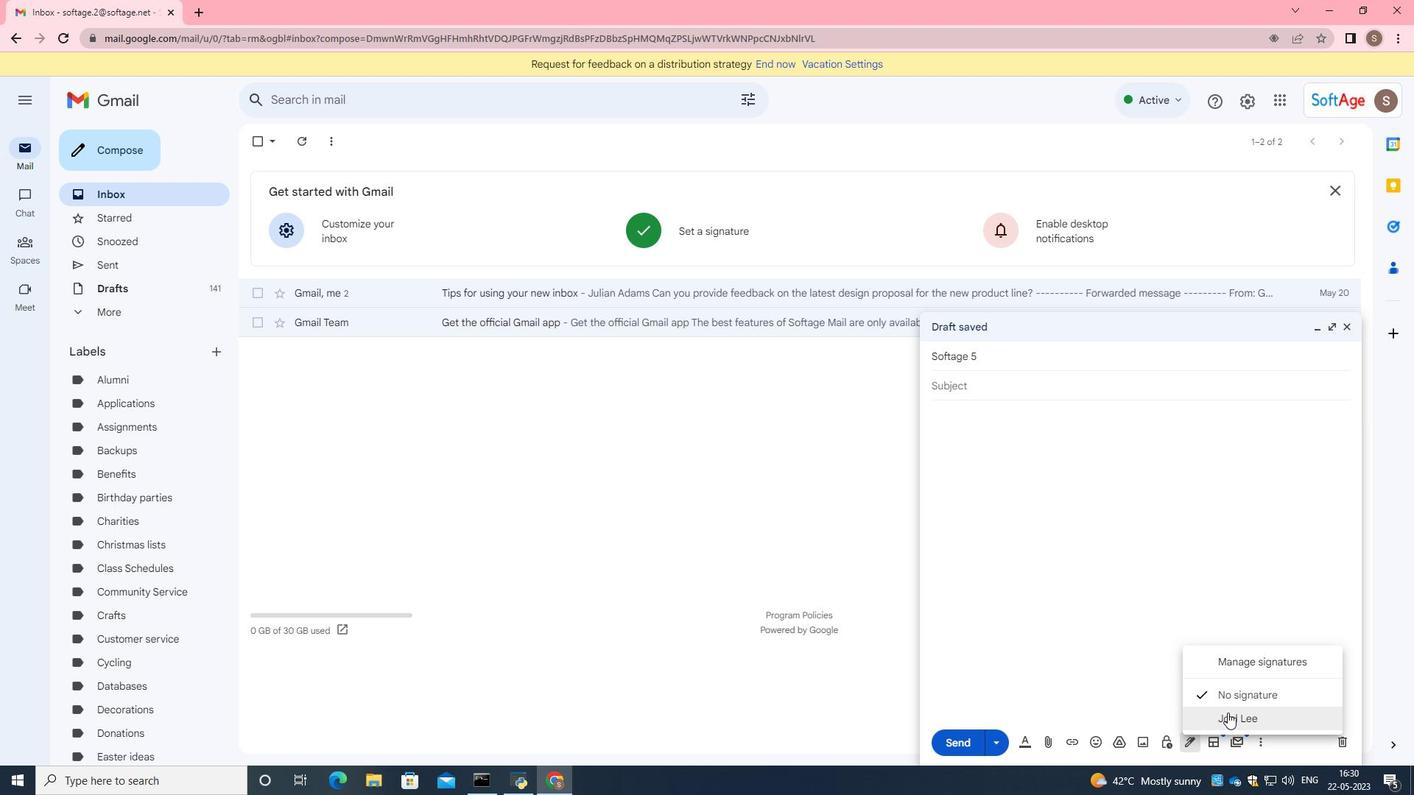 
Action: Mouse moved to (1268, 742)
Screenshot: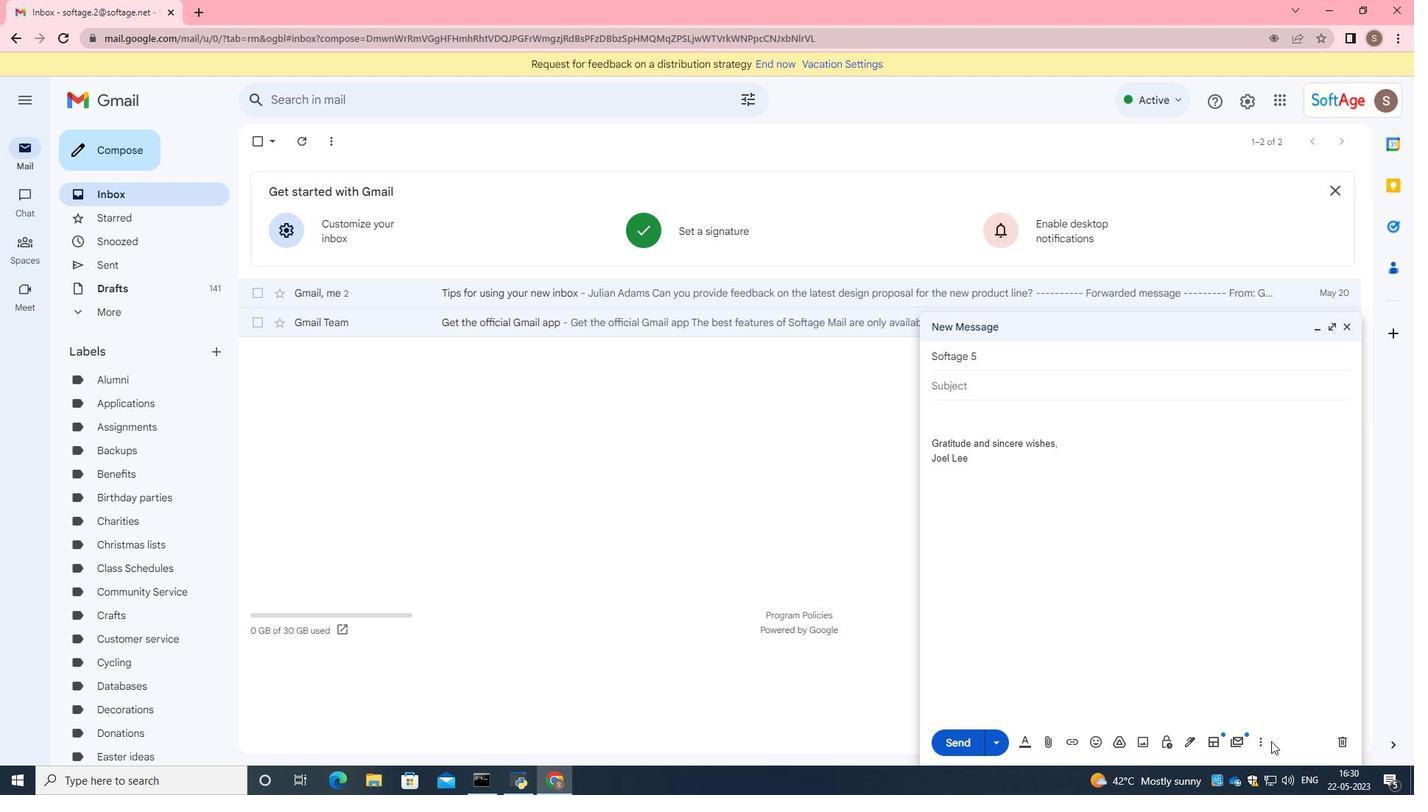 
Action: Mouse pressed left at (1268, 742)
Screenshot: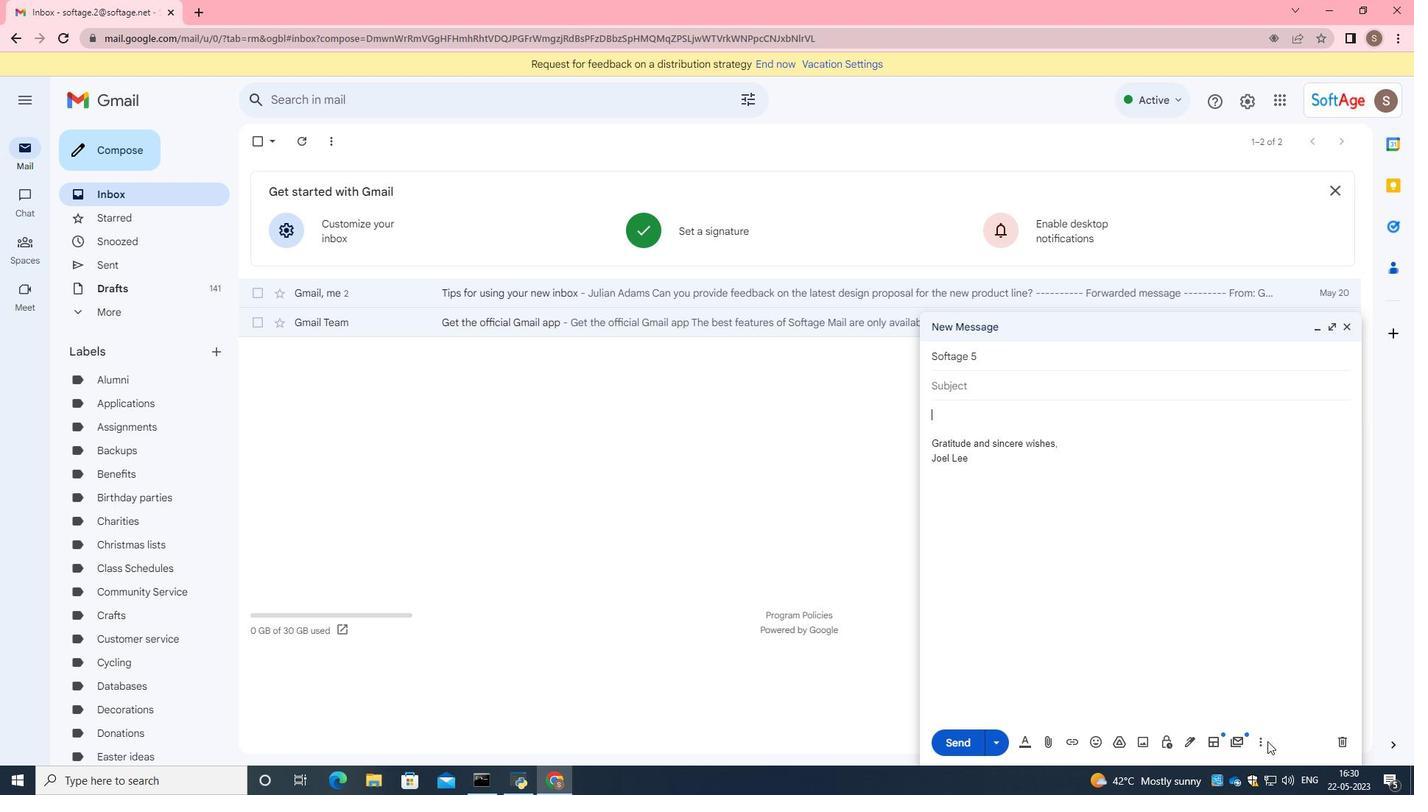 
Action: Mouse moved to (1264, 745)
Screenshot: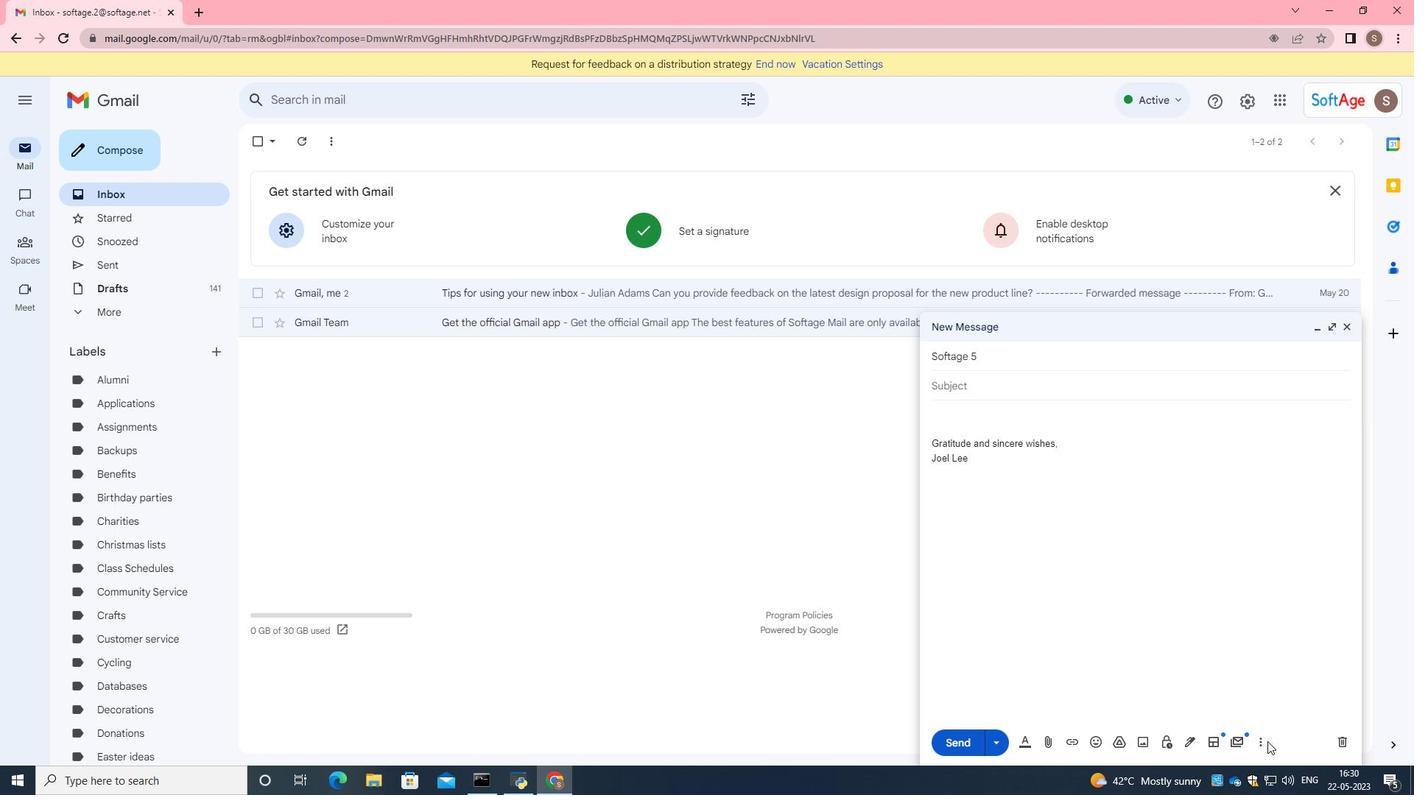 
Action: Mouse pressed left at (1264, 745)
Screenshot: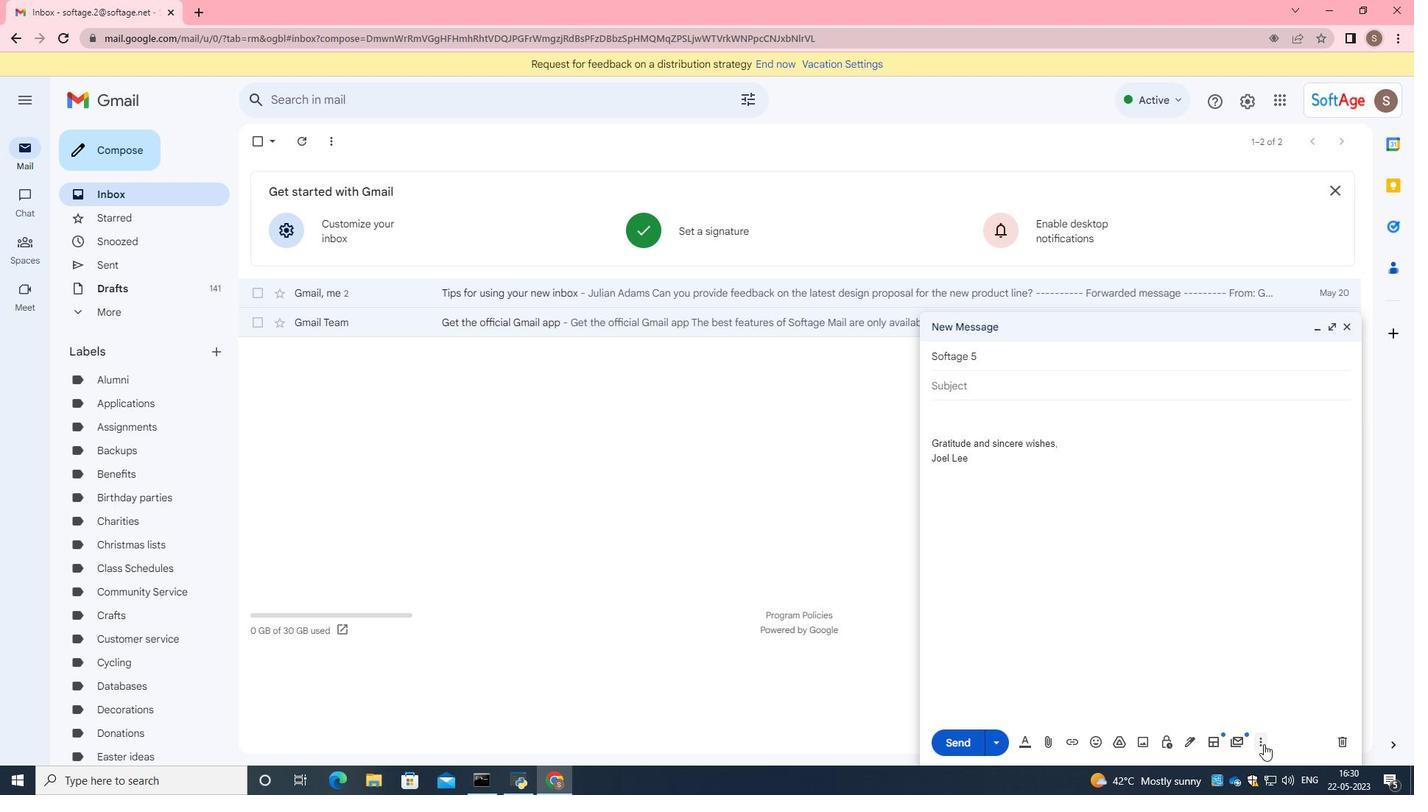 
Action: Mouse moved to (898, 324)
Screenshot: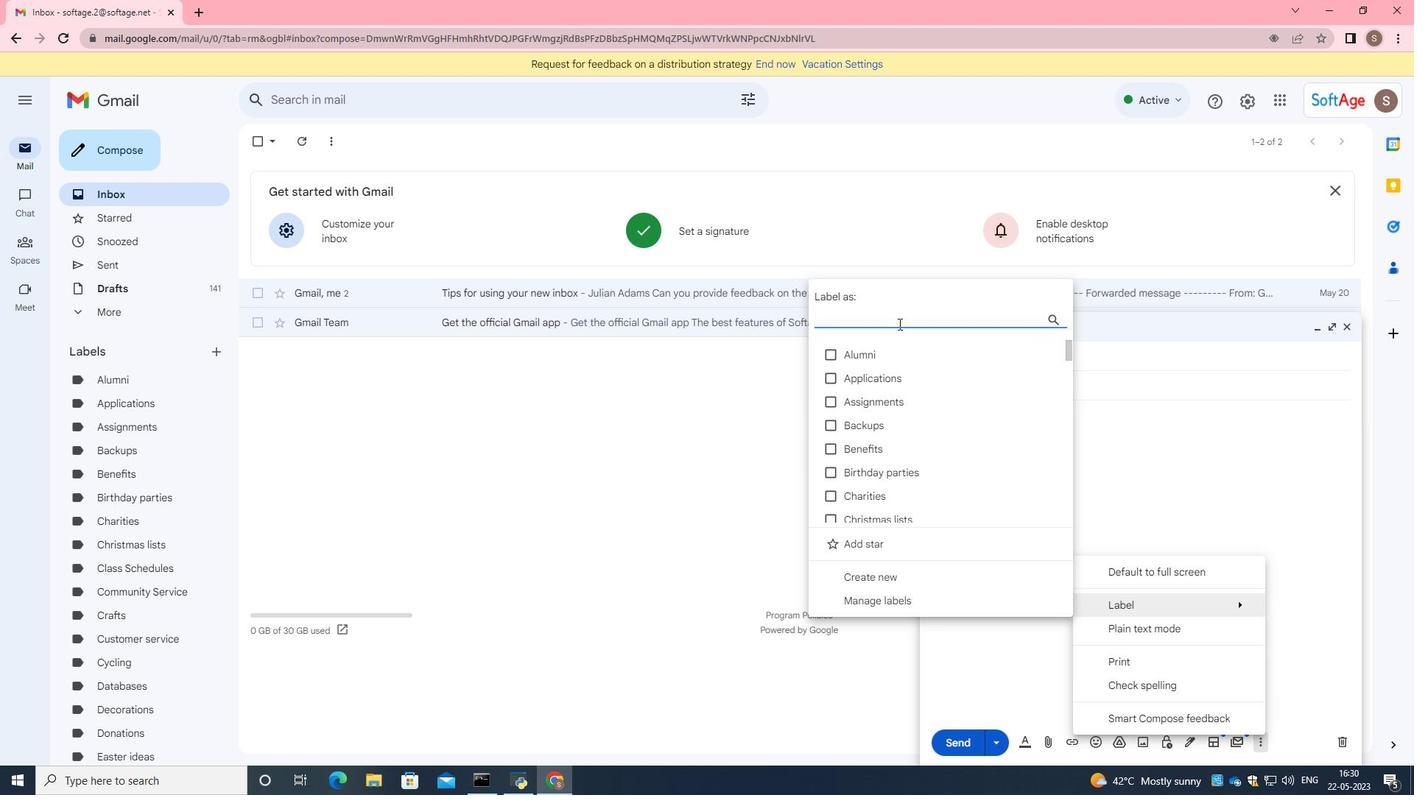 
Action: Key pressed <Key.caps_lock>B<Key.caps_lock>logging
Screenshot: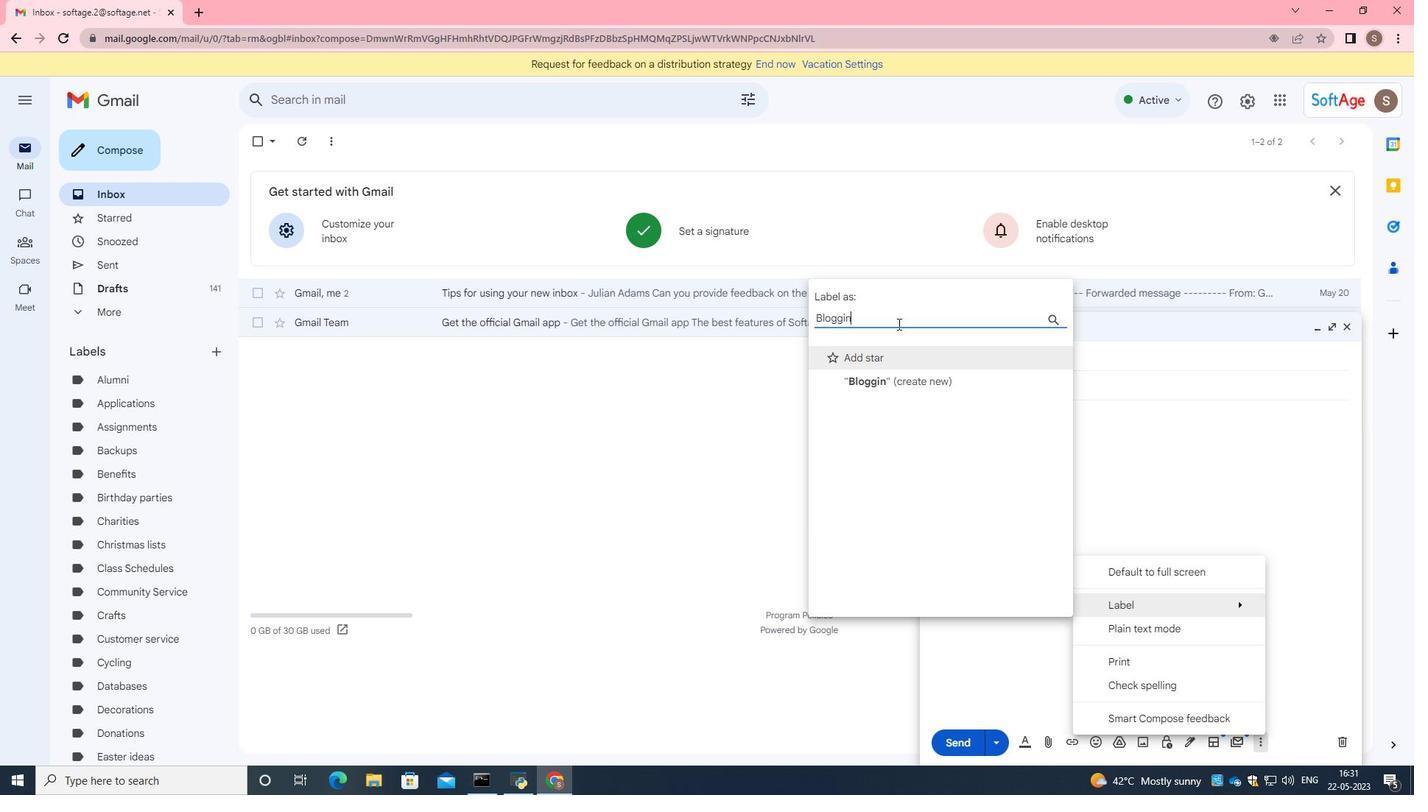 
Action: Mouse moved to (867, 374)
Screenshot: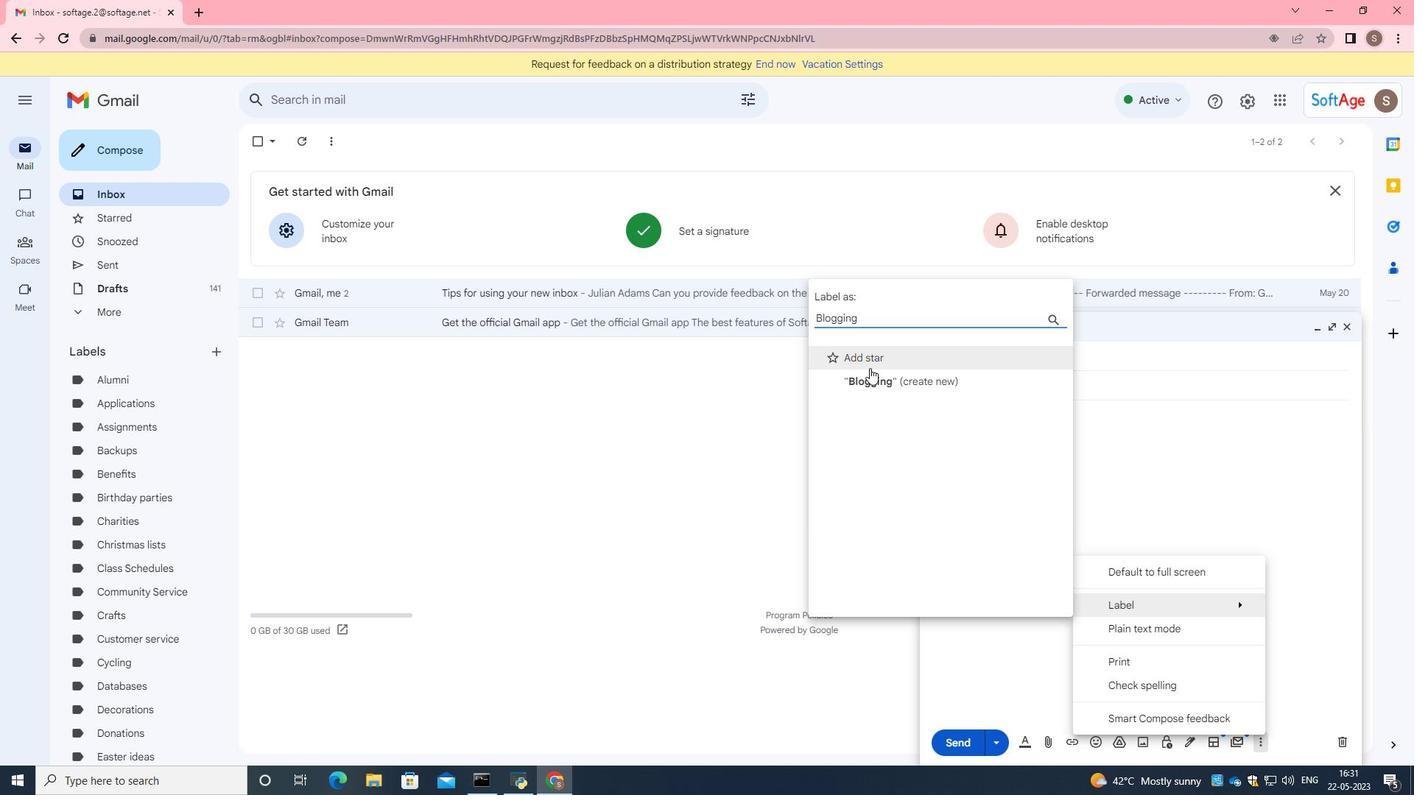 
Action: Mouse pressed left at (867, 374)
Screenshot: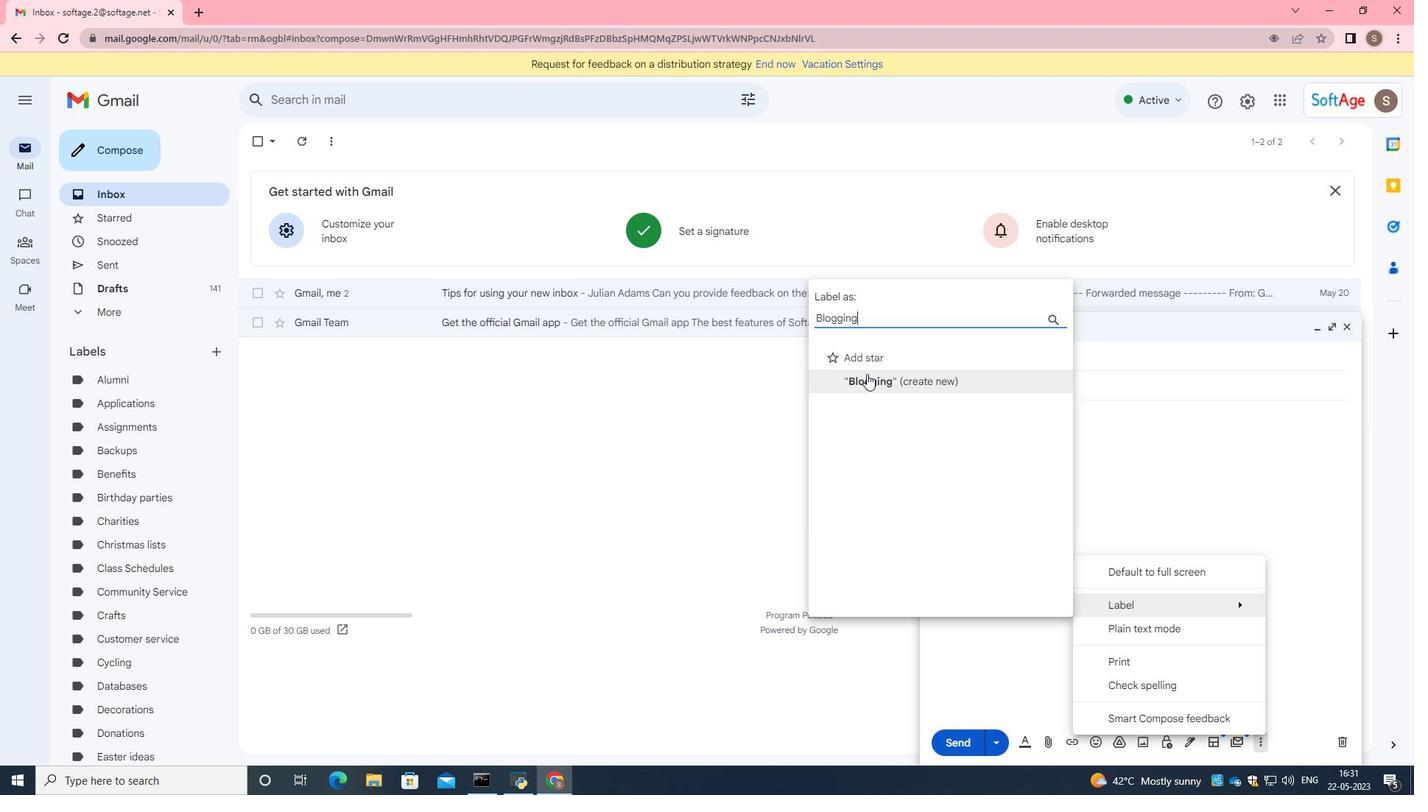 
Action: Mouse moved to (846, 469)
Screenshot: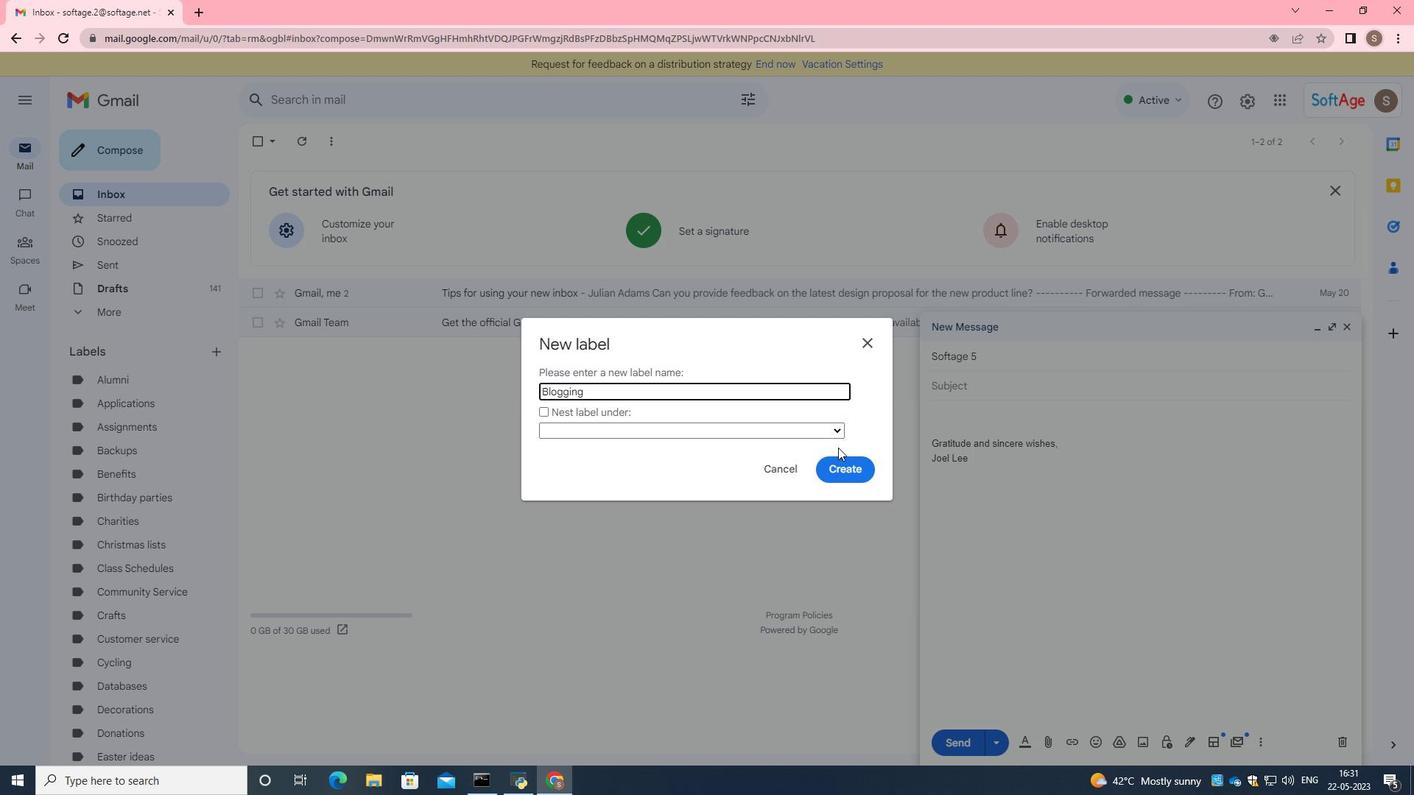 
Action: Mouse pressed left at (846, 469)
Screenshot: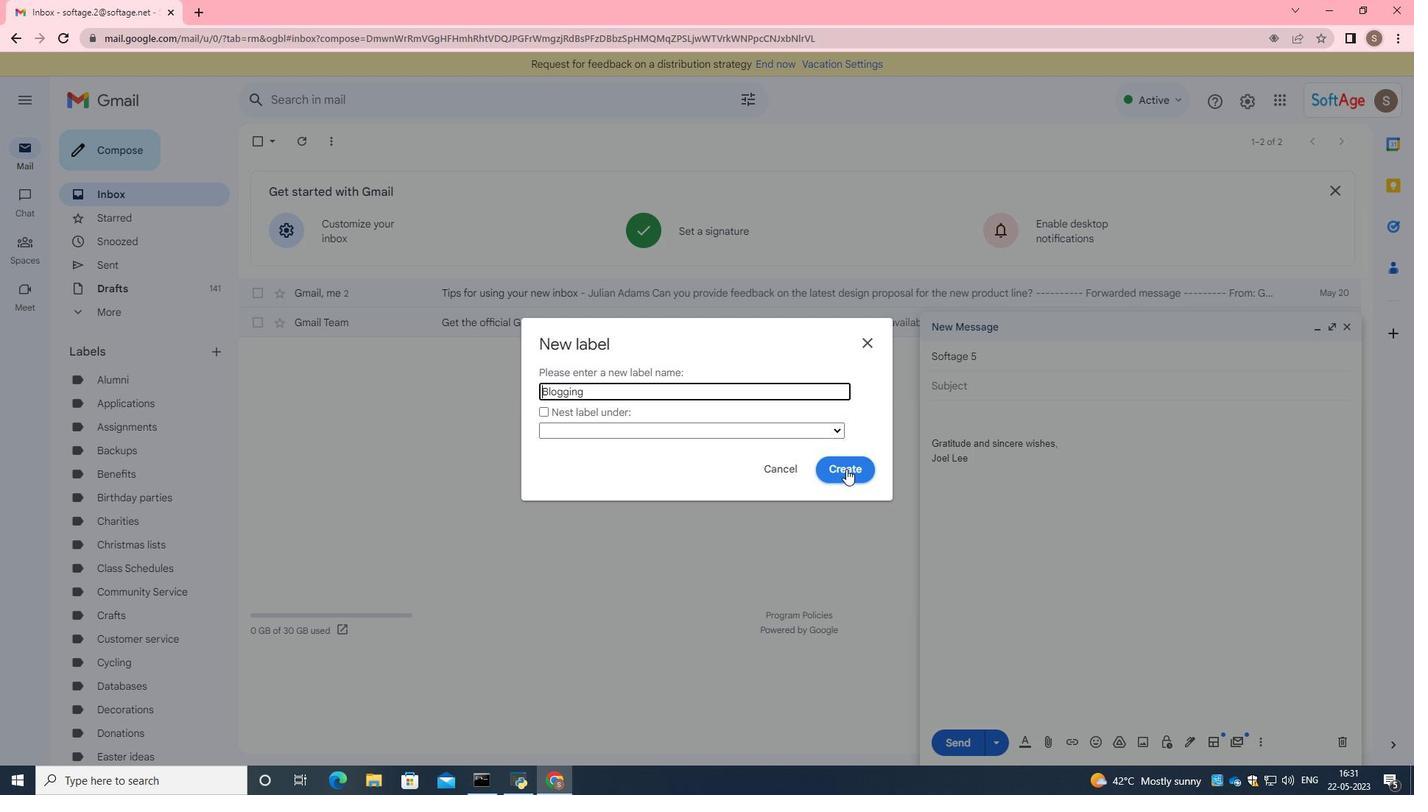 
Action: Mouse moved to (1000, 742)
Screenshot: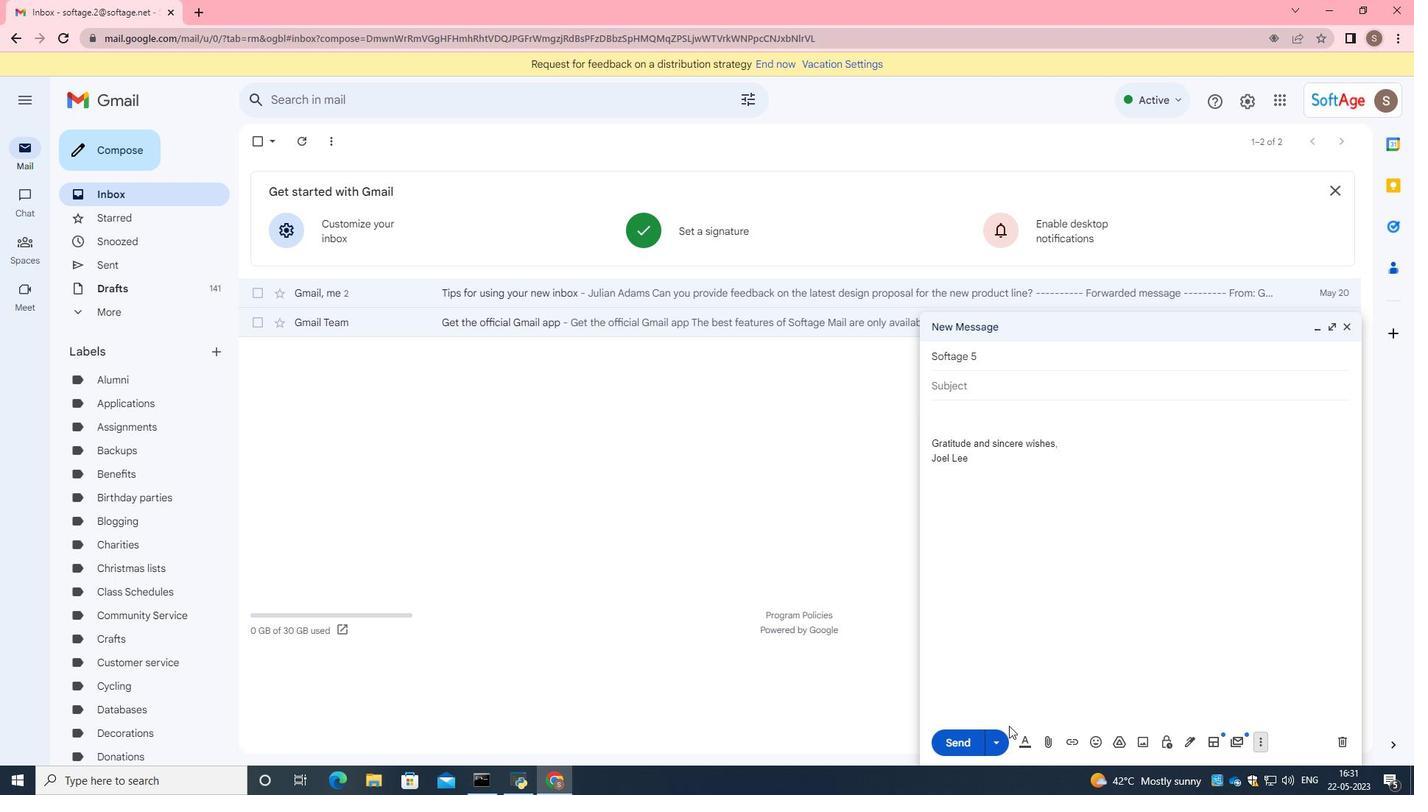 
